 Task: Find a hotel in Kisii, Kenya for 8 guests from 26 Aug to 10 Sep with a price range of ₹12000 to ₹15000, including Wifi and Free parking, and with Self check-in option.
Action: Mouse moved to (513, 103)
Screenshot: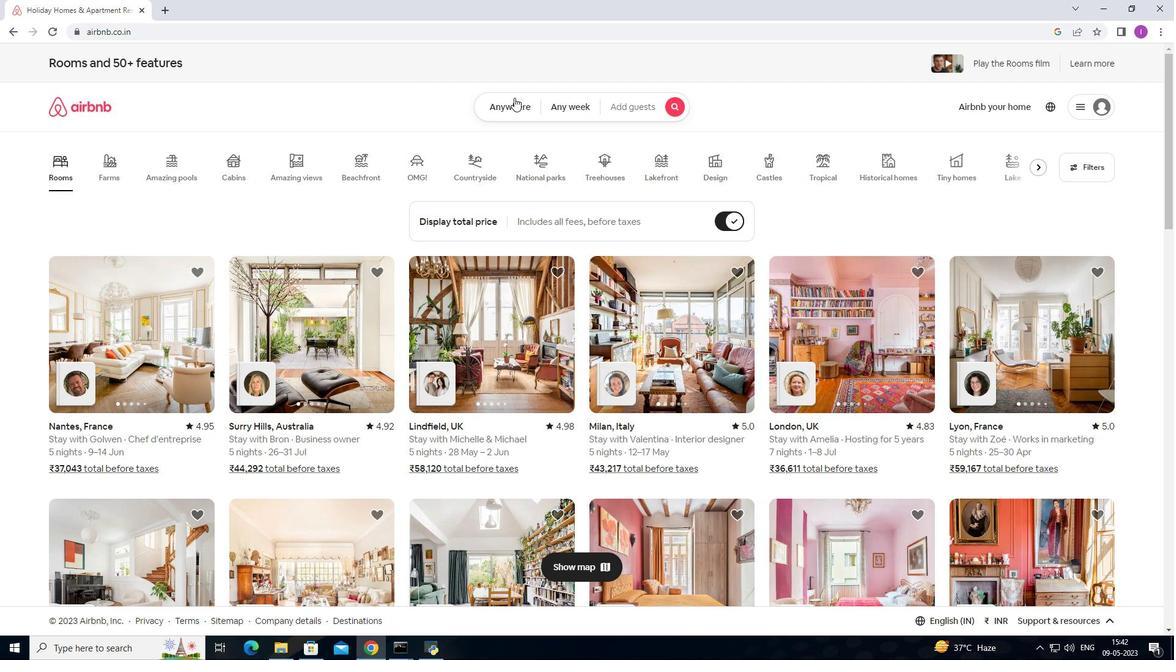 
Action: Mouse pressed left at (513, 103)
Screenshot: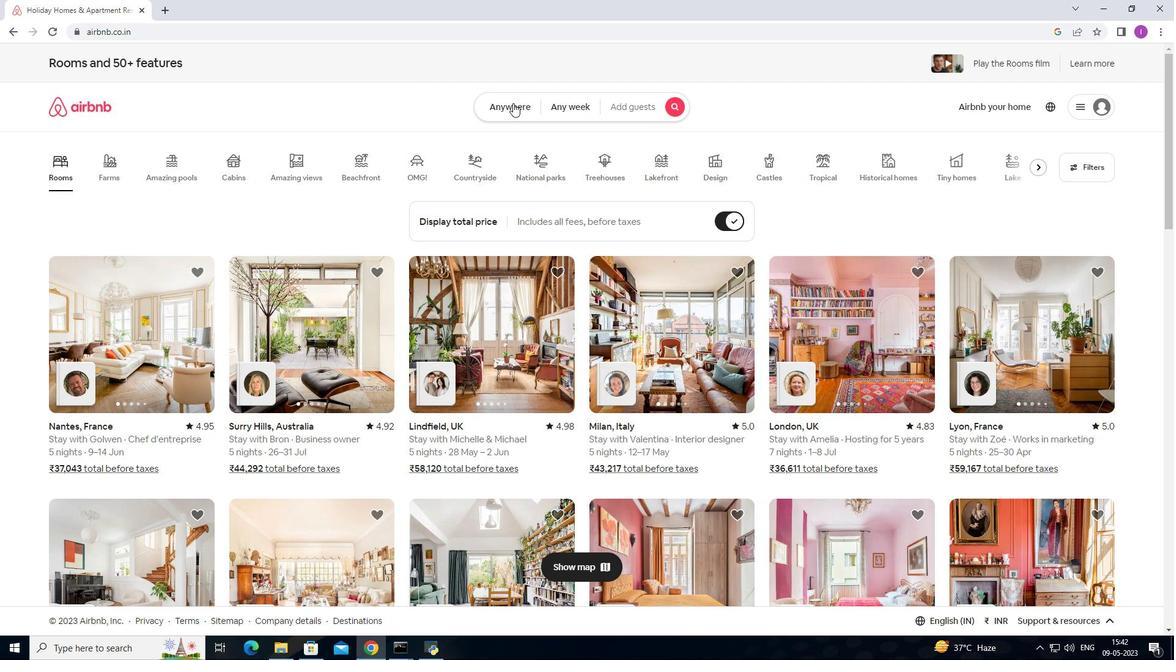
Action: Mouse moved to (442, 151)
Screenshot: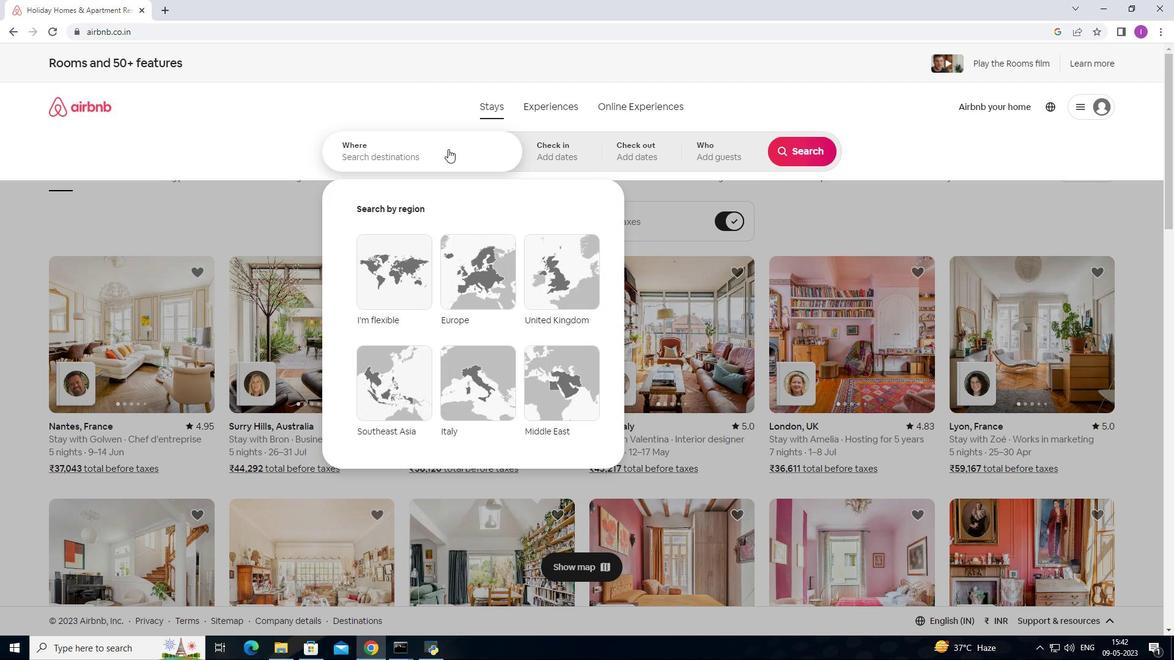
Action: Mouse pressed left at (442, 151)
Screenshot: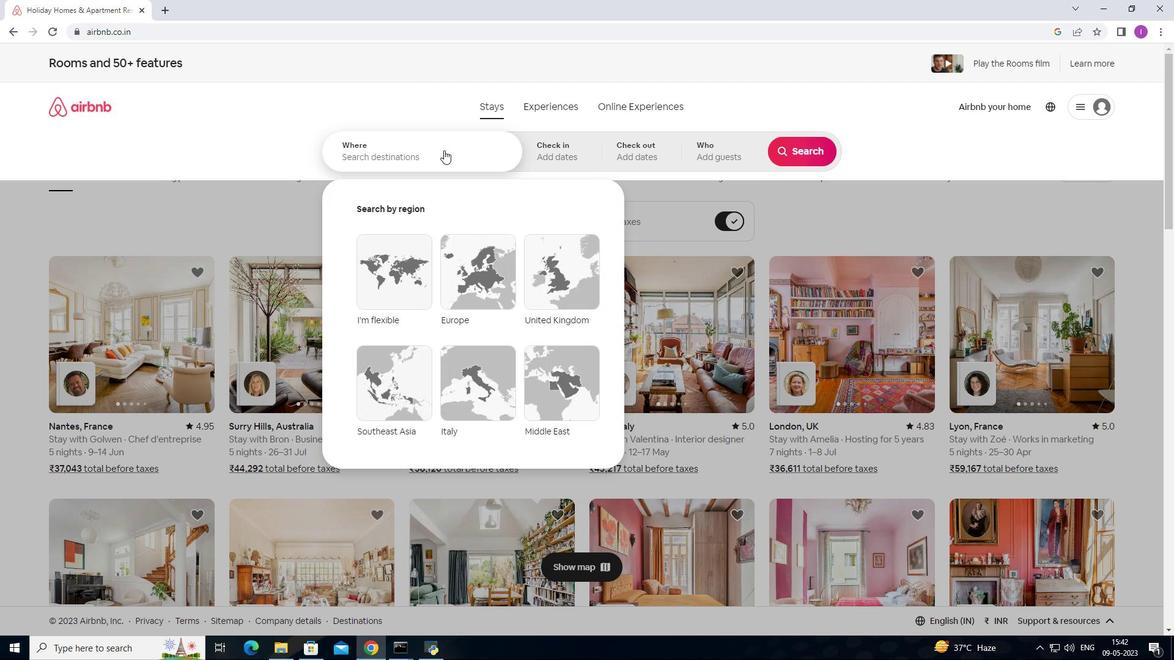 
Action: Key pressed <Key.shift><Key.shift><Key.shift><Key.shift><Key.shift><Key.shift><Key.shift><Key.shift><Key.shift><Key.shift>Kisii,<Key.shift>Kenya
Screenshot: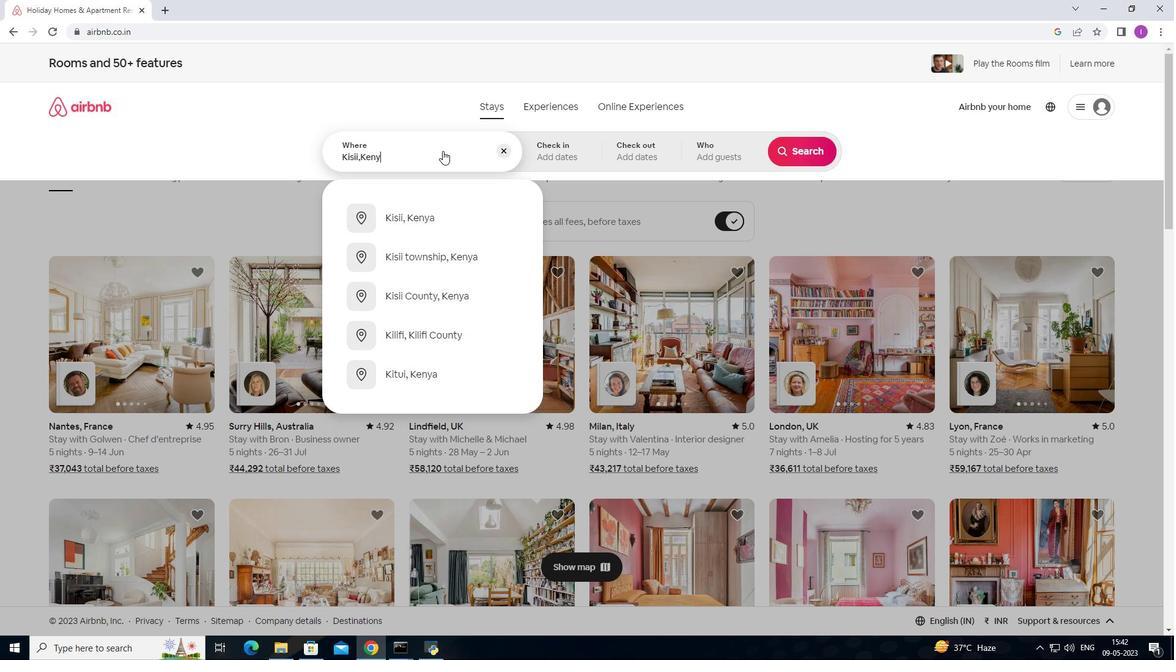 
Action: Mouse moved to (410, 226)
Screenshot: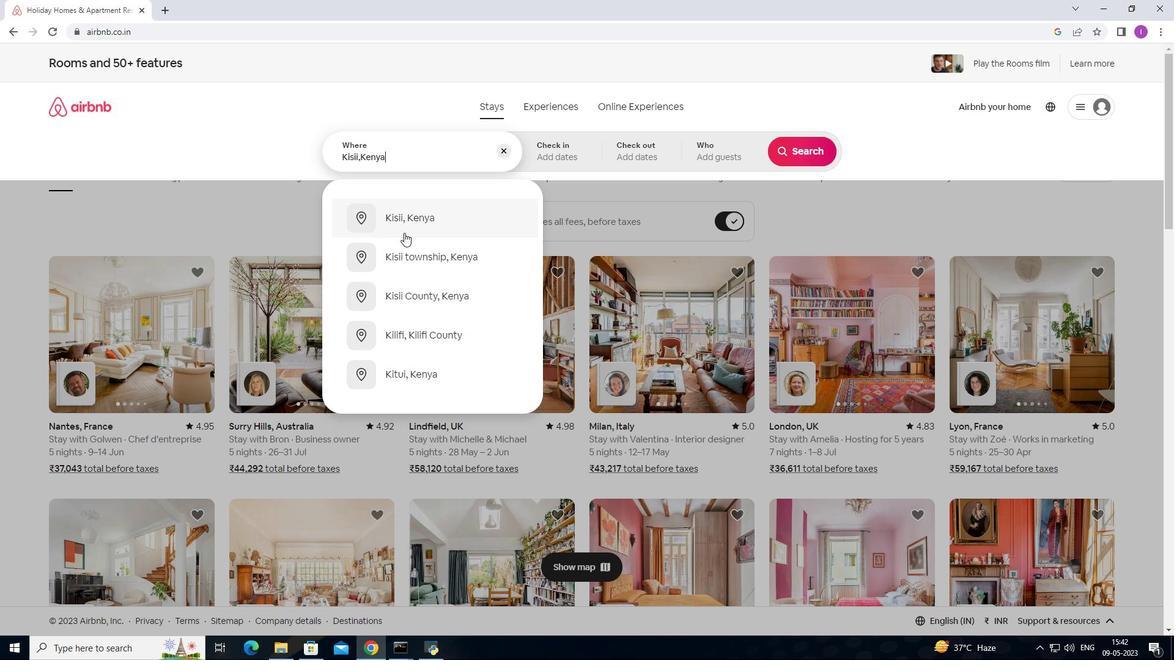 
Action: Mouse pressed left at (410, 226)
Screenshot: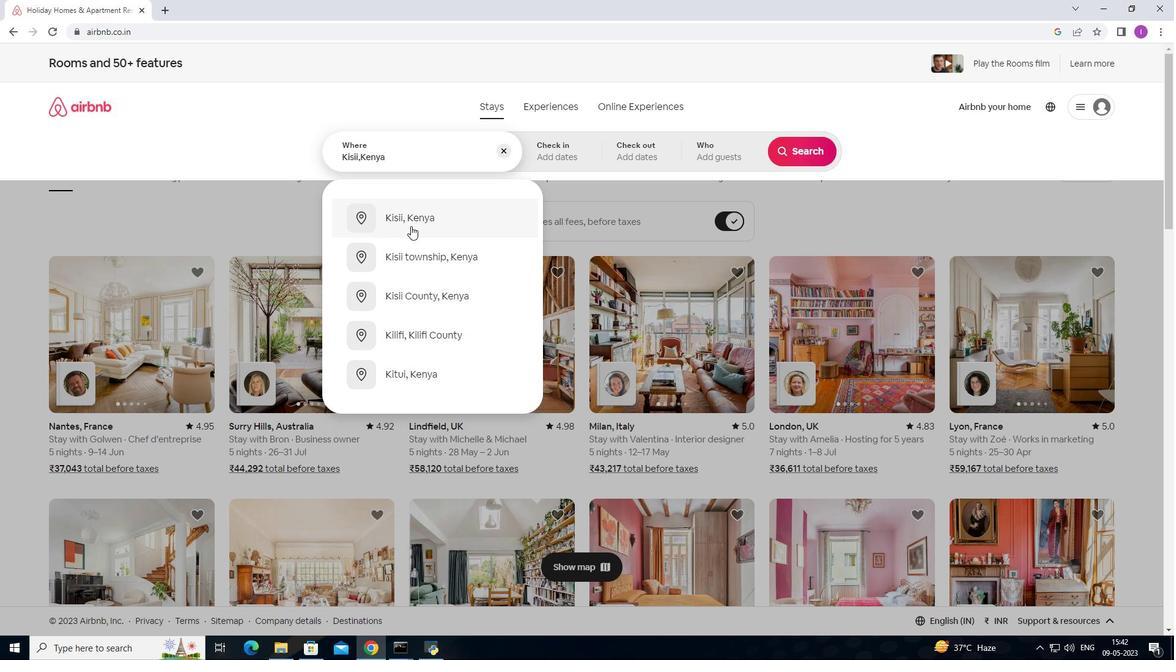 
Action: Mouse moved to (801, 248)
Screenshot: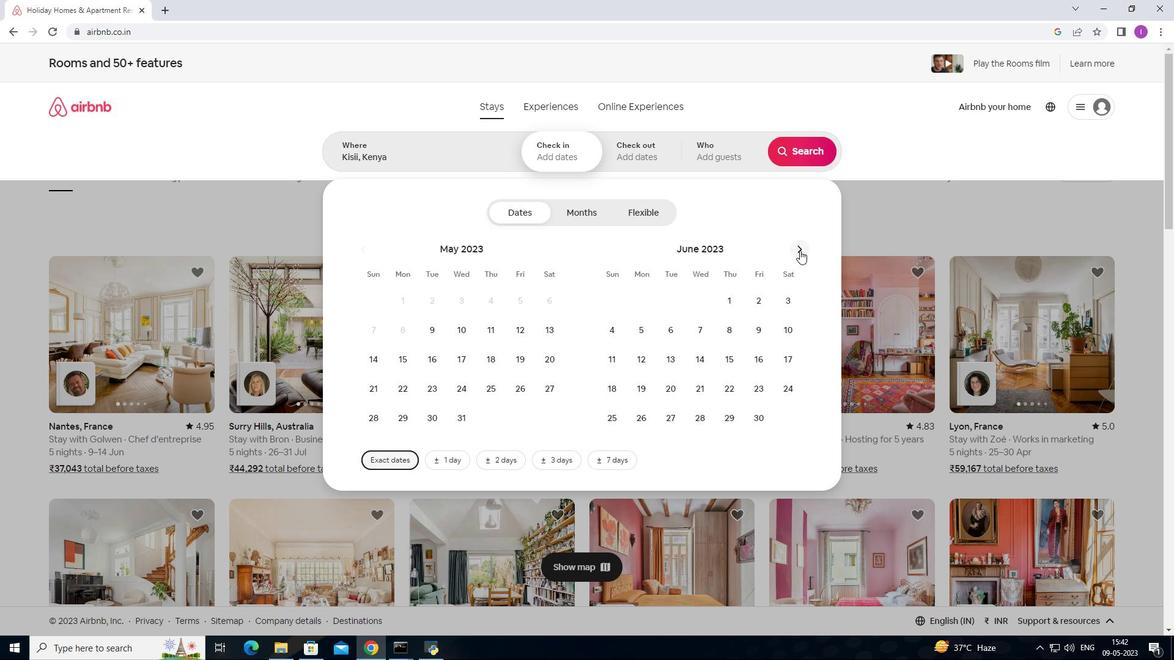 
Action: Mouse pressed left at (801, 248)
Screenshot: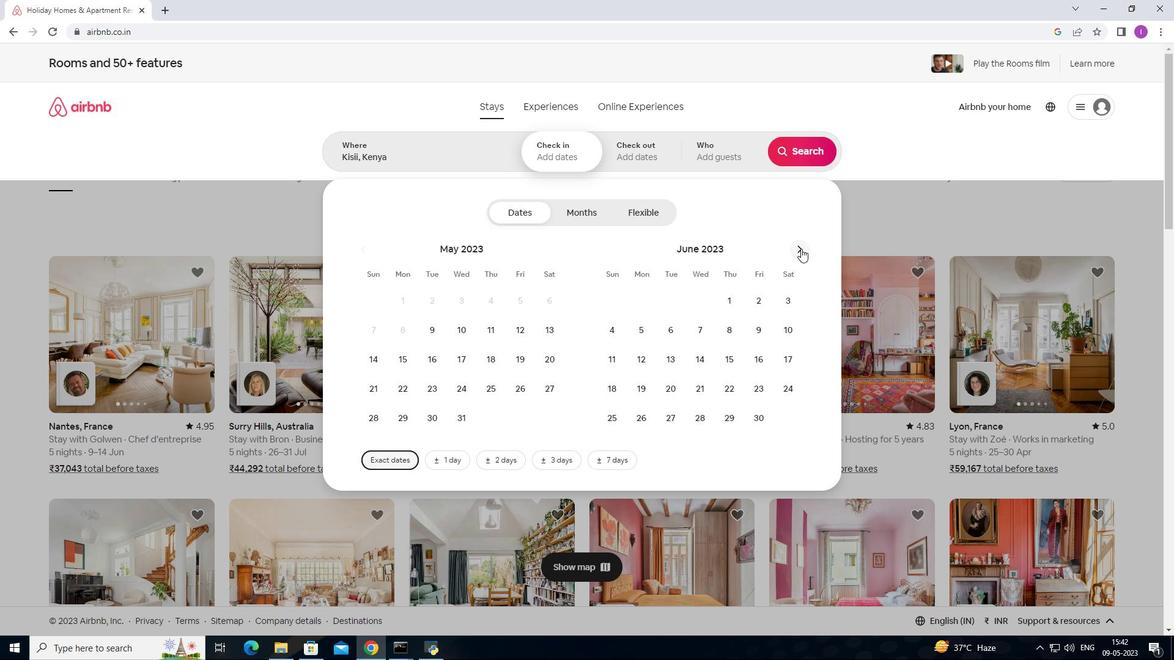 
Action: Mouse pressed left at (801, 248)
Screenshot: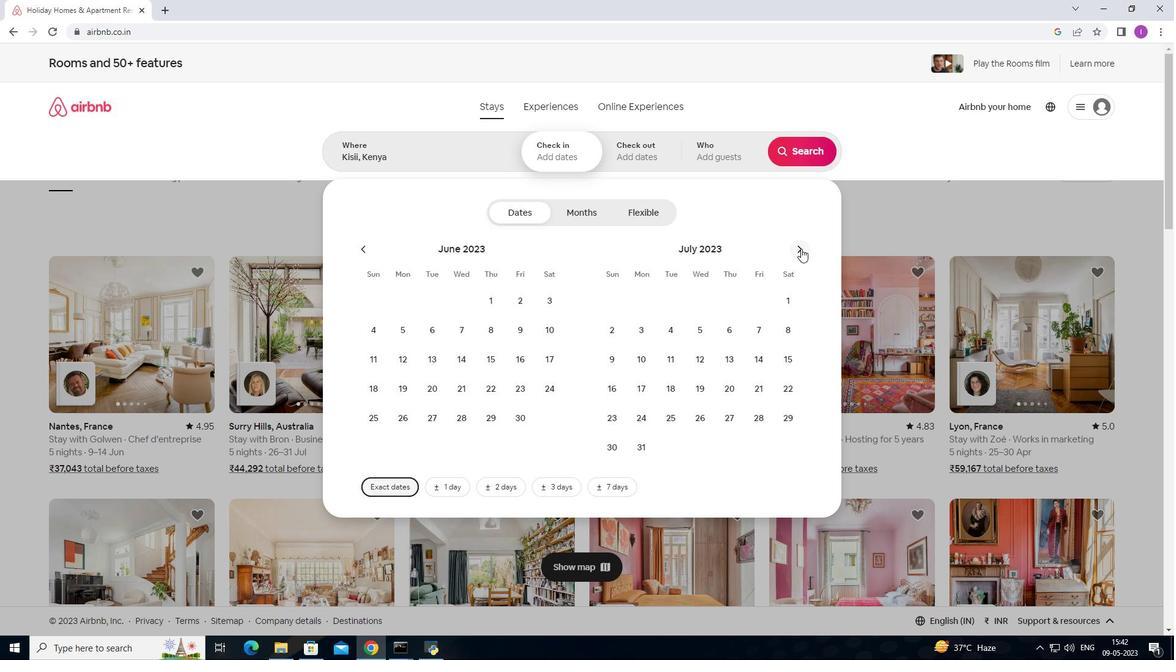 
Action: Mouse pressed left at (801, 248)
Screenshot: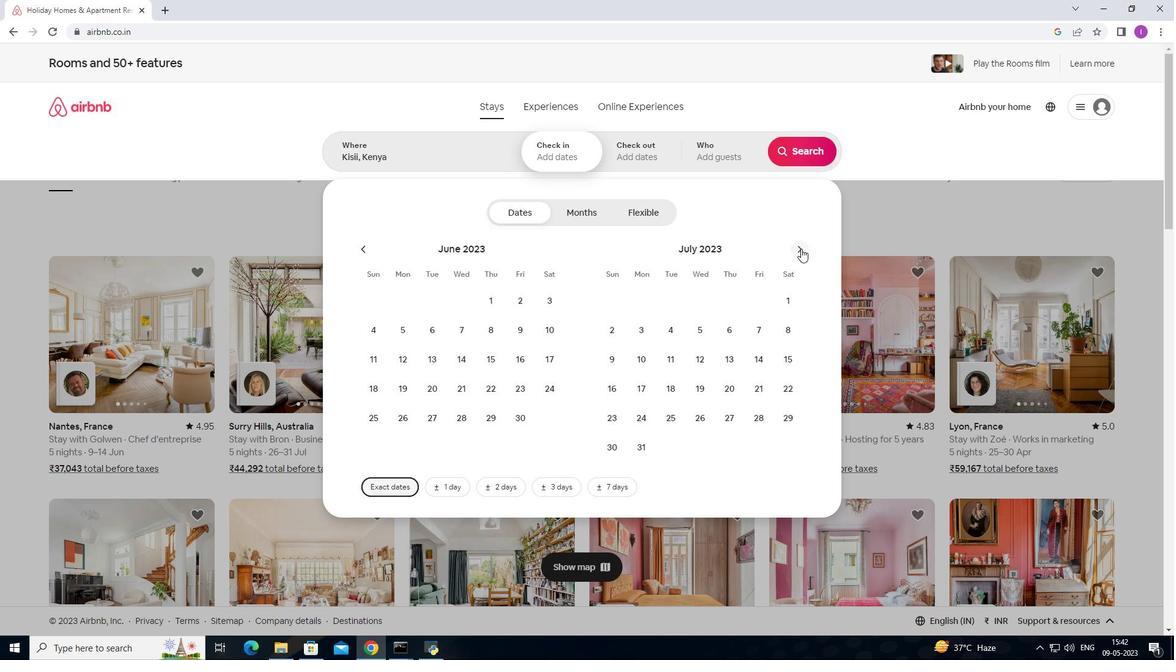 
Action: Mouse moved to (548, 384)
Screenshot: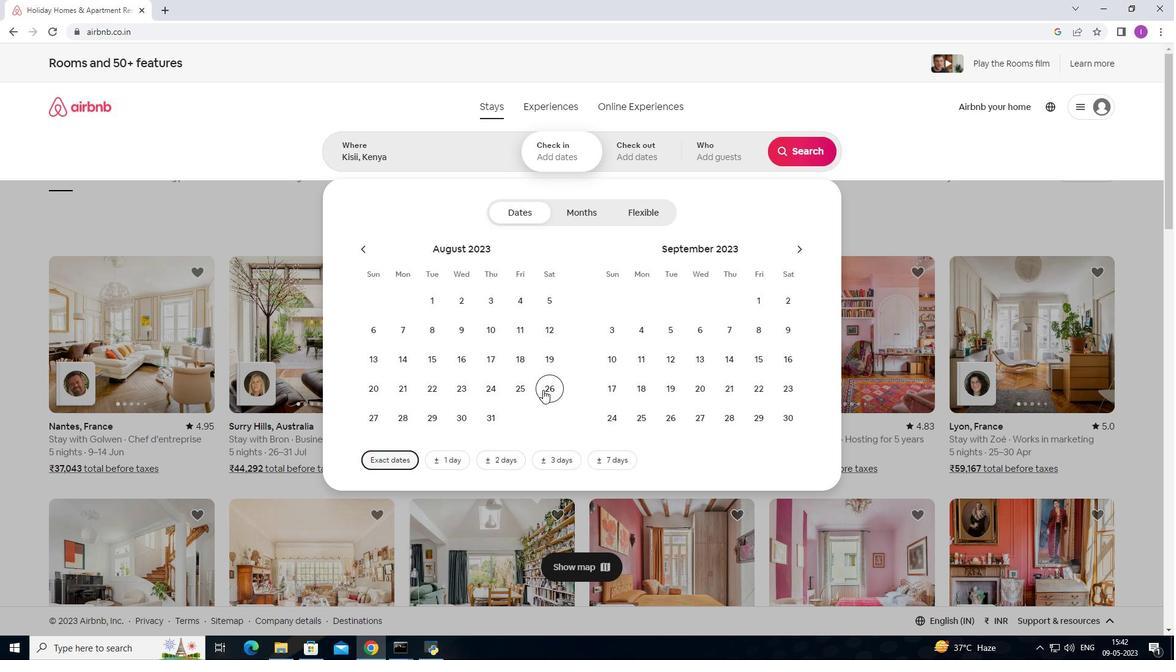 
Action: Mouse pressed left at (548, 384)
Screenshot: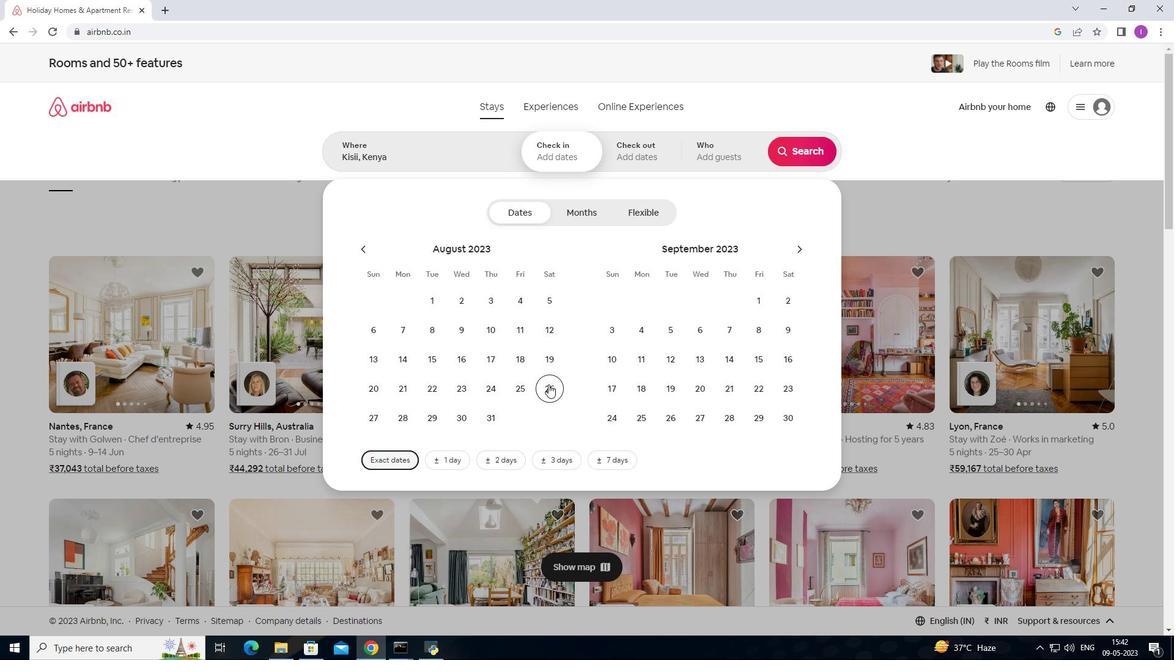 
Action: Mouse moved to (608, 353)
Screenshot: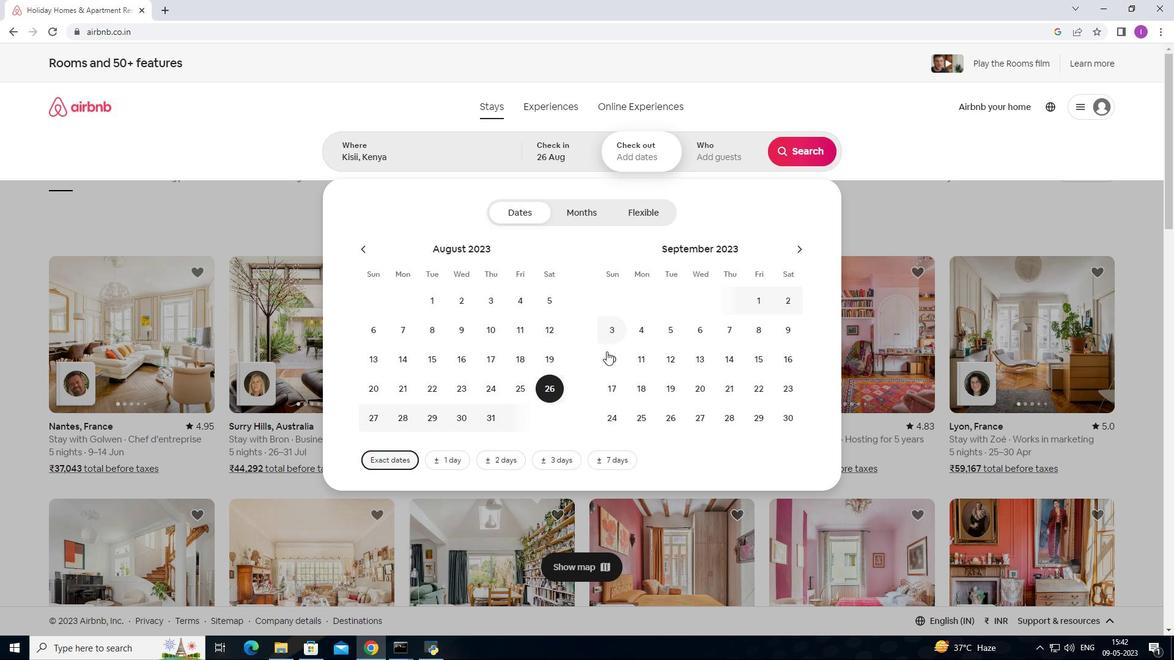 
Action: Mouse pressed left at (608, 353)
Screenshot: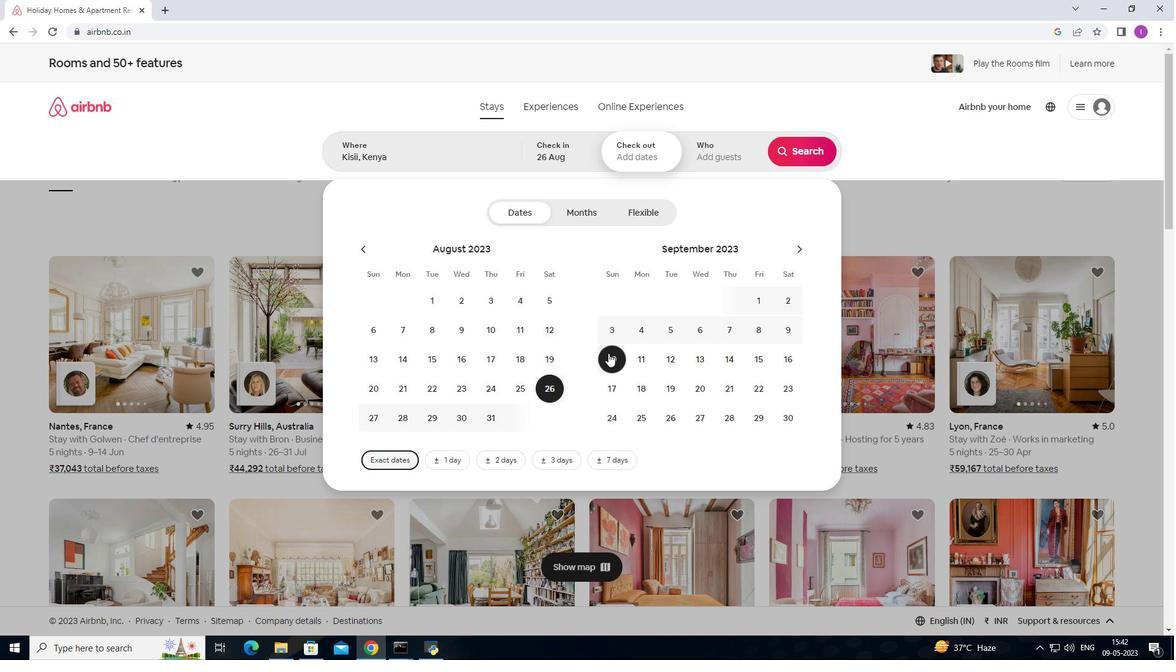 
Action: Mouse moved to (719, 155)
Screenshot: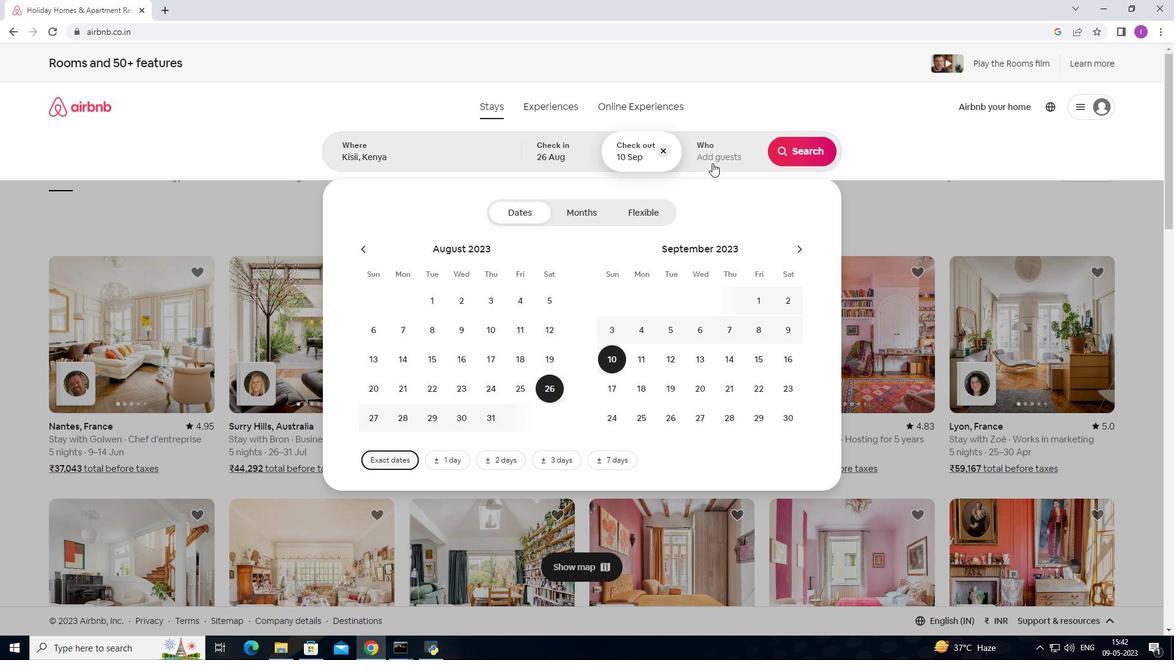 
Action: Mouse pressed left at (719, 155)
Screenshot: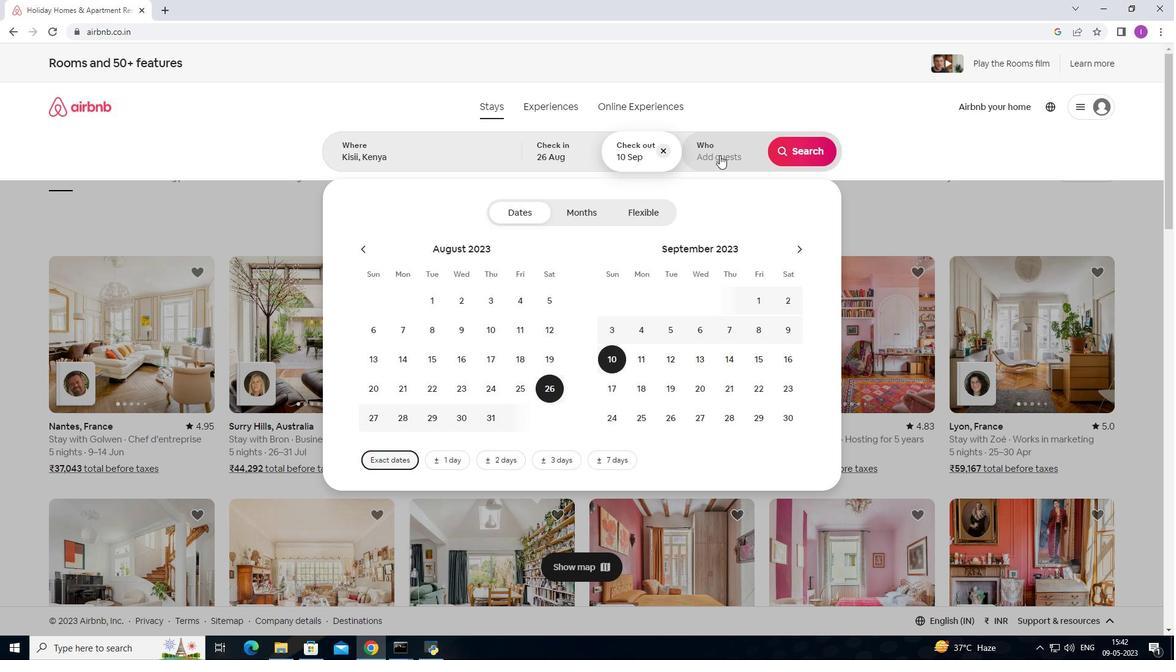 
Action: Mouse moved to (810, 215)
Screenshot: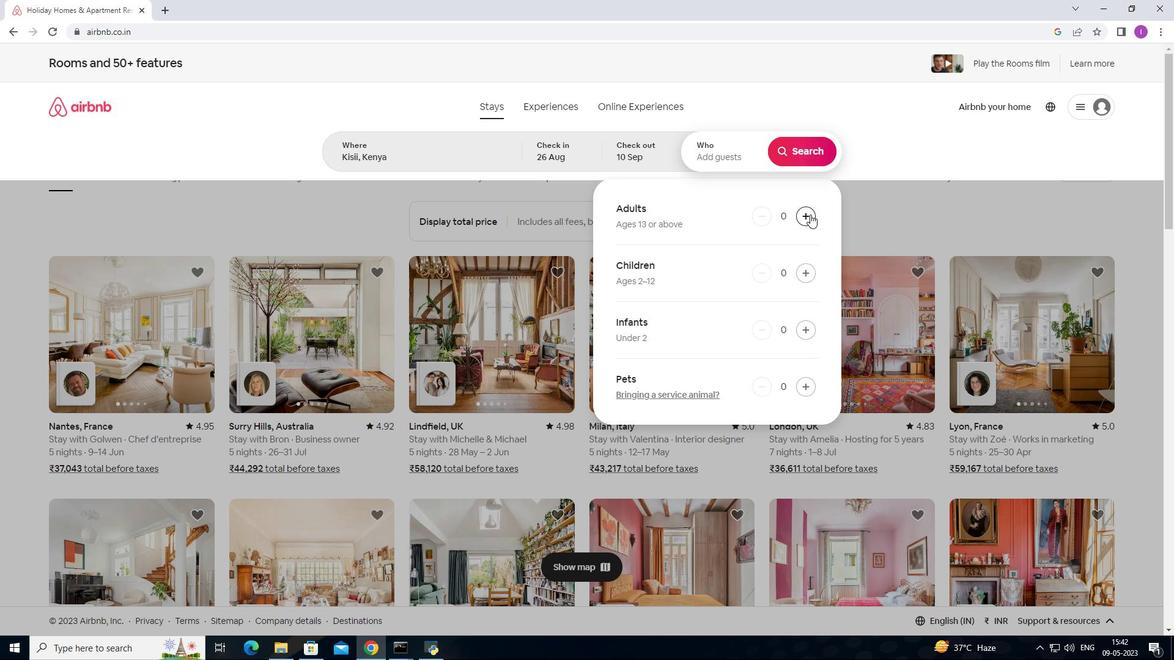 
Action: Mouse pressed left at (810, 215)
Screenshot: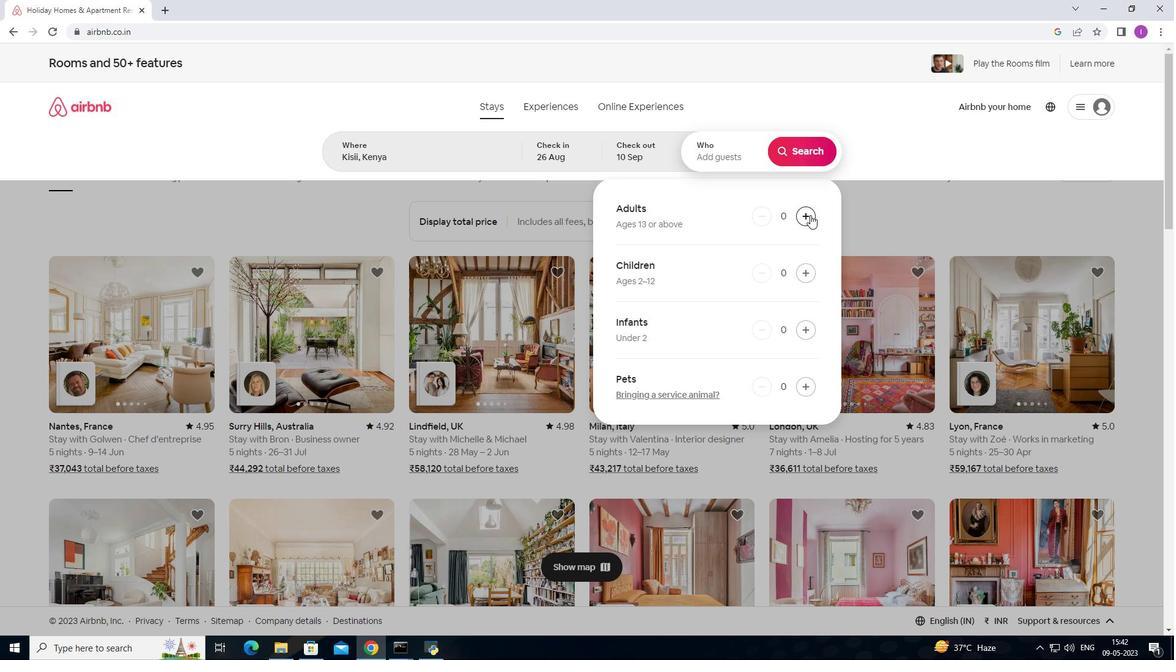 
Action: Mouse pressed left at (810, 215)
Screenshot: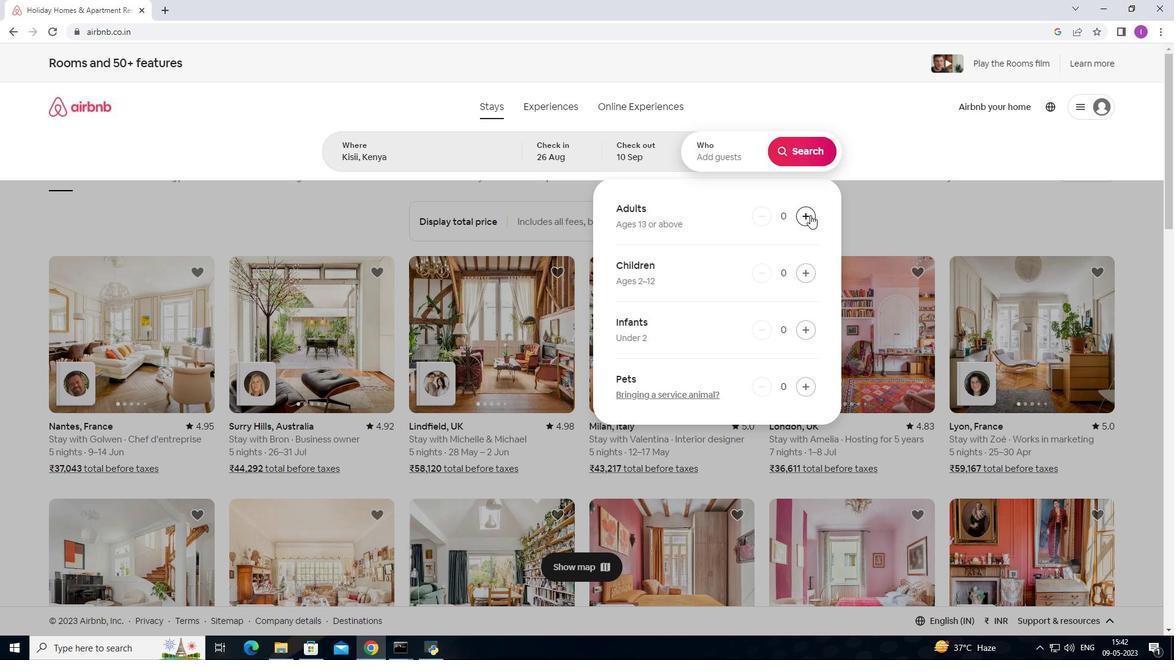 
Action: Mouse pressed left at (810, 215)
Screenshot: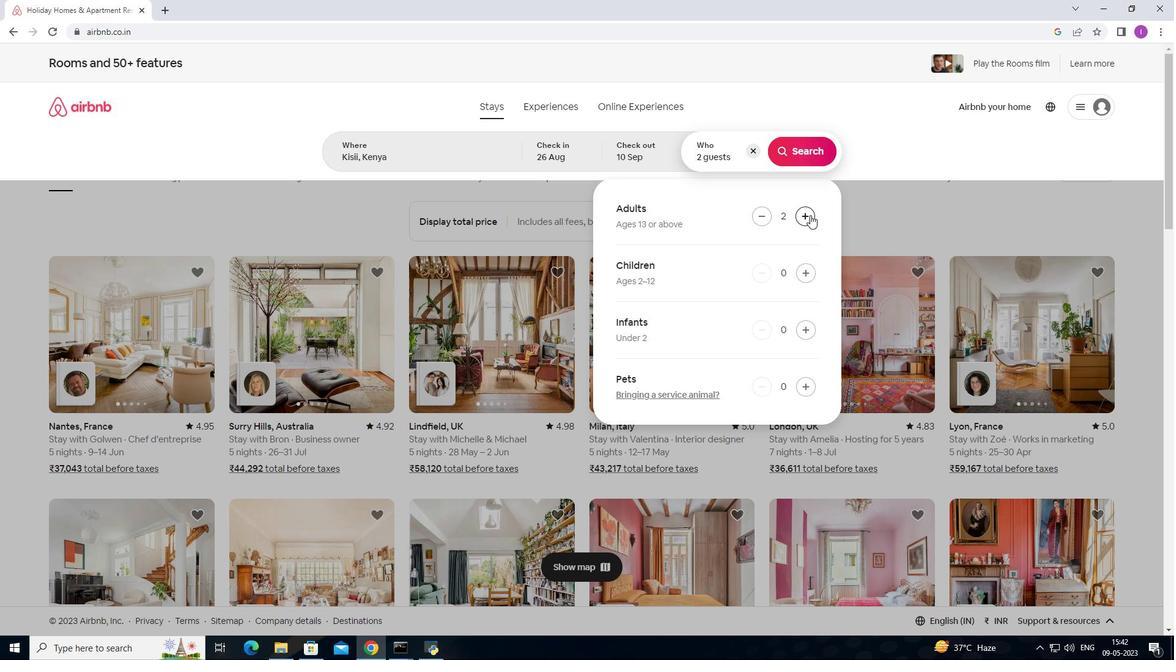 
Action: Mouse pressed left at (810, 215)
Screenshot: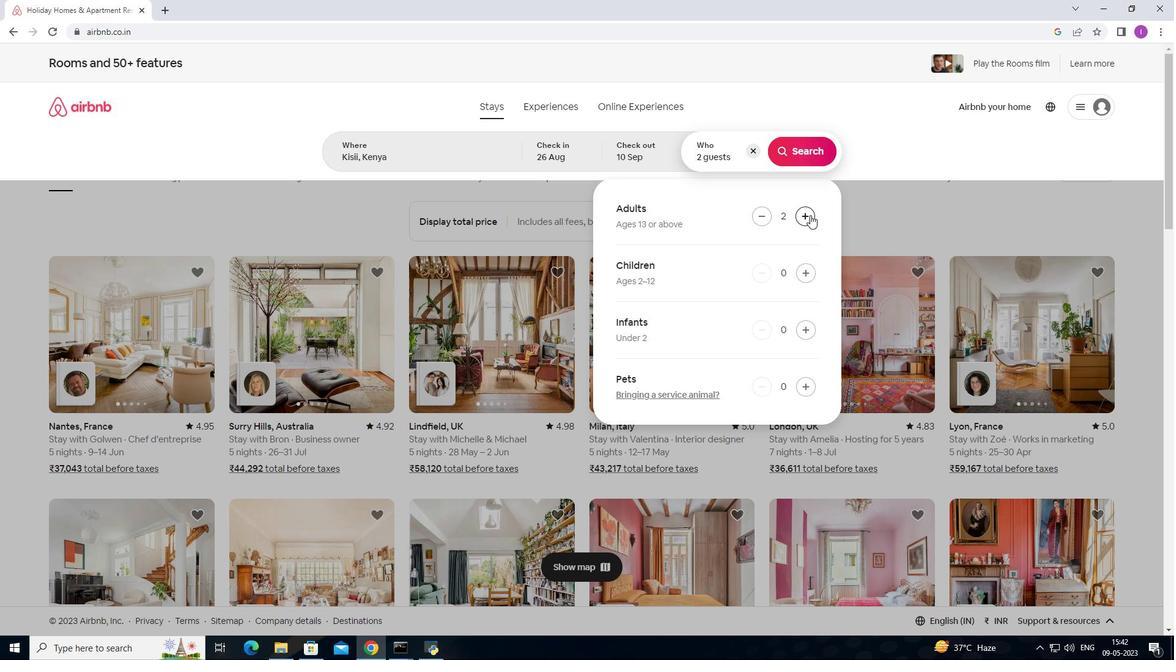
Action: Mouse pressed left at (810, 215)
Screenshot: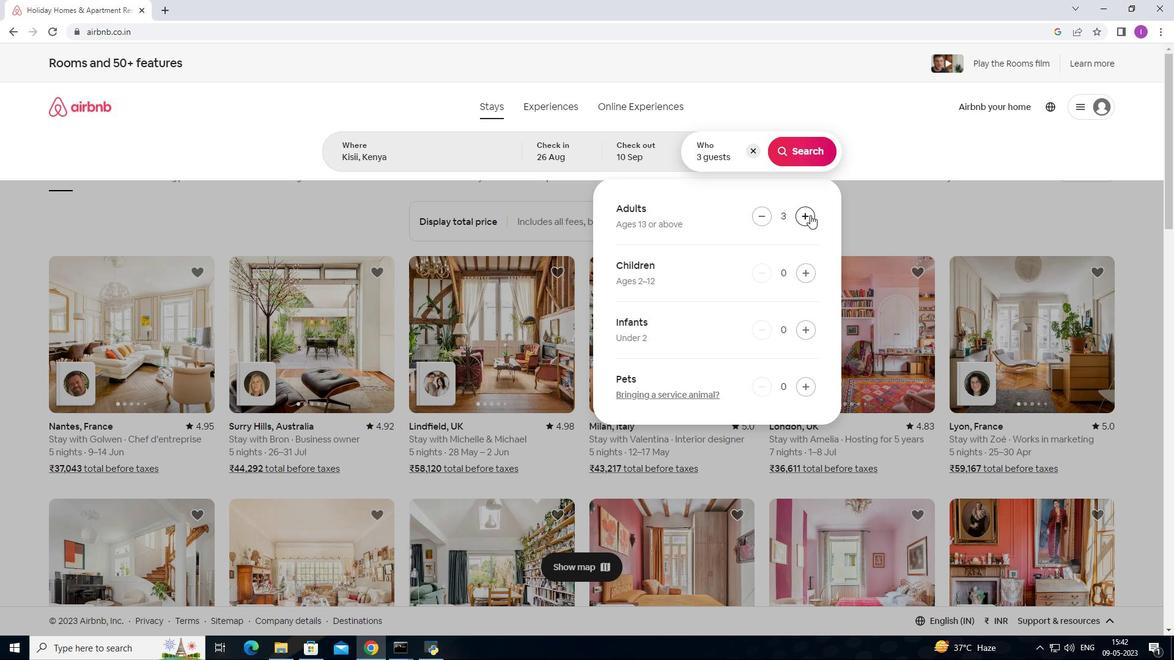 
Action: Mouse pressed left at (810, 215)
Screenshot: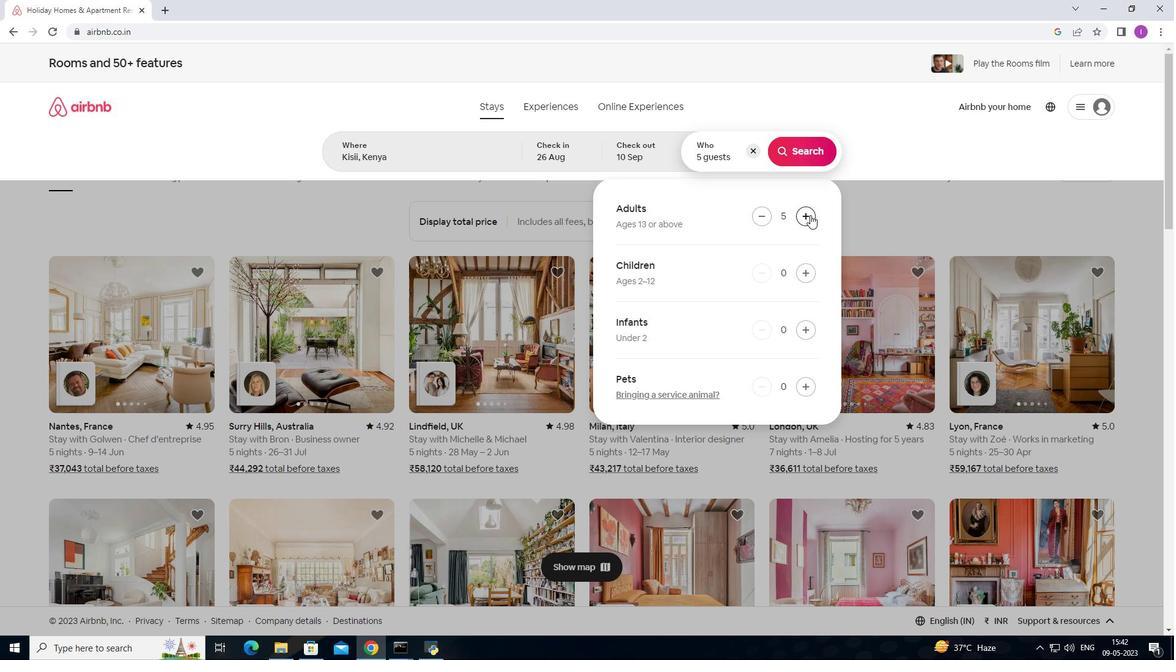 
Action: Mouse moved to (799, 272)
Screenshot: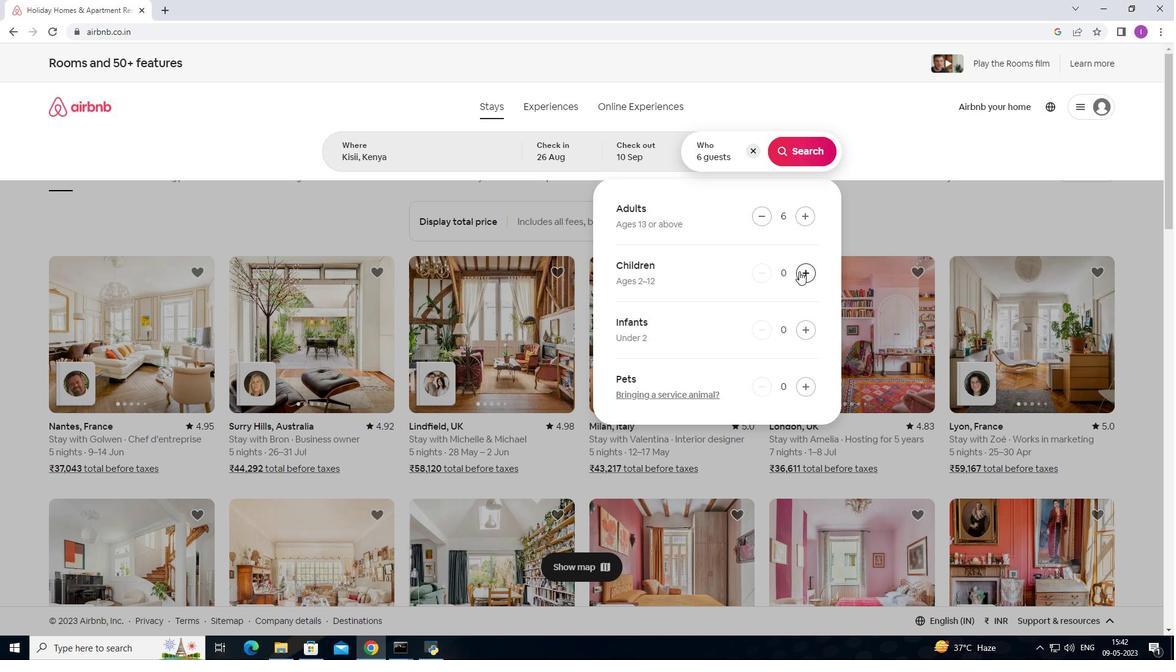 
Action: Mouse pressed left at (799, 272)
Screenshot: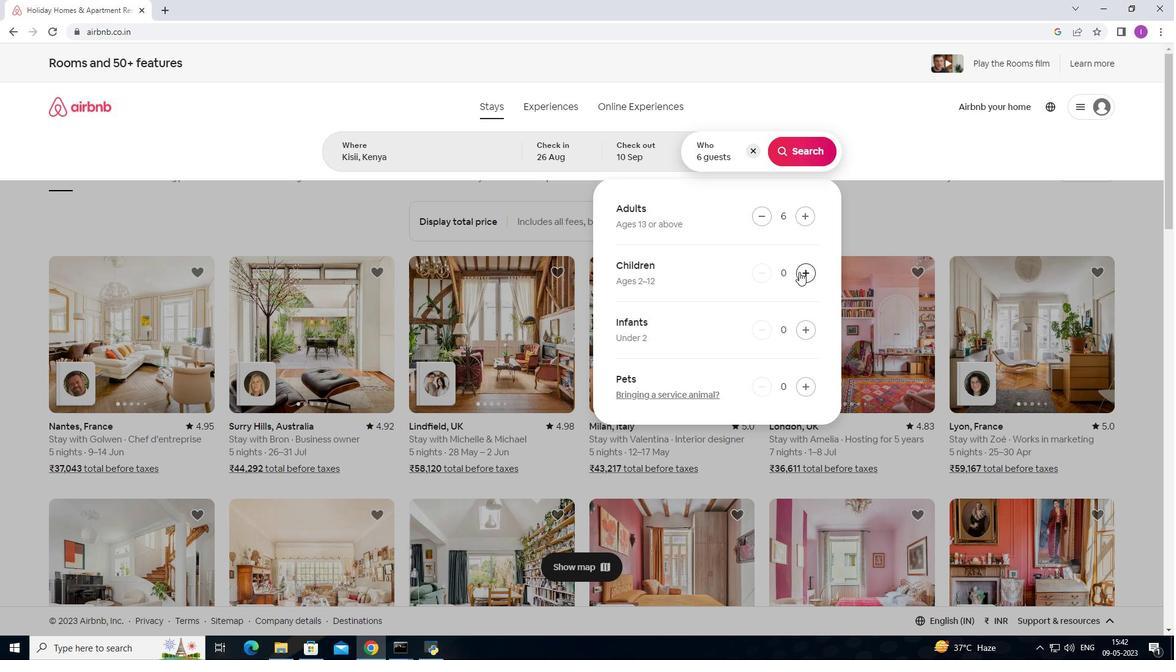 
Action: Mouse pressed left at (799, 272)
Screenshot: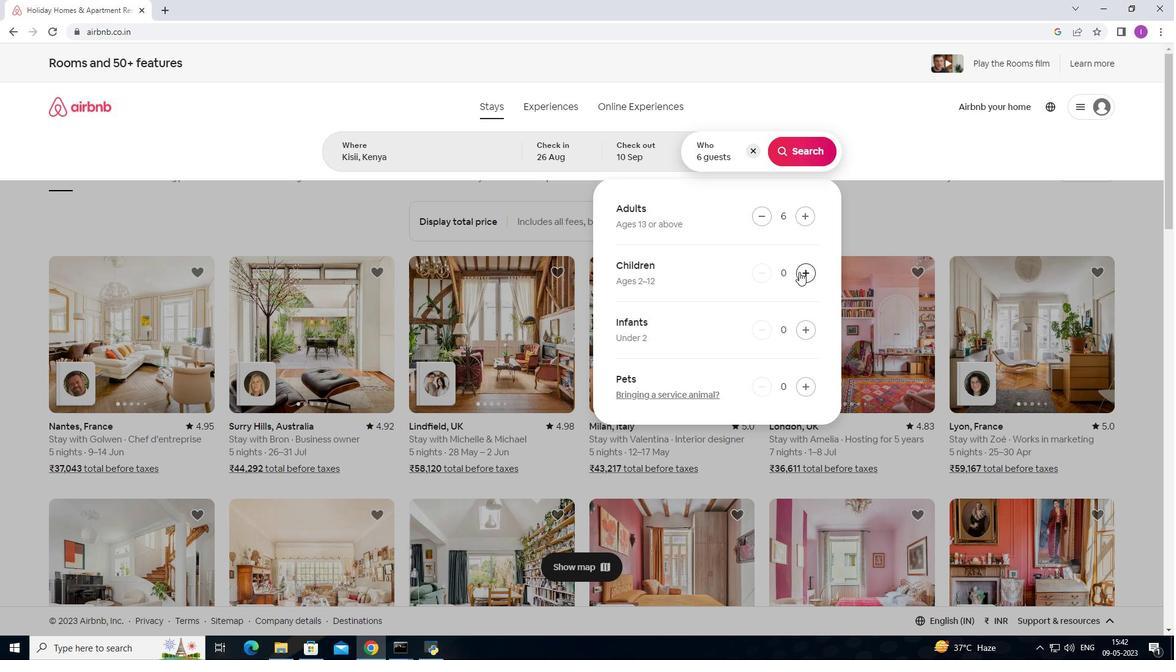 
Action: Mouse moved to (812, 153)
Screenshot: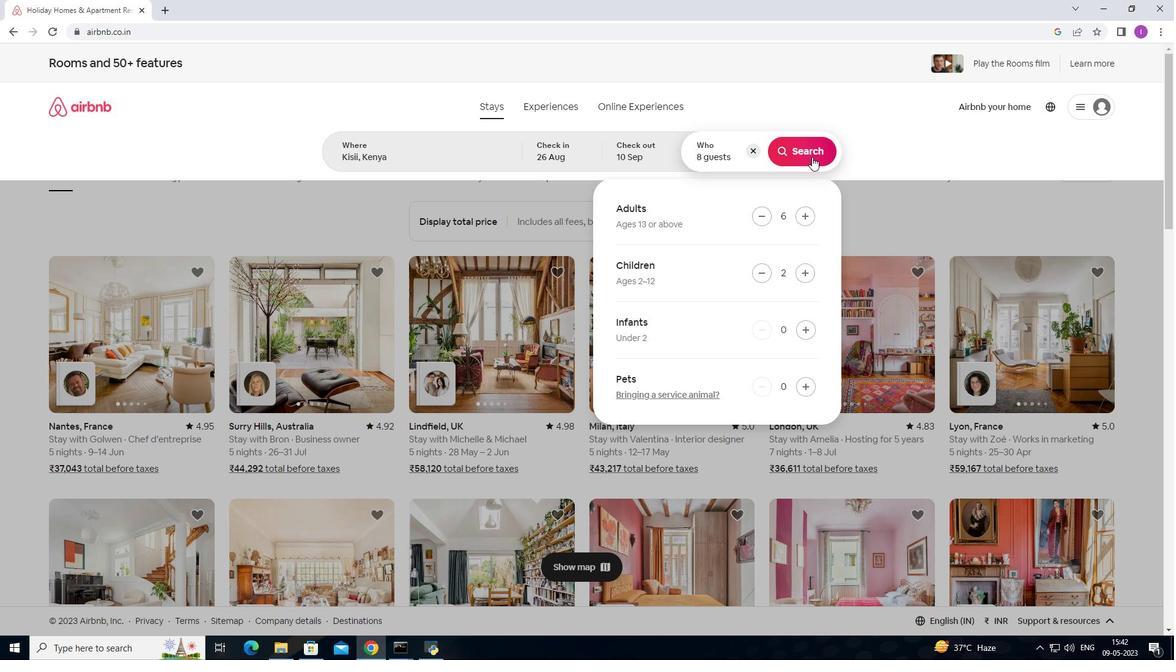 
Action: Mouse pressed left at (812, 153)
Screenshot: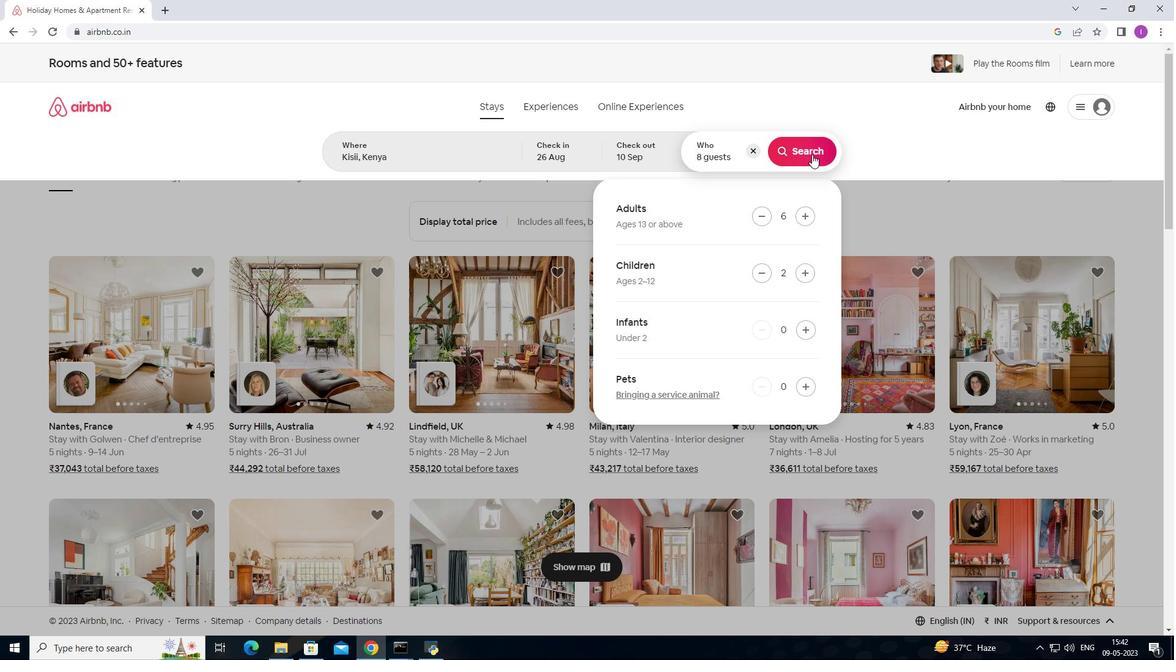 
Action: Mouse moved to (1112, 122)
Screenshot: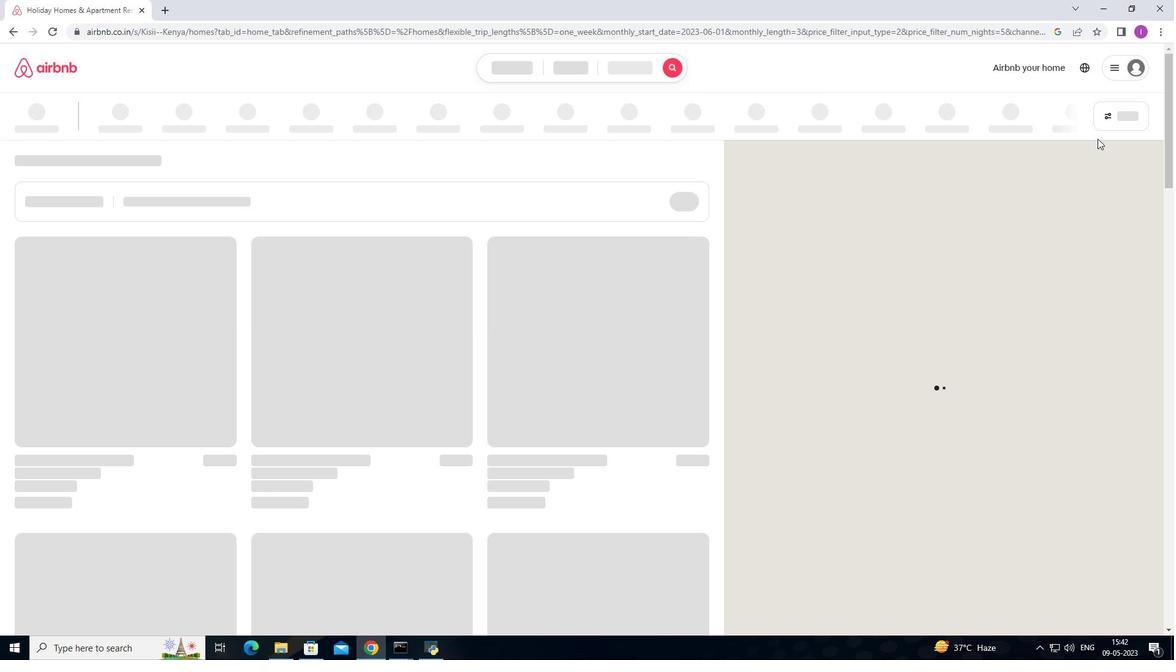 
Action: Mouse pressed left at (1112, 122)
Screenshot: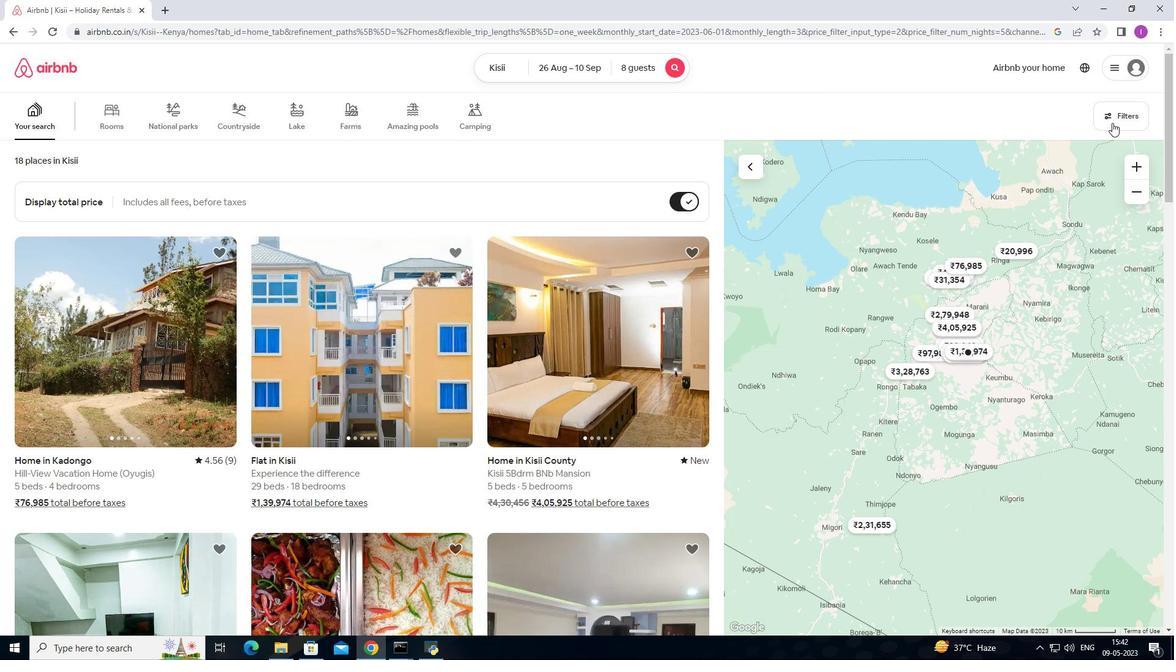 
Action: Mouse moved to (454, 414)
Screenshot: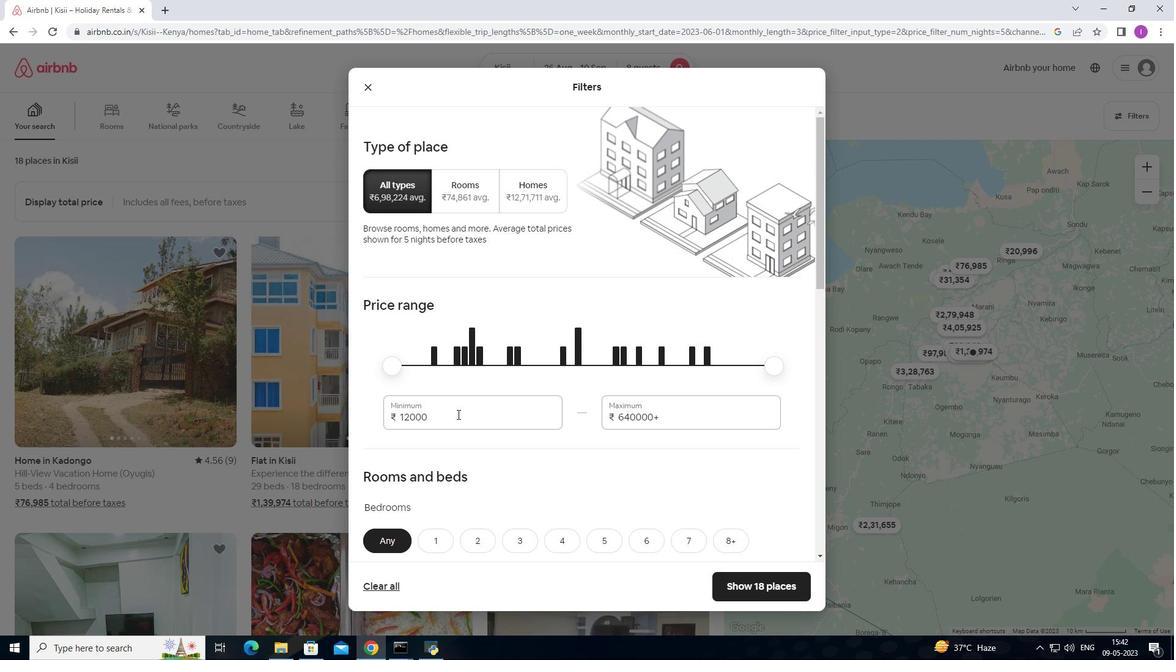 
Action: Mouse pressed left at (454, 414)
Screenshot: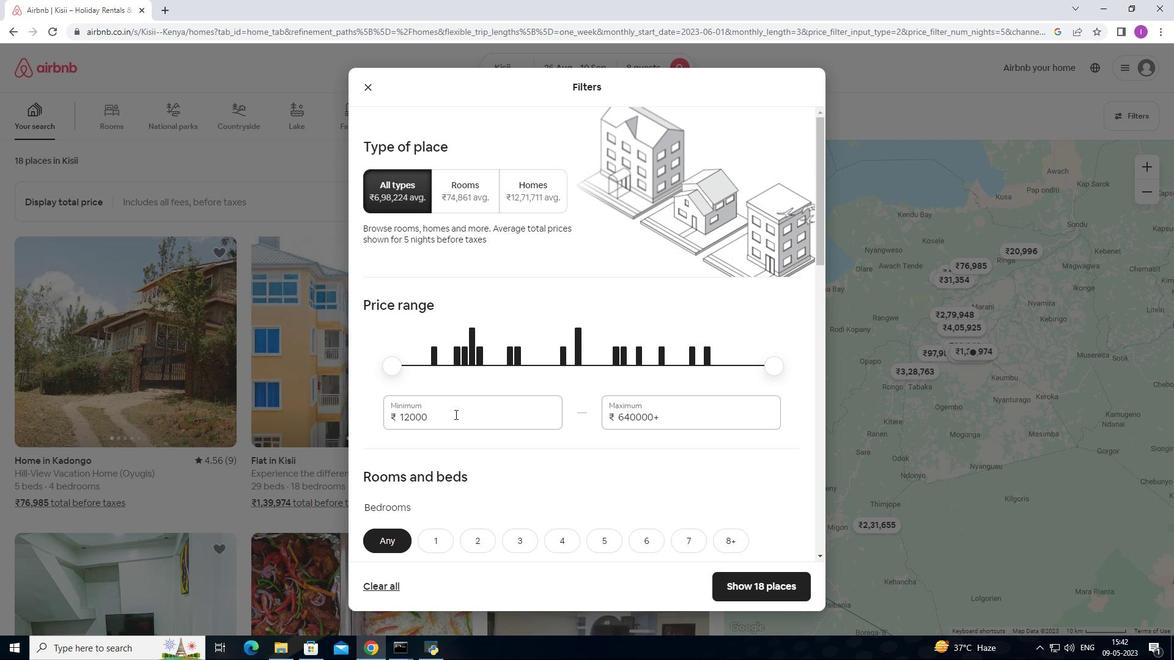
Action: Mouse moved to (410, 443)
Screenshot: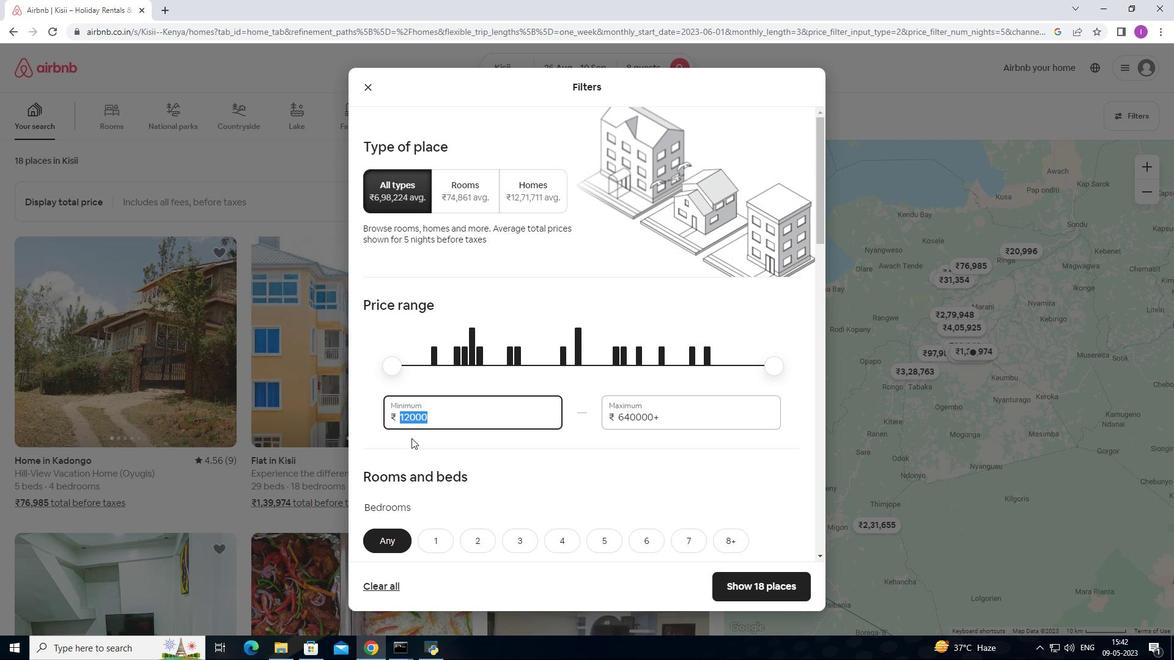 
Action: Key pressed 10000
Screenshot: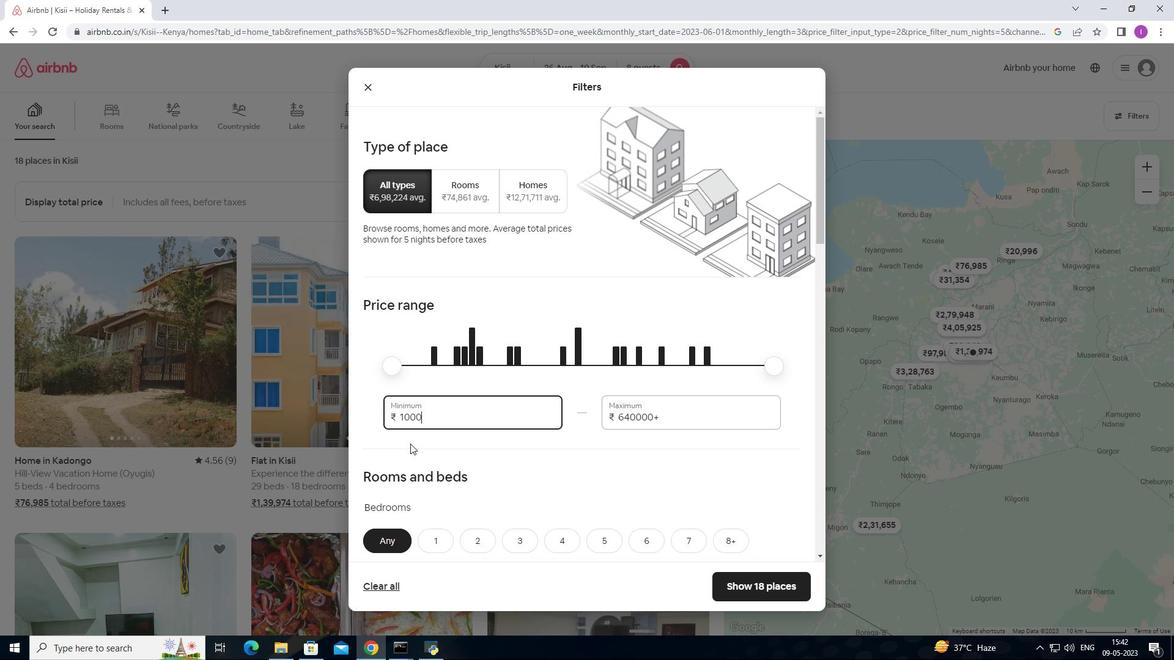 
Action: Mouse moved to (675, 417)
Screenshot: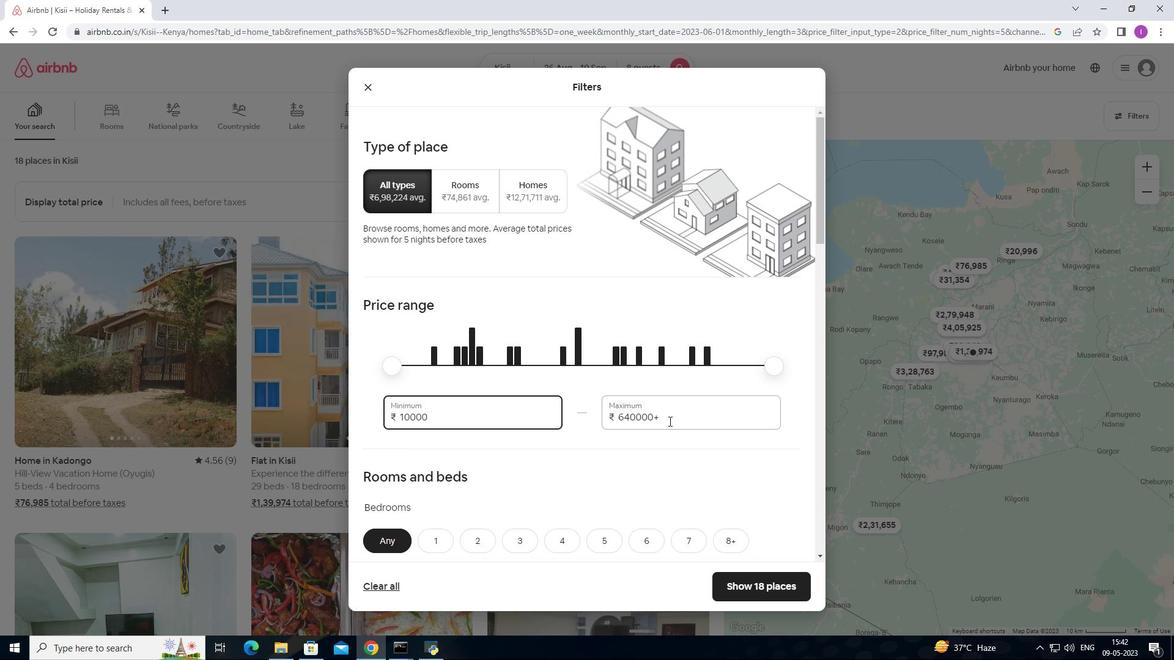 
Action: Mouse pressed left at (675, 417)
Screenshot: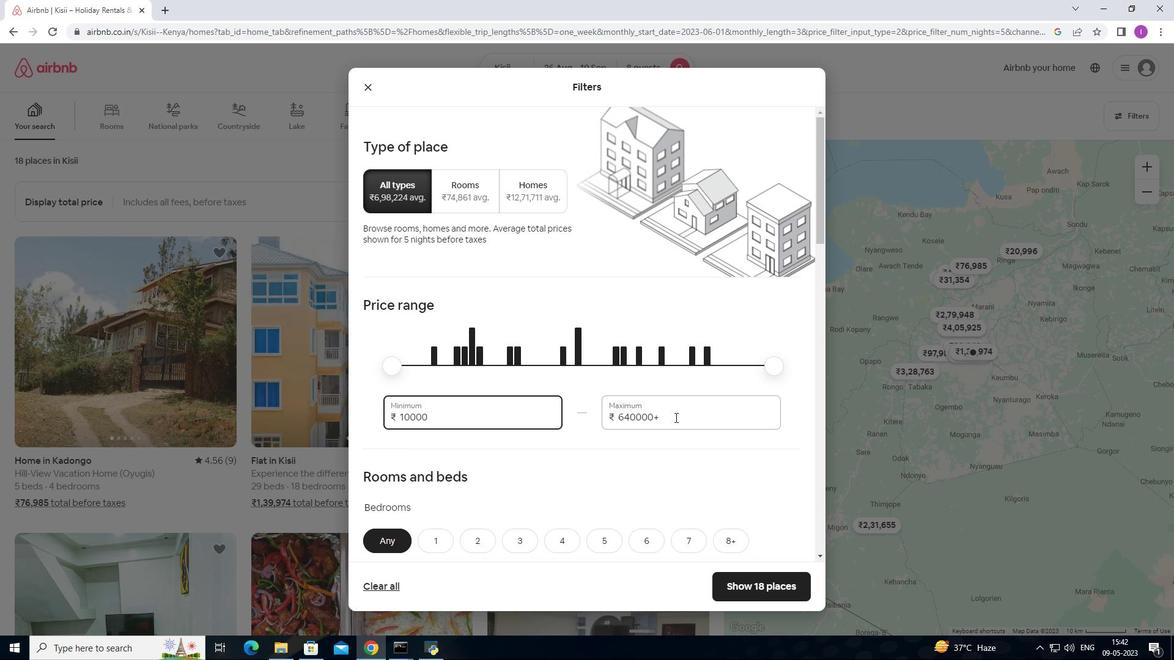 
Action: Mouse moved to (601, 424)
Screenshot: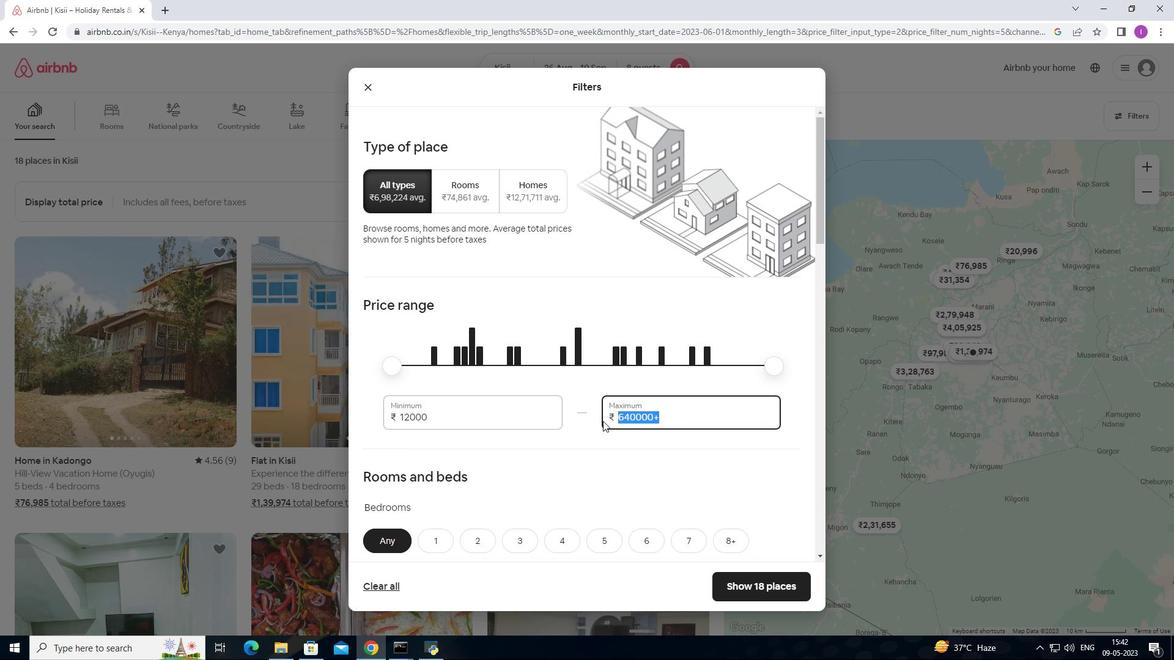
Action: Key pressed 15000
Screenshot: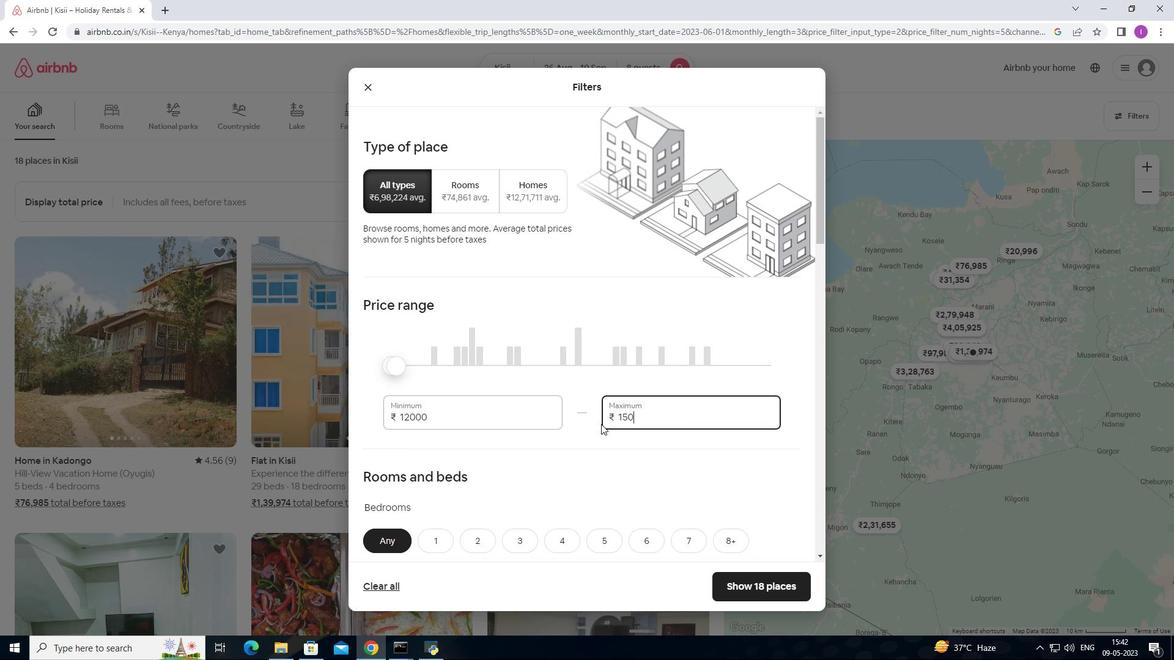 
Action: Mouse moved to (595, 427)
Screenshot: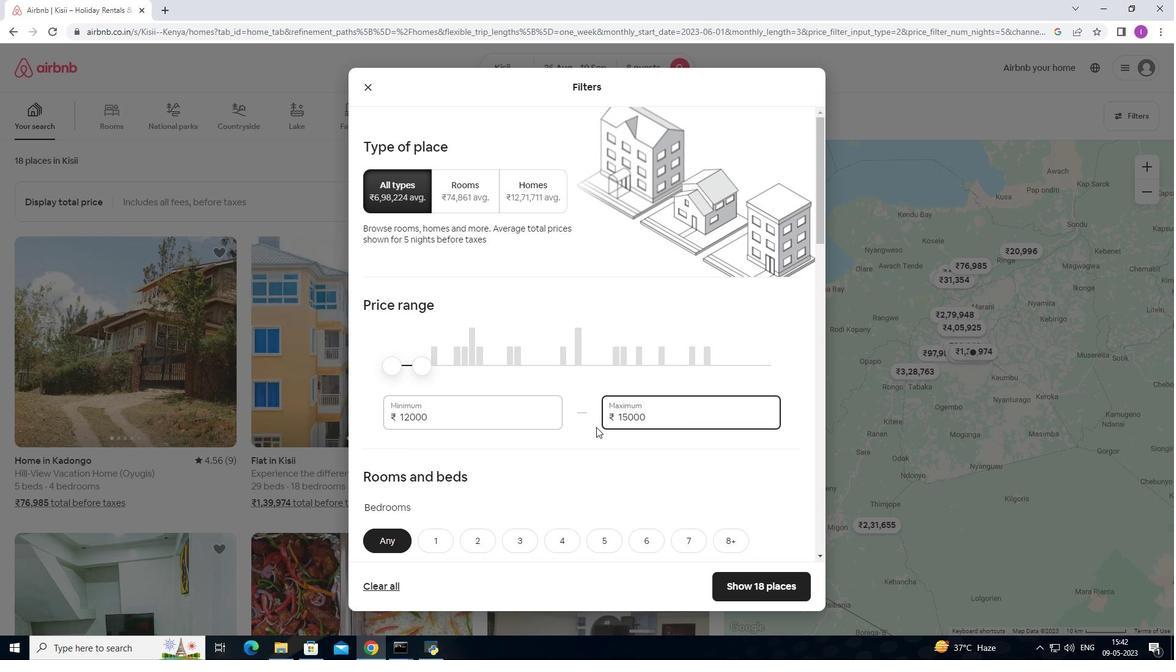
Action: Mouse scrolled (595, 426) with delta (0, 0)
Screenshot: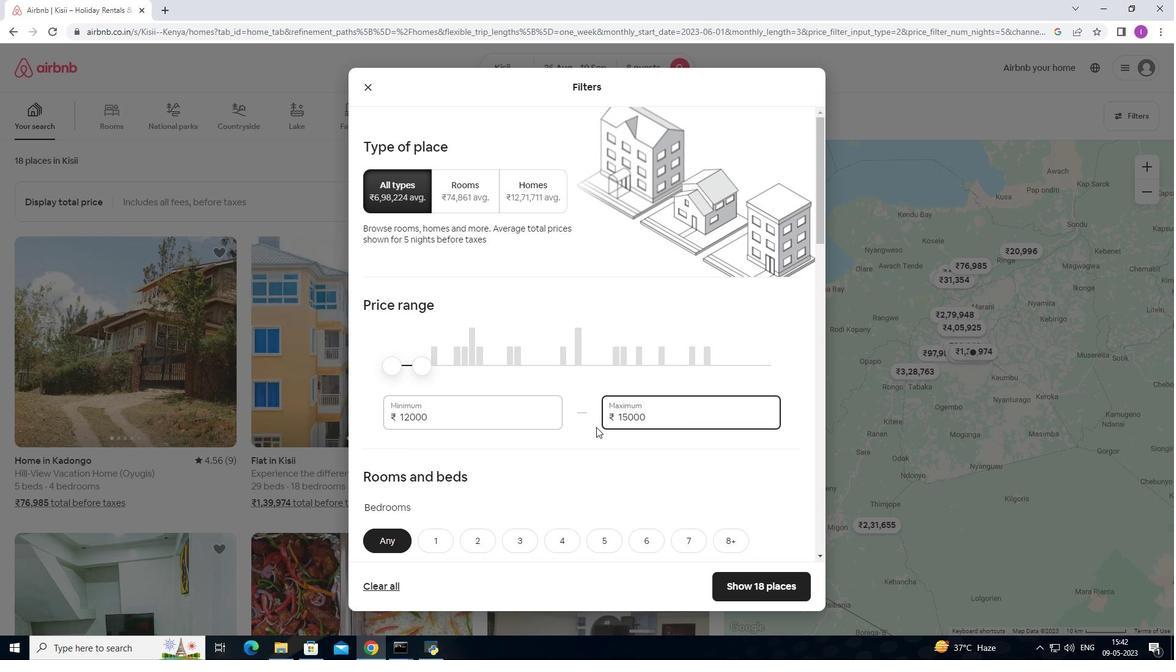 
Action: Mouse scrolled (595, 426) with delta (0, 0)
Screenshot: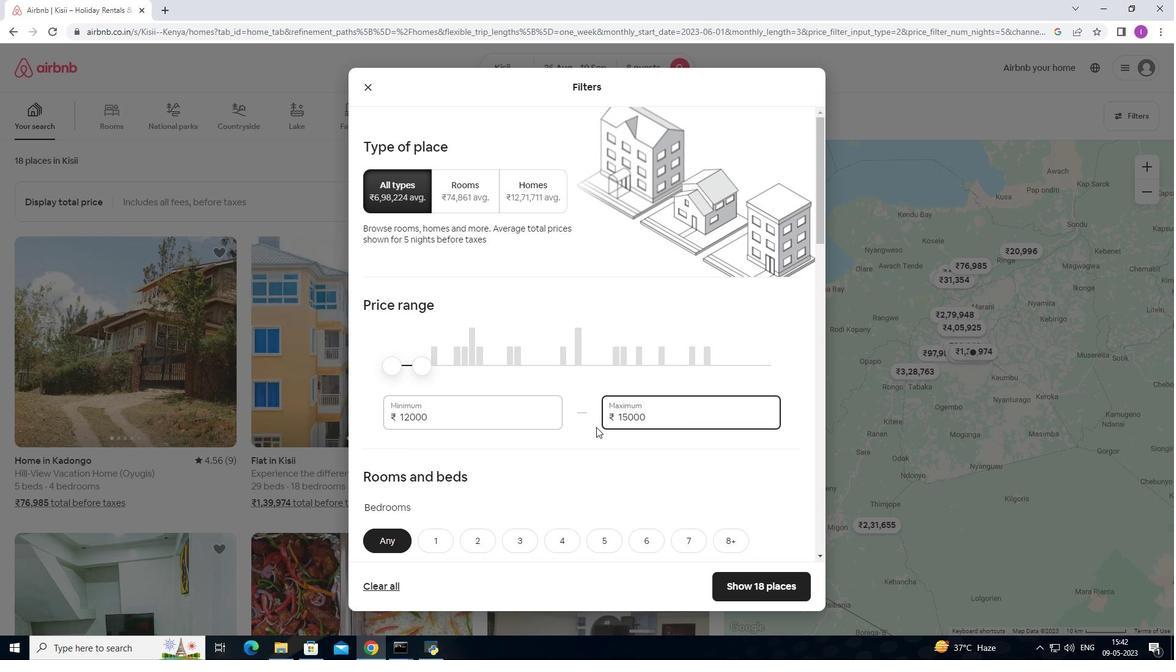 
Action: Mouse scrolled (595, 426) with delta (0, 0)
Screenshot: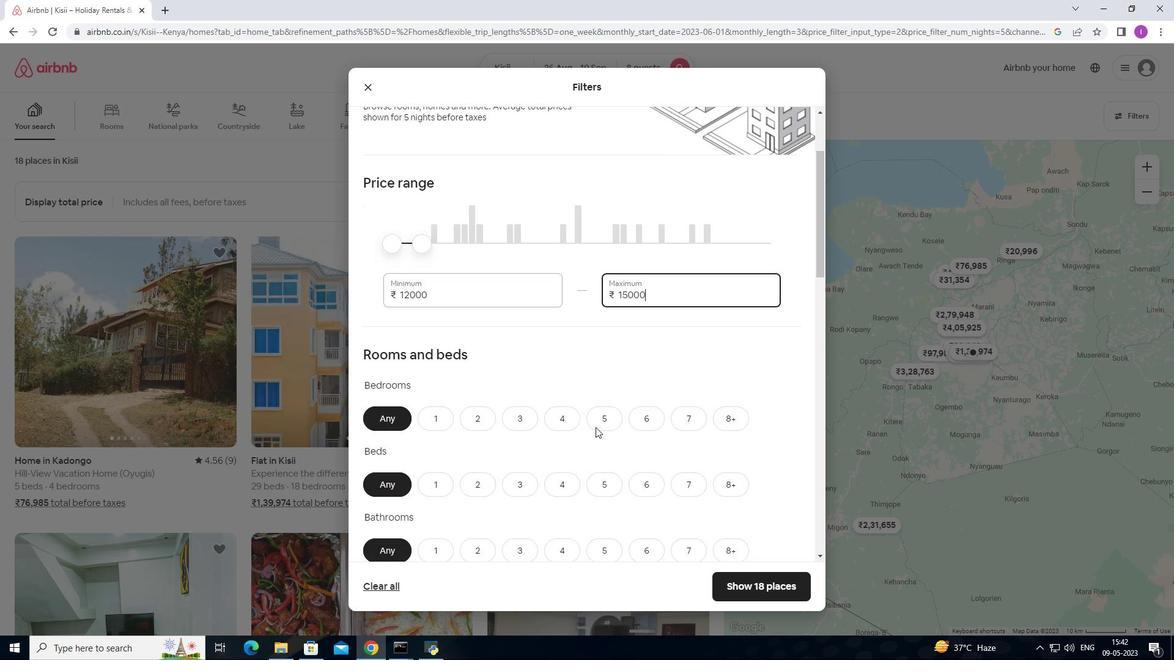 
Action: Mouse scrolled (595, 426) with delta (0, 0)
Screenshot: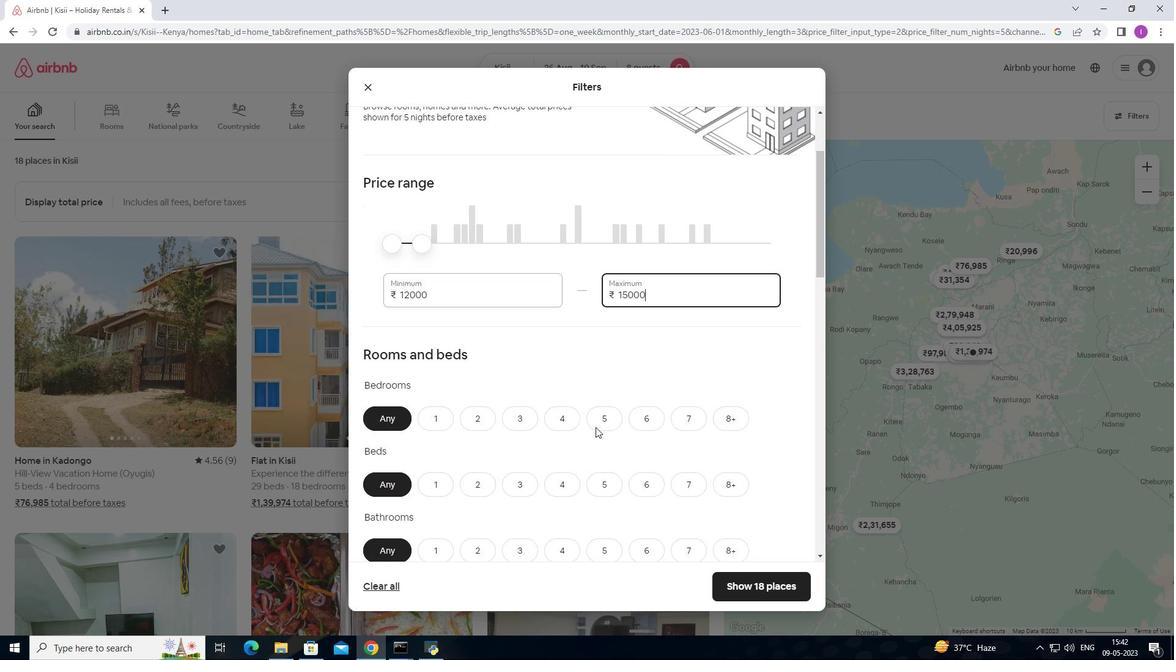 
Action: Mouse moved to (645, 300)
Screenshot: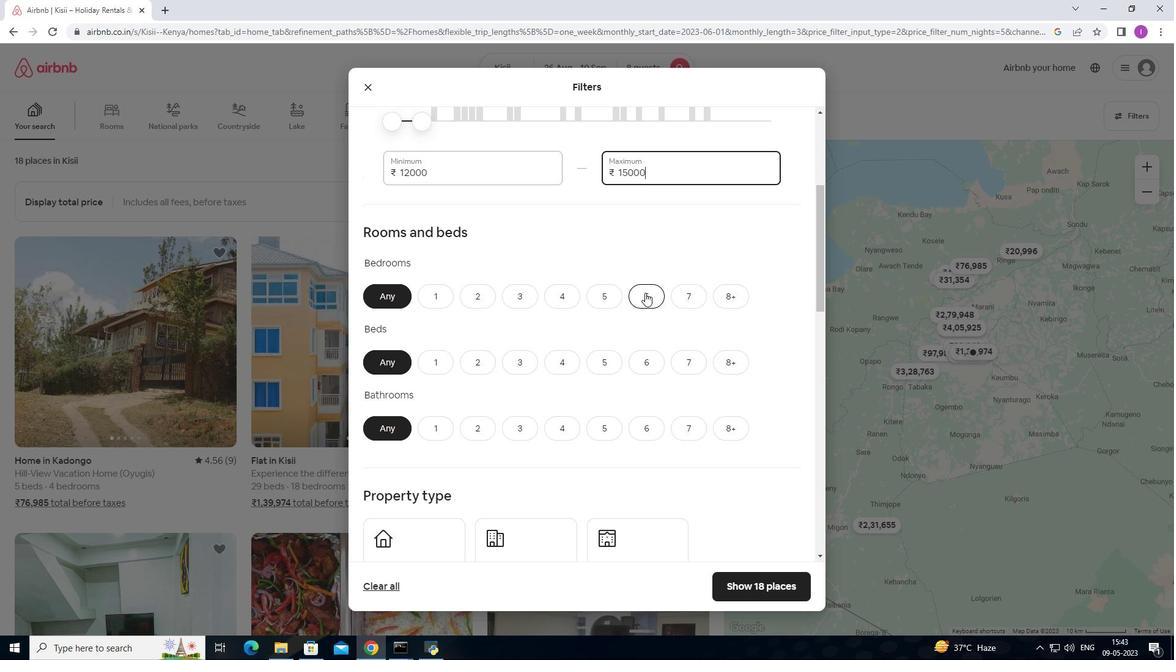 
Action: Mouse pressed left at (645, 300)
Screenshot: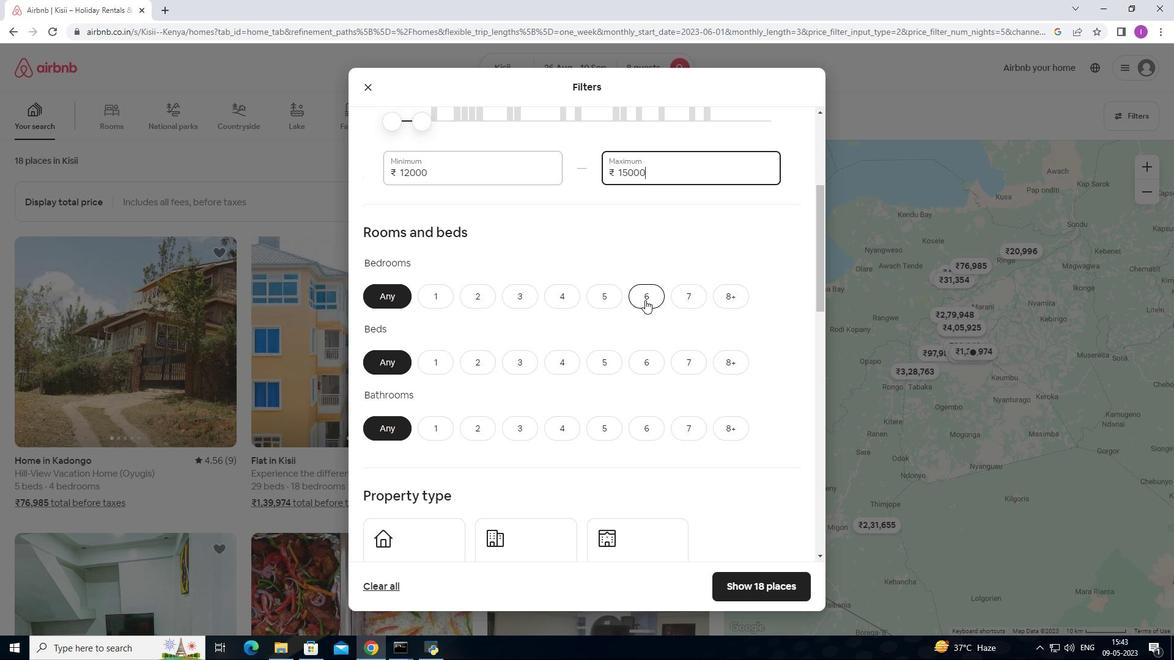 
Action: Mouse moved to (635, 363)
Screenshot: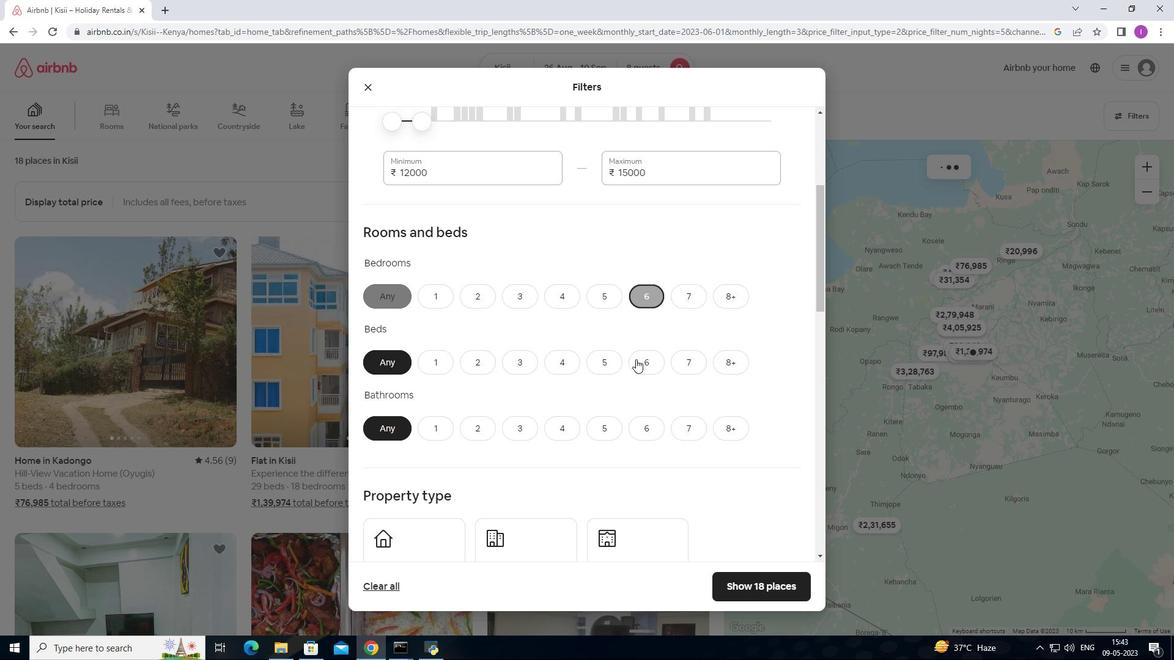 
Action: Mouse pressed left at (635, 363)
Screenshot: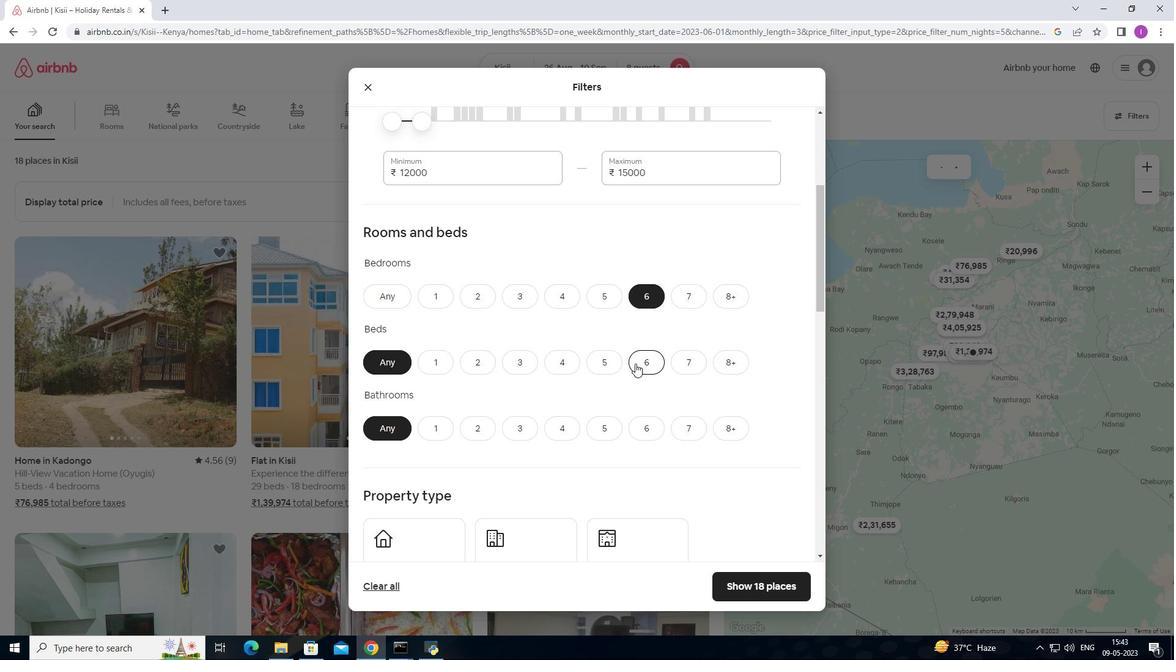 
Action: Mouse moved to (641, 423)
Screenshot: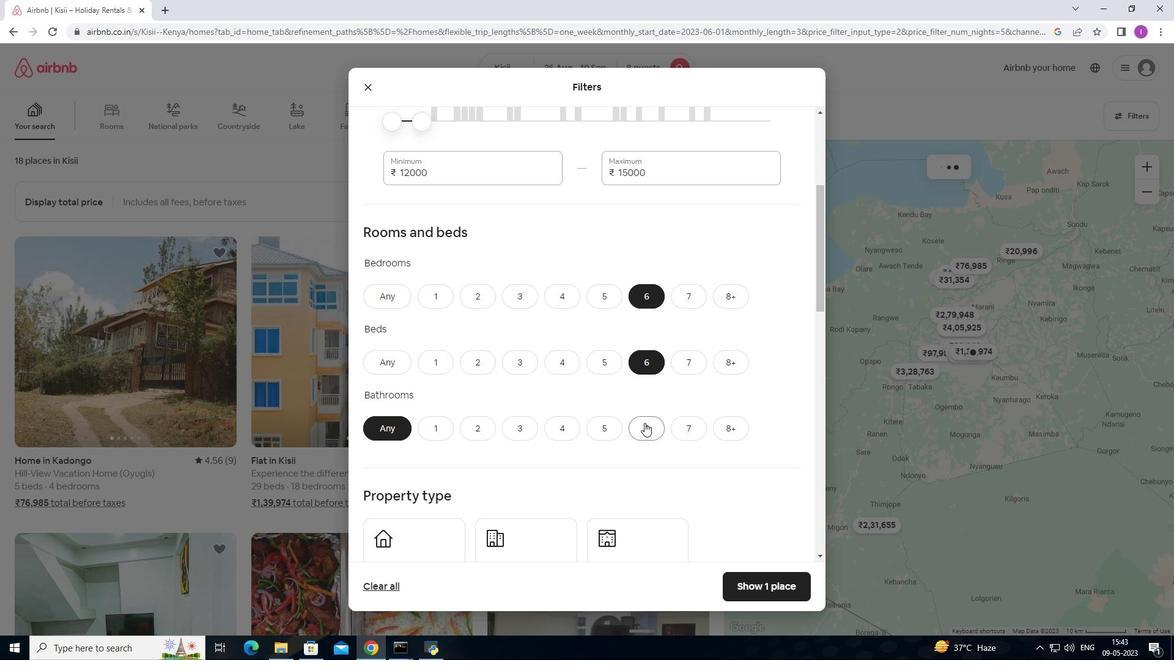 
Action: Mouse pressed left at (641, 423)
Screenshot: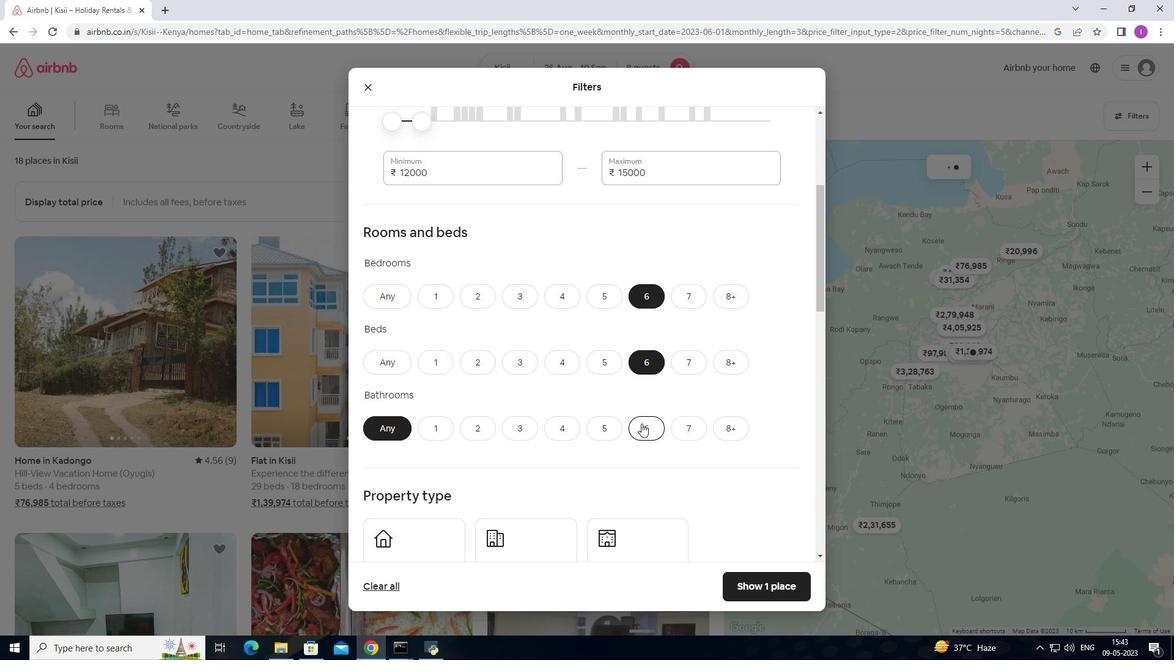 
Action: Mouse moved to (607, 349)
Screenshot: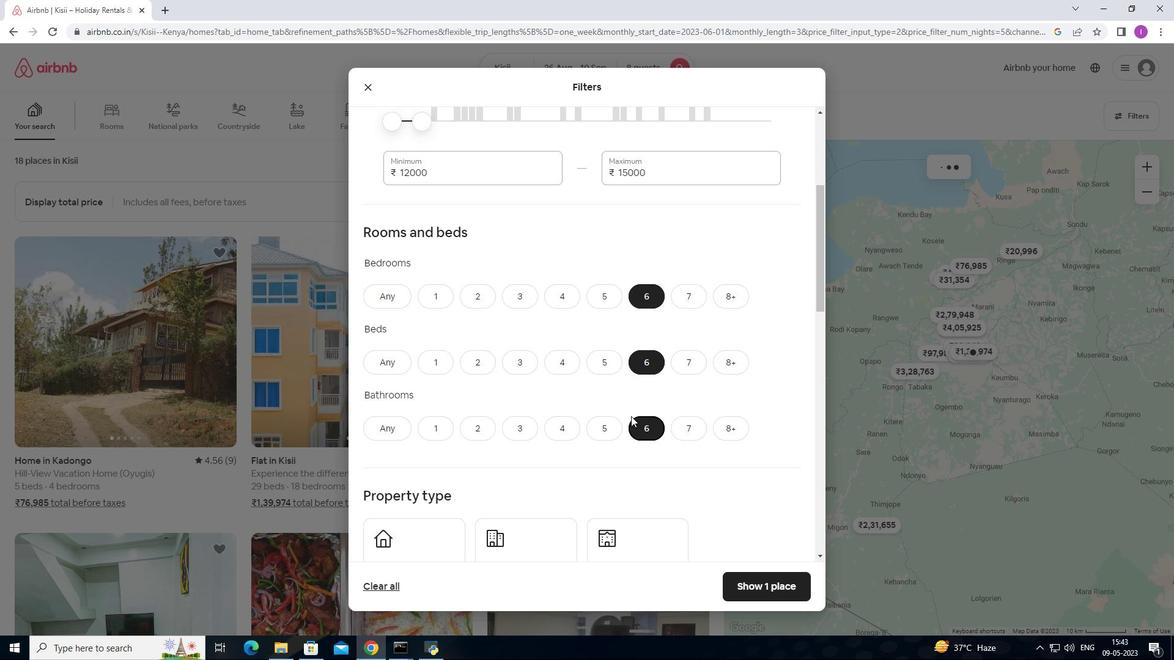 
Action: Mouse scrolled (607, 349) with delta (0, 0)
Screenshot: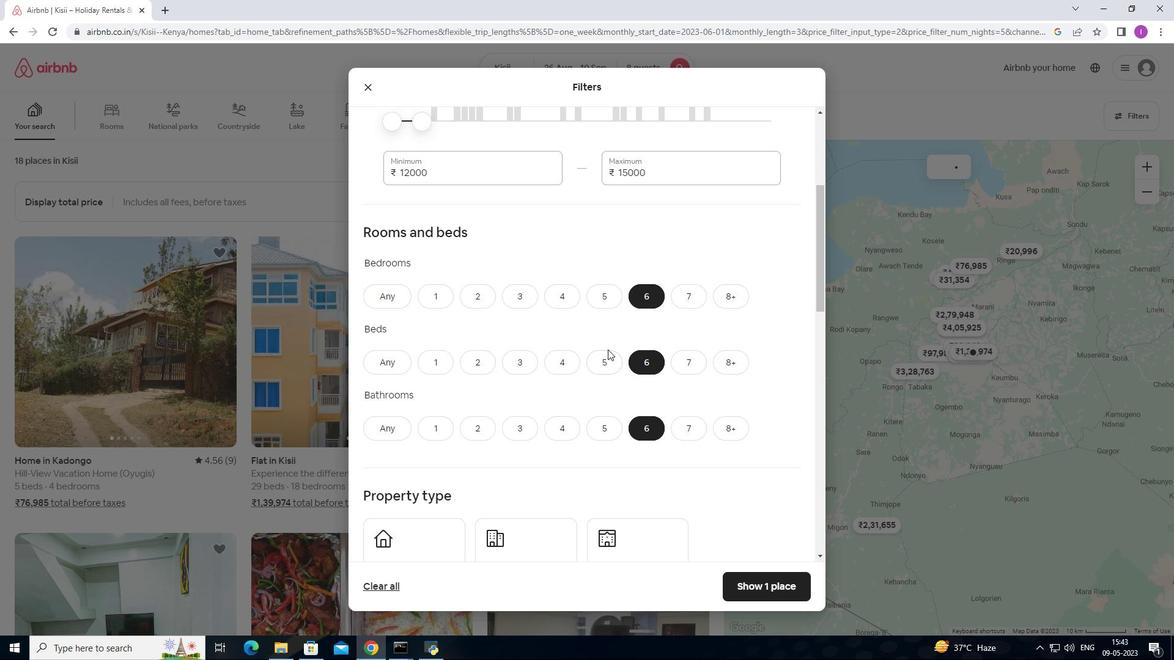 
Action: Mouse scrolled (607, 349) with delta (0, 0)
Screenshot: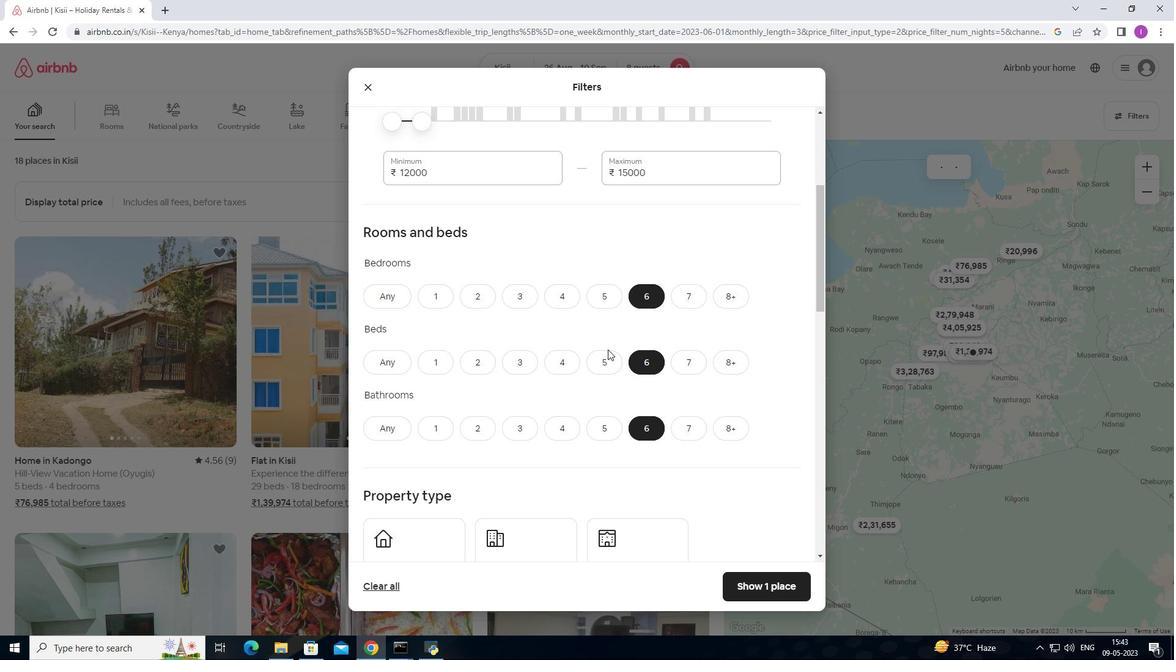 
Action: Mouse scrolled (607, 349) with delta (0, 0)
Screenshot: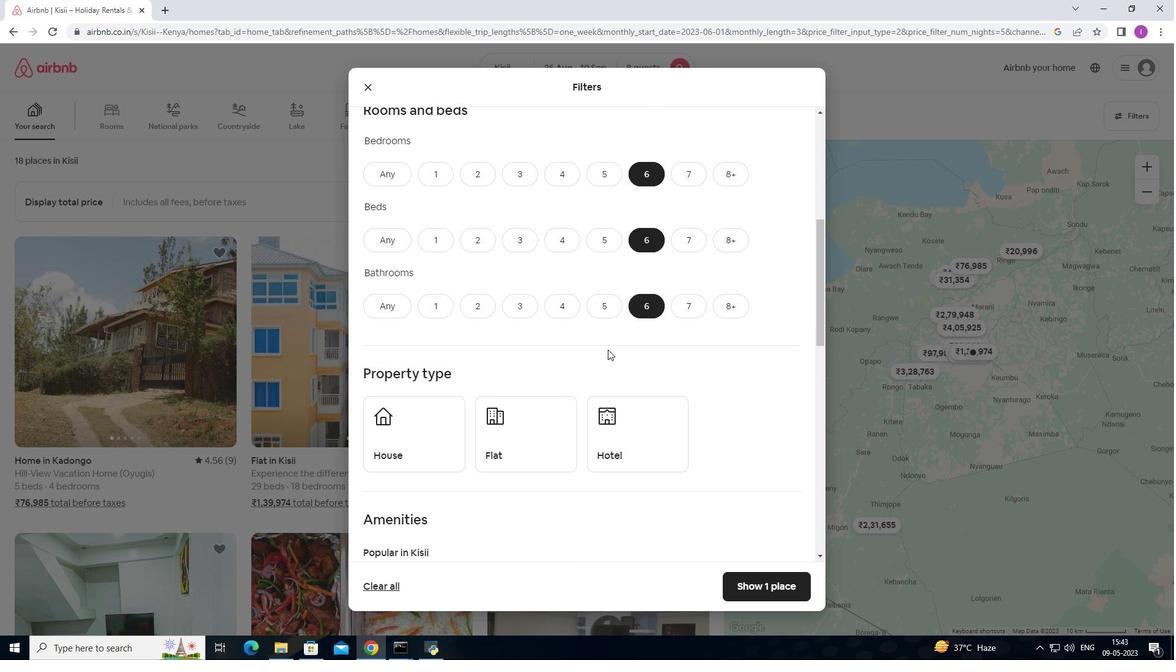 
Action: Mouse scrolled (607, 349) with delta (0, 0)
Screenshot: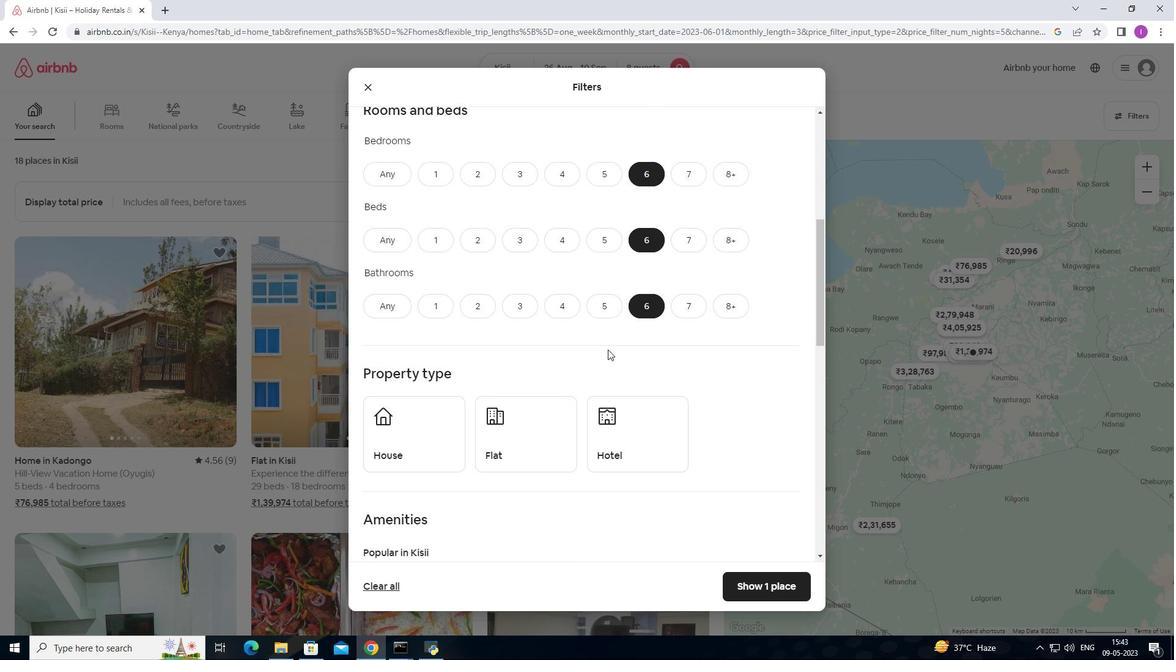
Action: Mouse scrolled (607, 349) with delta (0, 0)
Screenshot: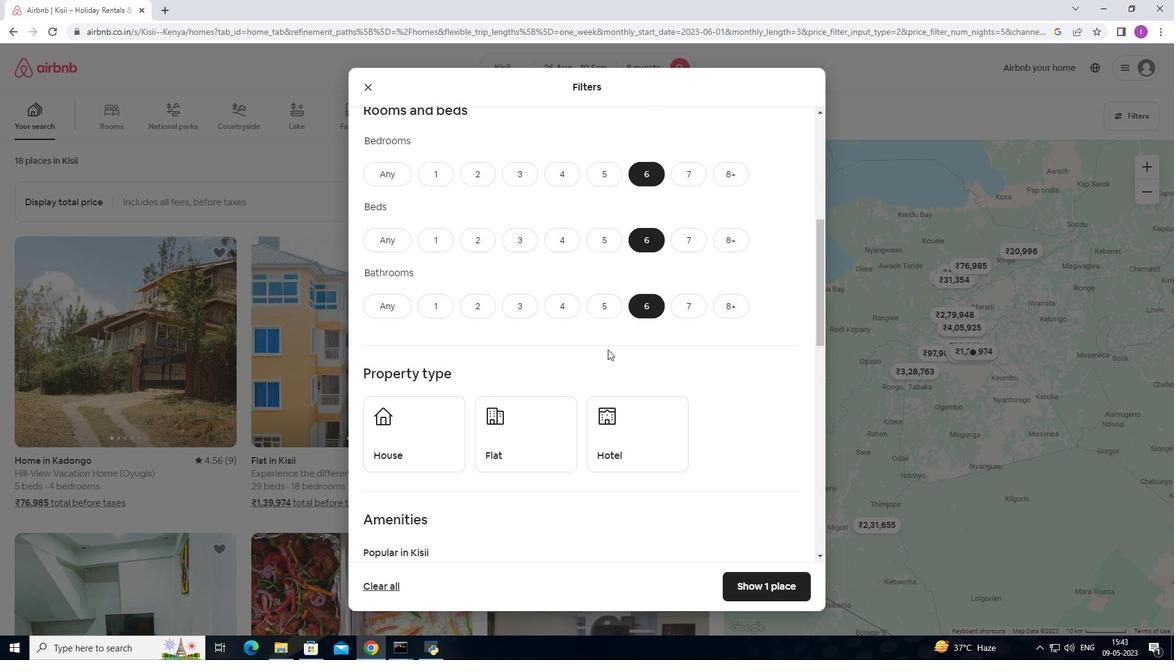 
Action: Mouse moved to (607, 348)
Screenshot: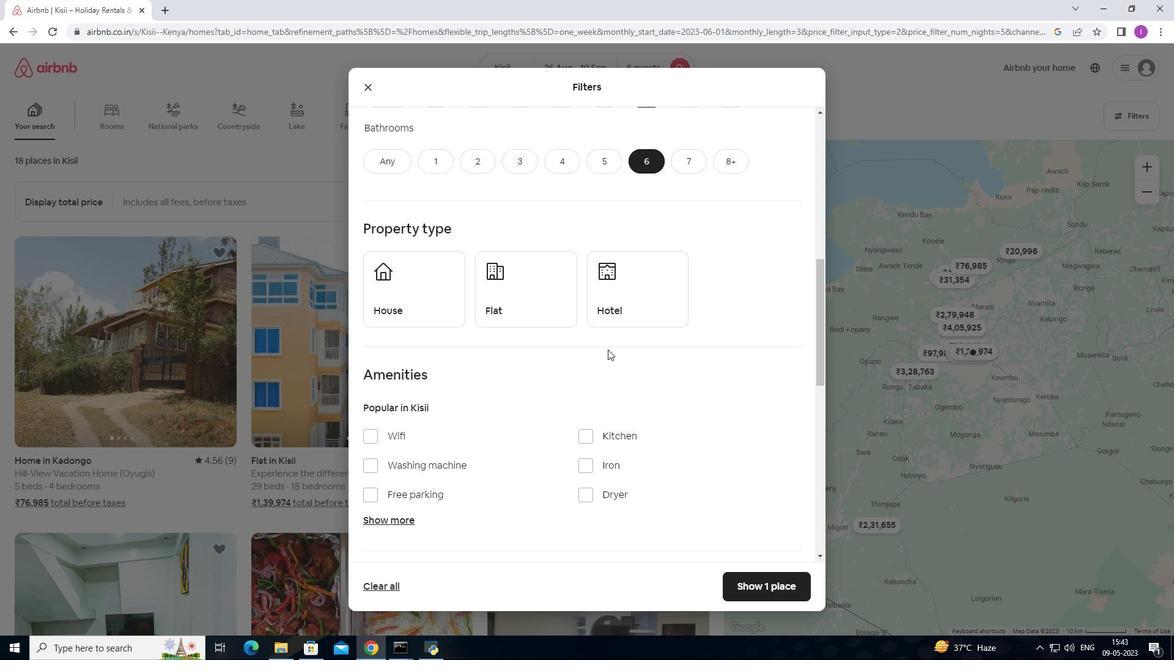 
Action: Mouse scrolled (607, 347) with delta (0, 0)
Screenshot: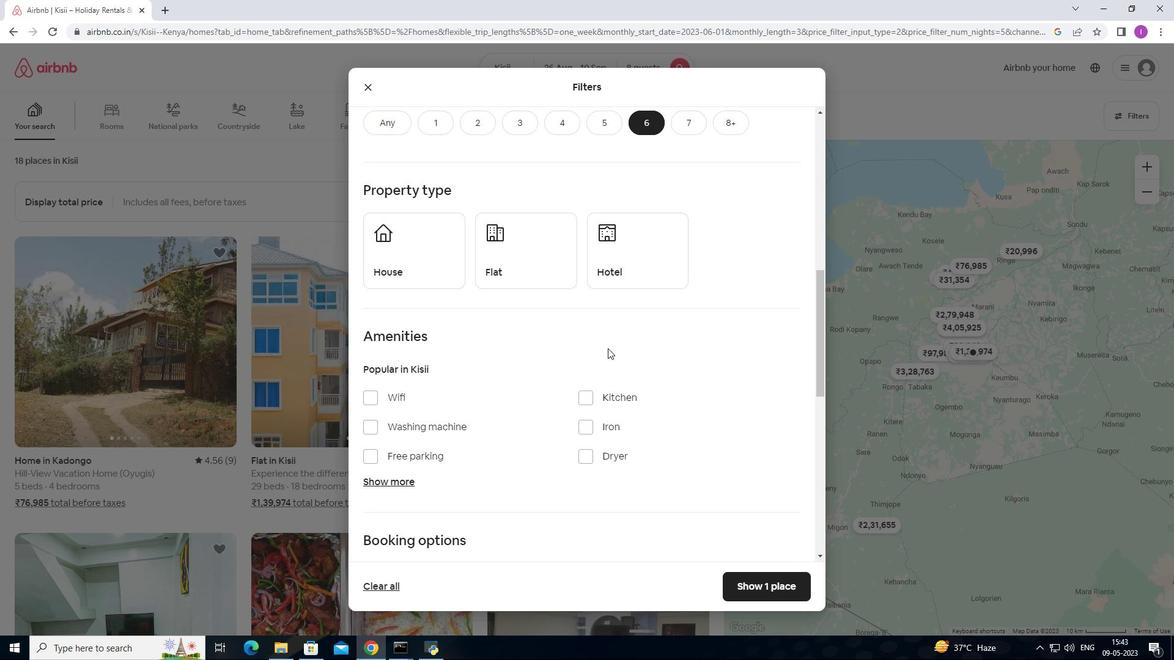 
Action: Mouse scrolled (607, 347) with delta (0, 0)
Screenshot: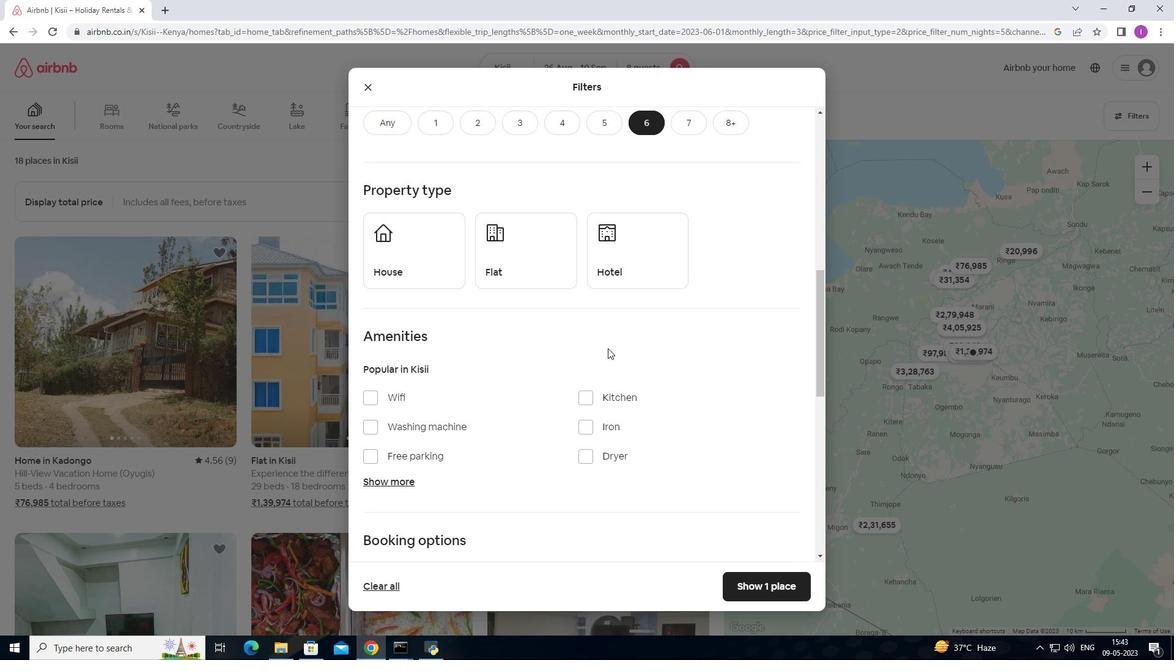 
Action: Mouse scrolled (607, 347) with delta (0, 0)
Screenshot: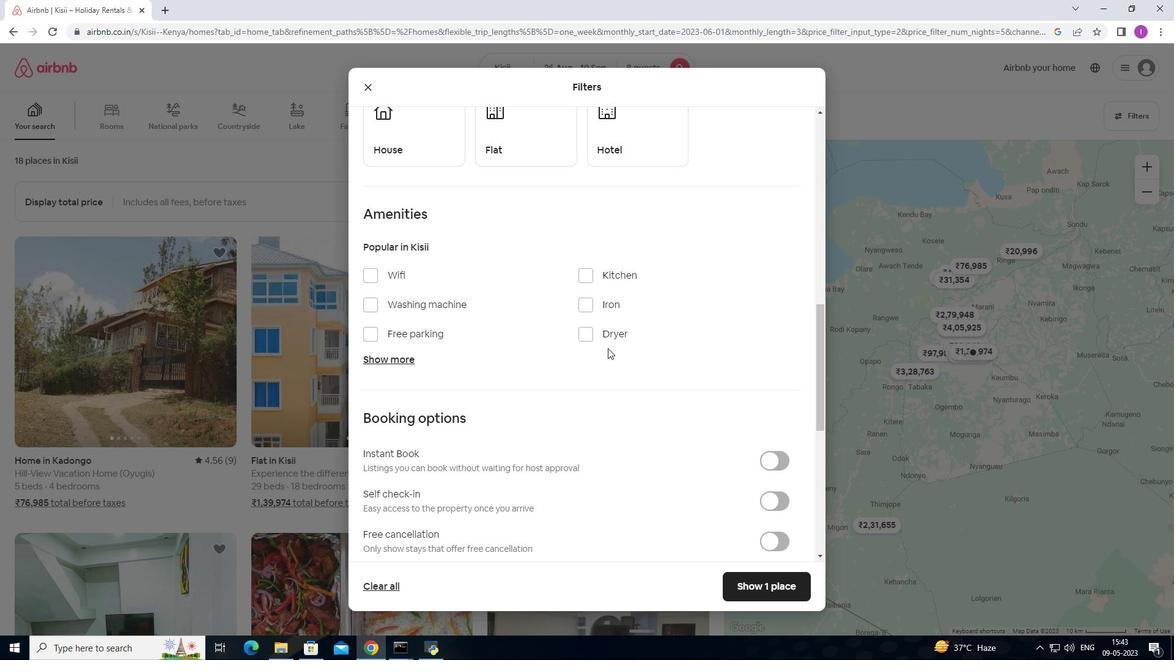 
Action: Mouse scrolled (607, 349) with delta (0, 0)
Screenshot: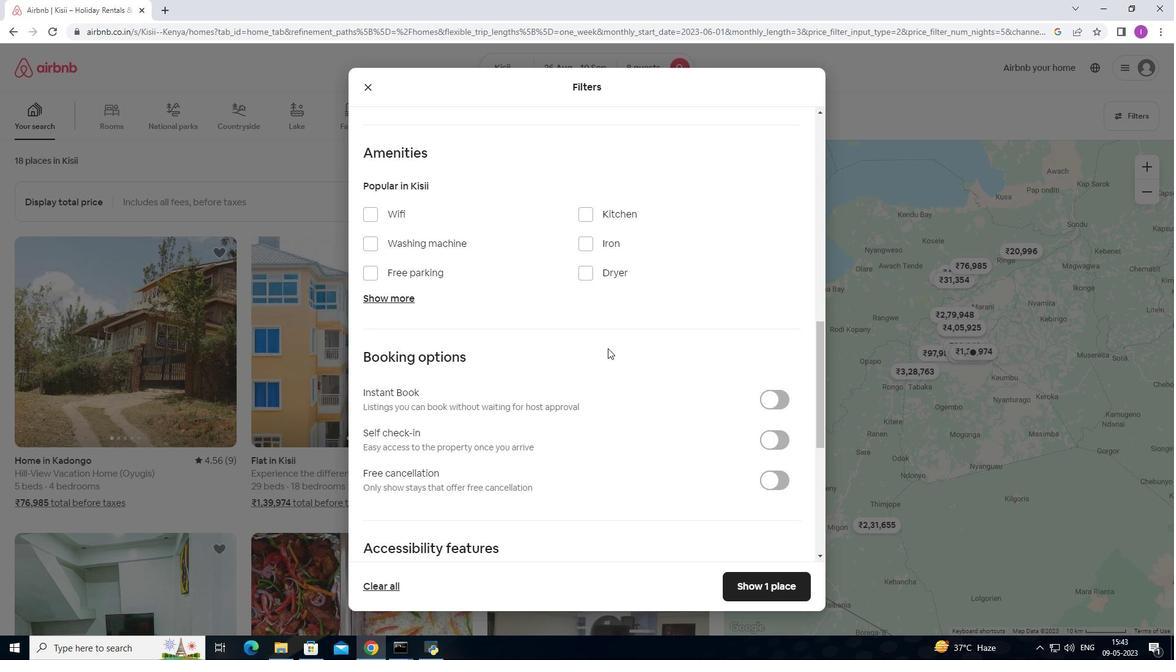 
Action: Mouse scrolled (607, 349) with delta (0, 0)
Screenshot: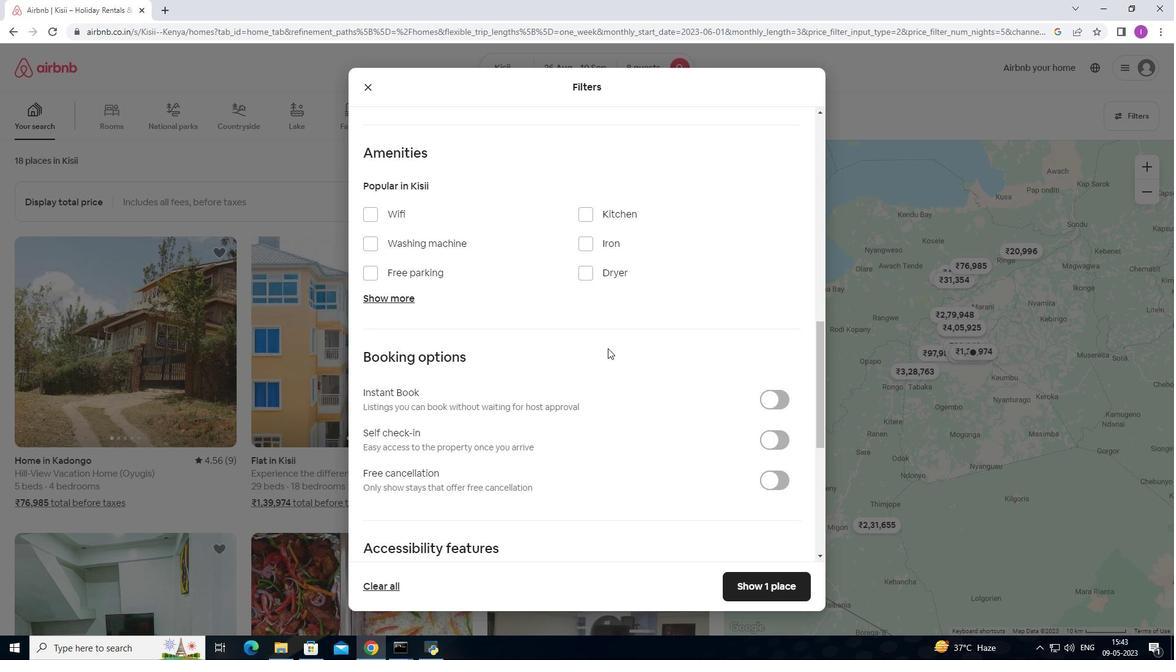 
Action: Mouse scrolled (607, 349) with delta (0, 0)
Screenshot: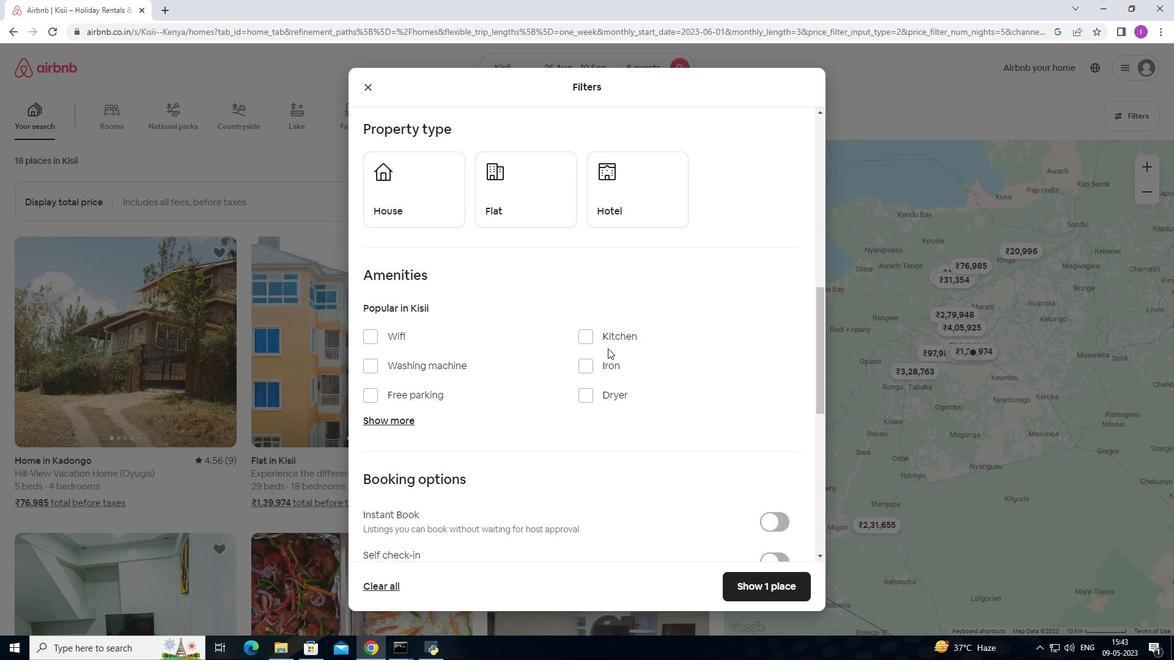 
Action: Mouse scrolled (607, 349) with delta (0, 0)
Screenshot: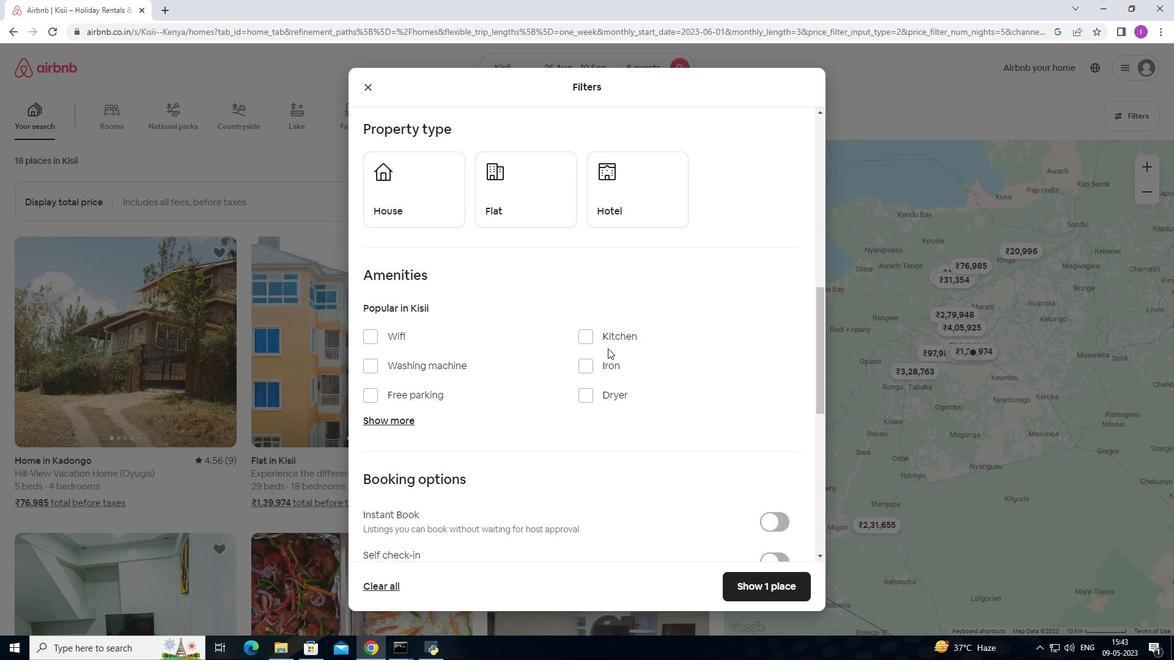 
Action: Mouse moved to (395, 316)
Screenshot: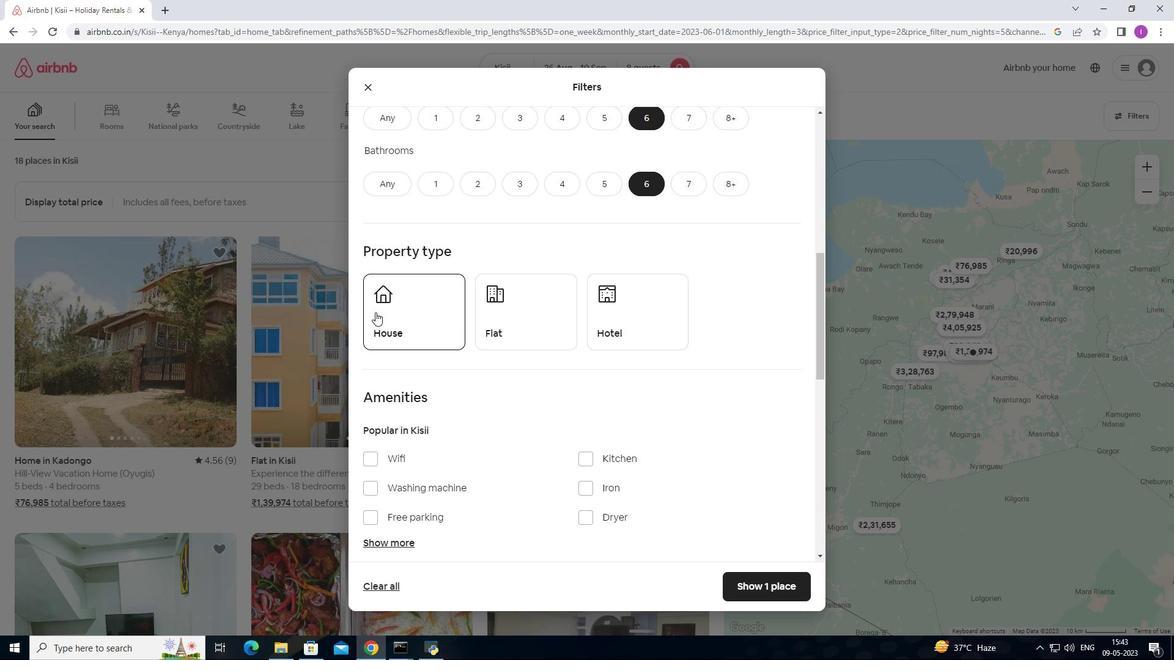
Action: Mouse pressed left at (395, 316)
Screenshot: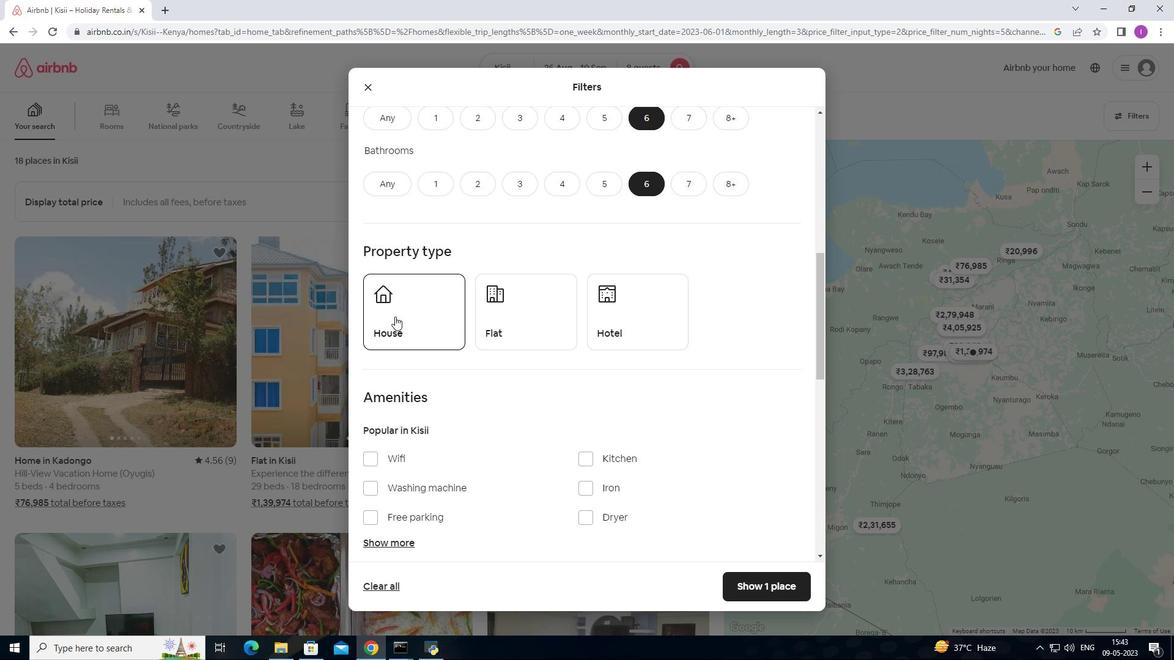 
Action: Mouse moved to (492, 311)
Screenshot: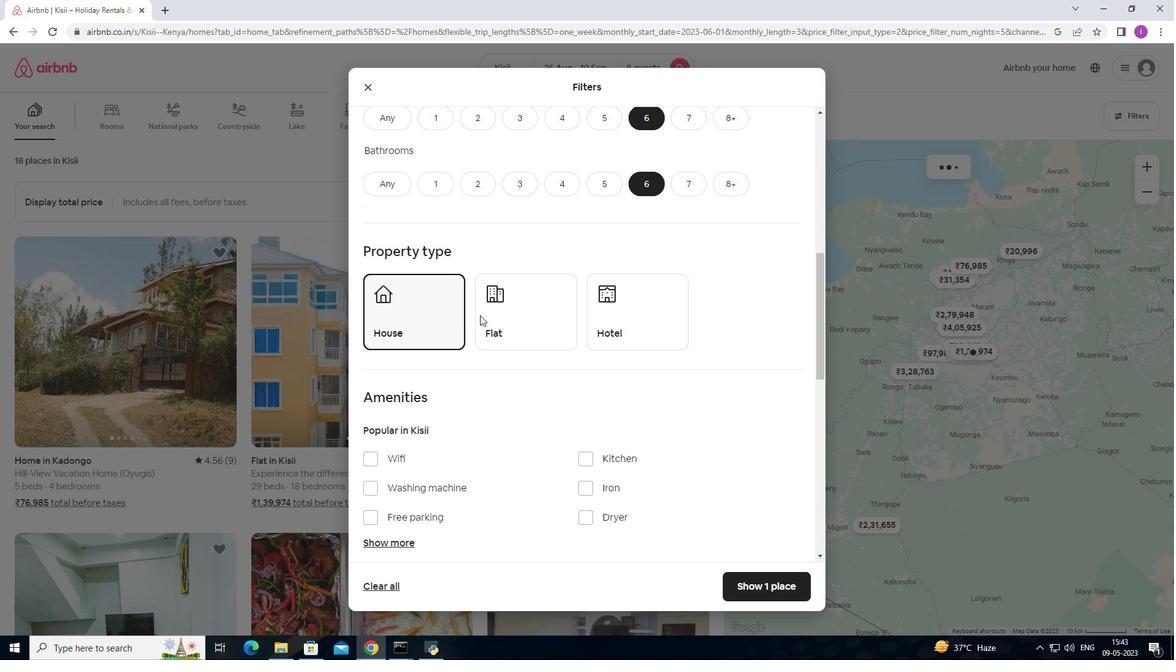
Action: Mouse pressed left at (492, 311)
Screenshot: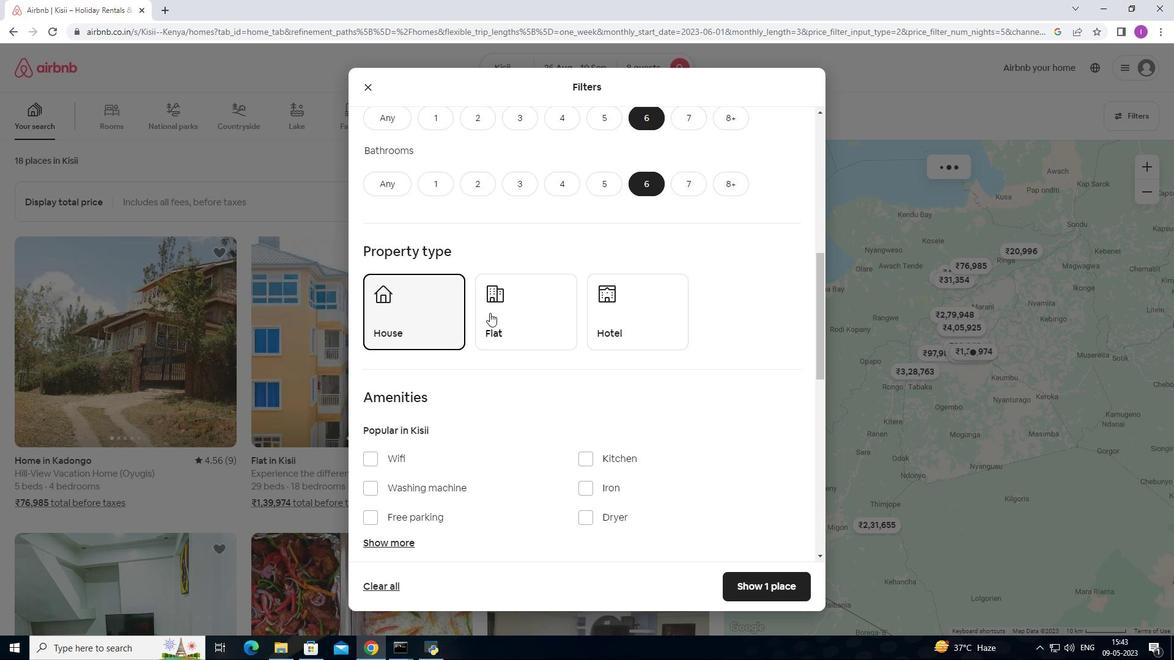 
Action: Mouse moved to (509, 454)
Screenshot: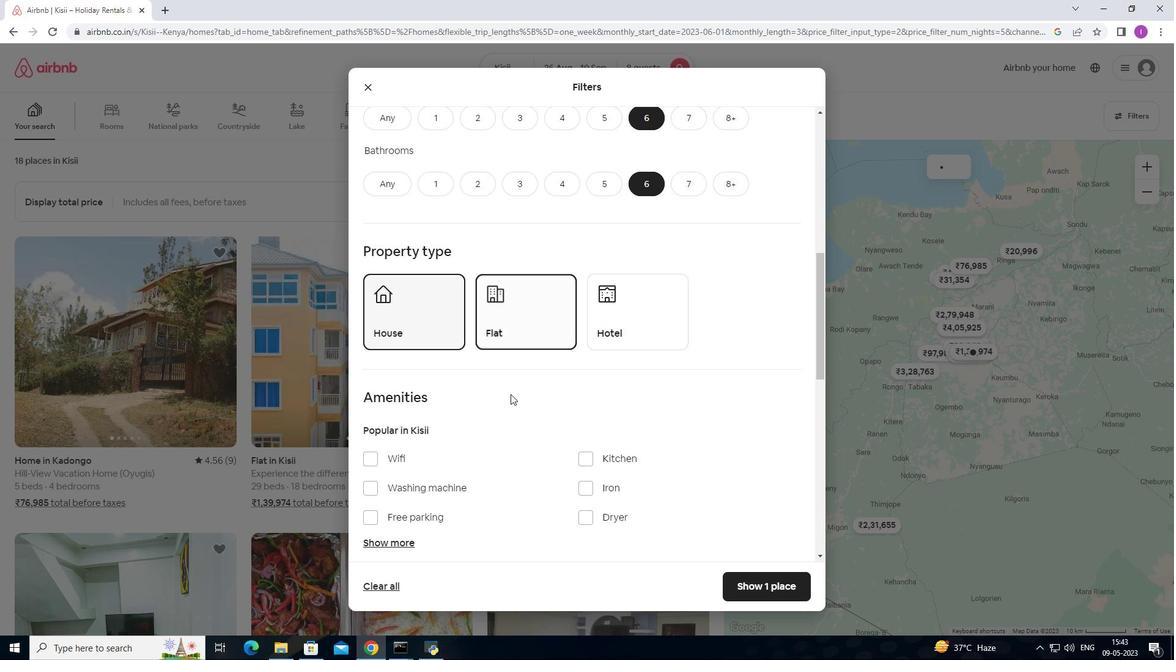 
Action: Mouse scrolled (509, 453) with delta (0, 0)
Screenshot: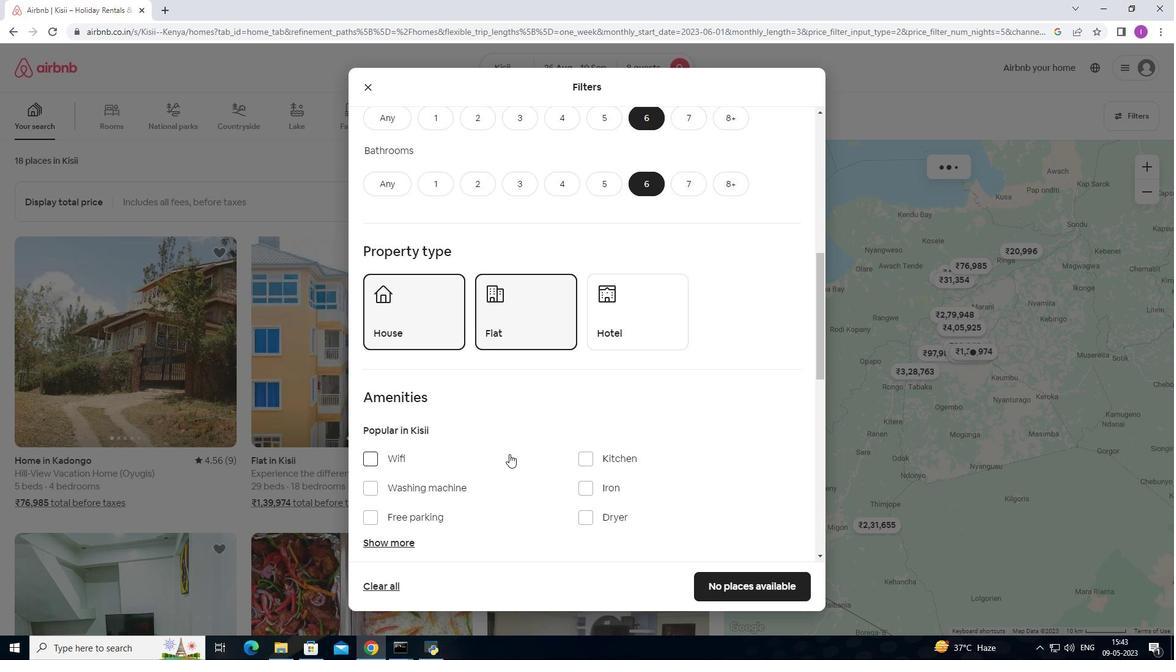 
Action: Mouse scrolled (509, 453) with delta (0, 0)
Screenshot: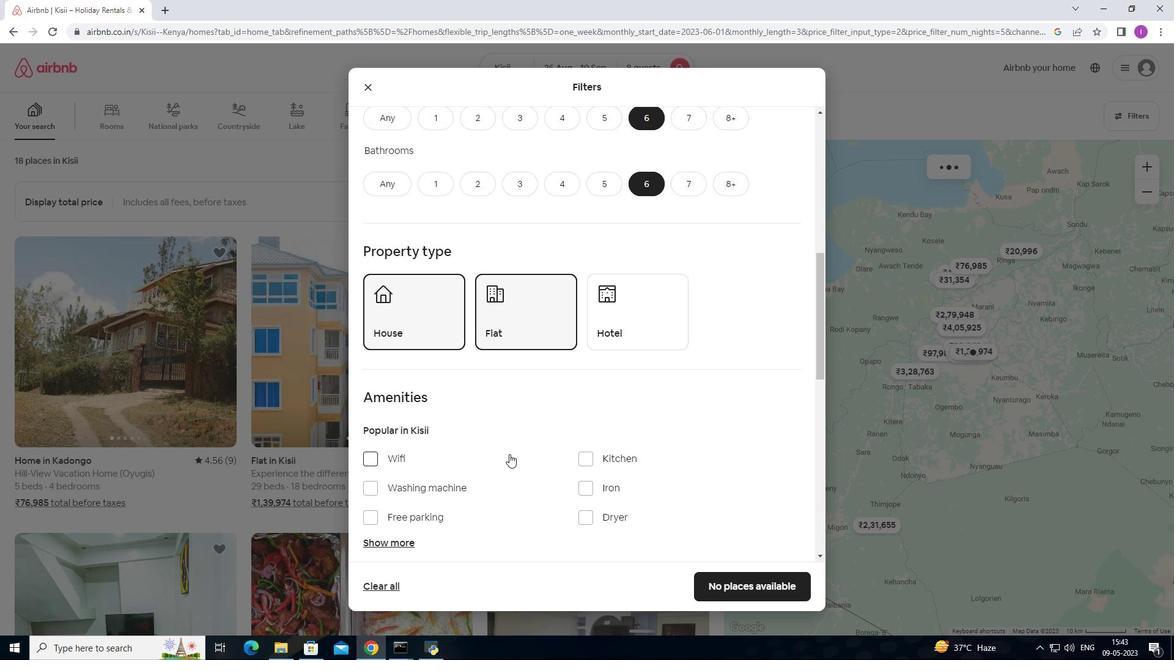 
Action: Mouse moved to (385, 332)
Screenshot: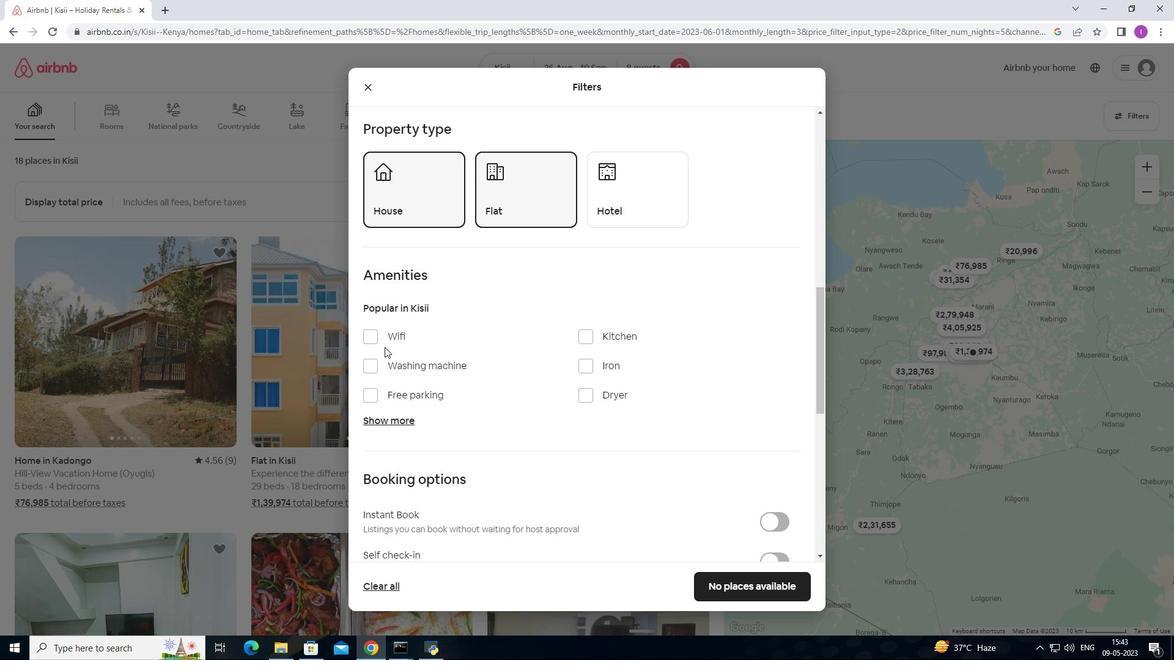 
Action: Mouse pressed left at (385, 332)
Screenshot: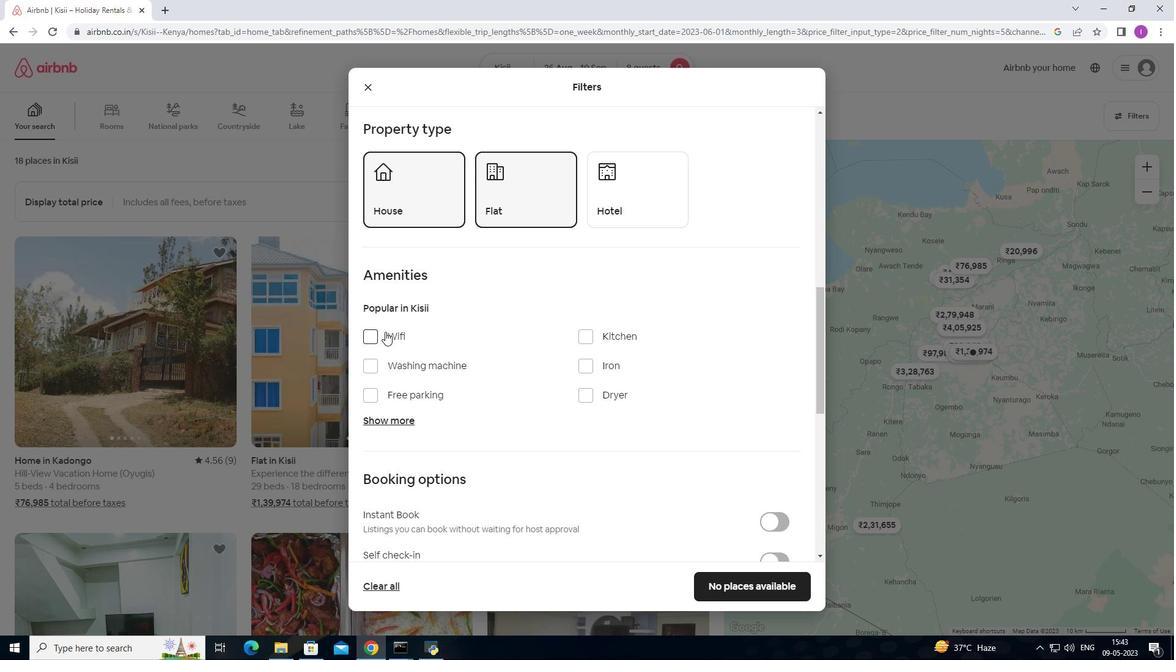 
Action: Mouse moved to (410, 391)
Screenshot: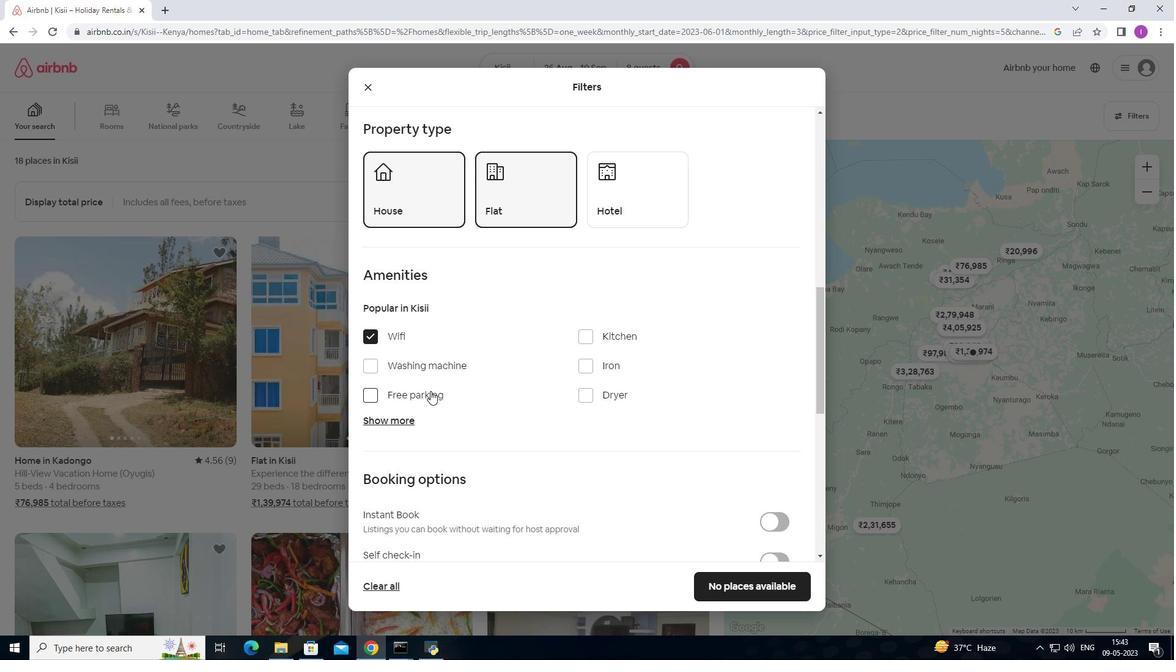 
Action: Mouse pressed left at (410, 391)
Screenshot: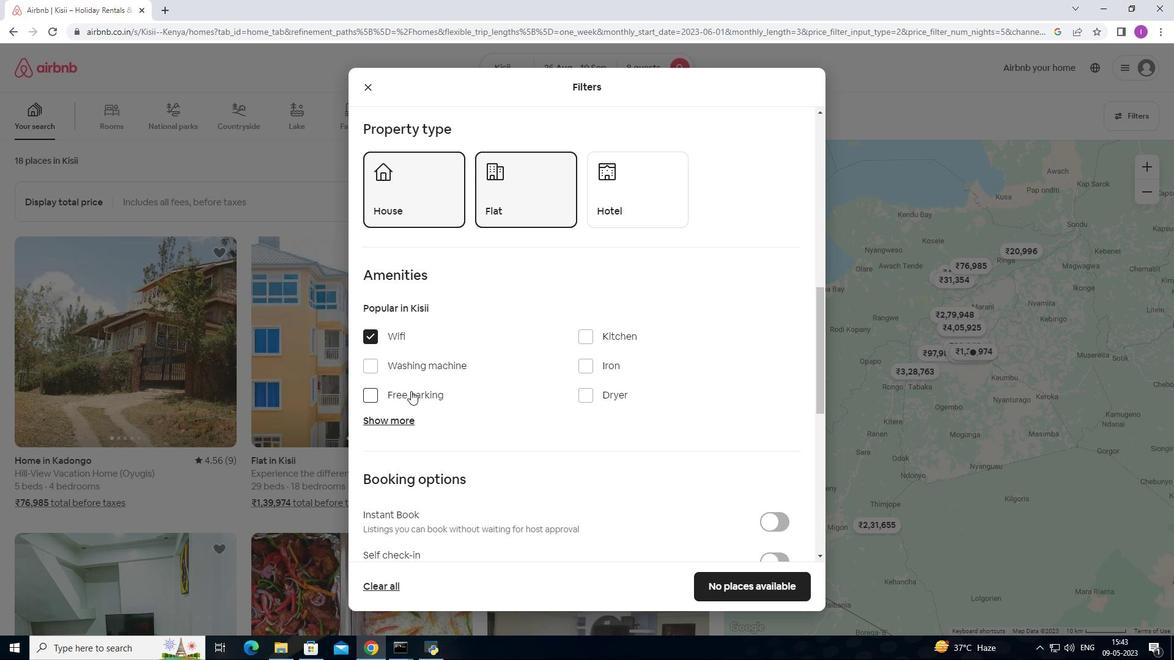 
Action: Mouse moved to (466, 410)
Screenshot: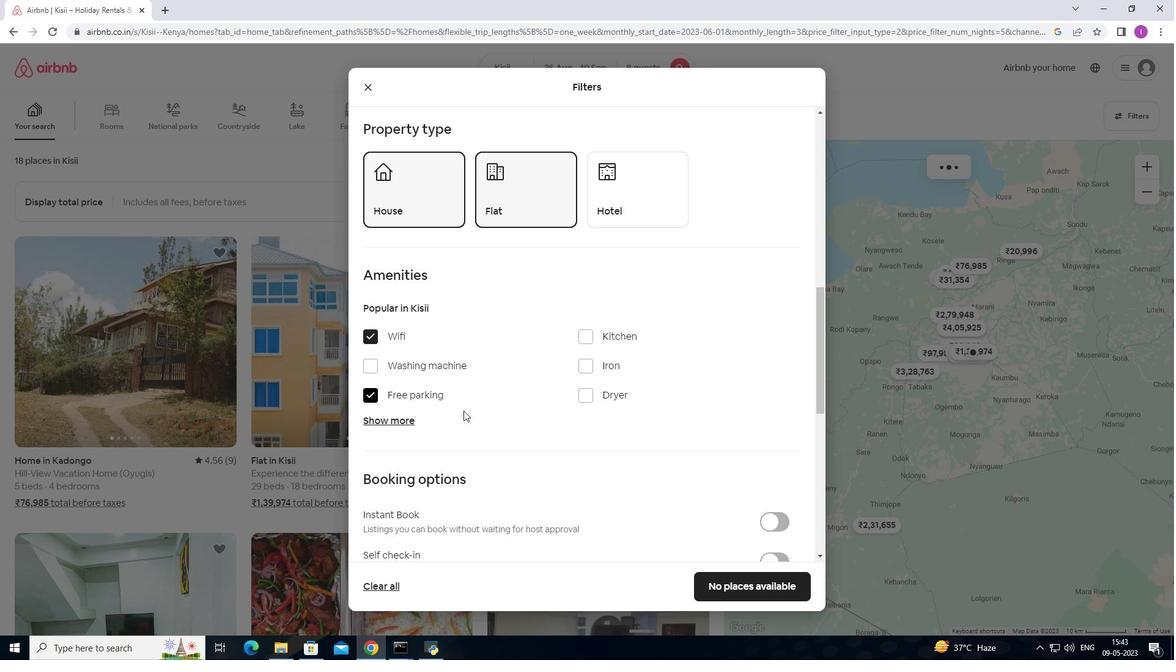 
Action: Mouse scrolled (466, 410) with delta (0, 0)
Screenshot: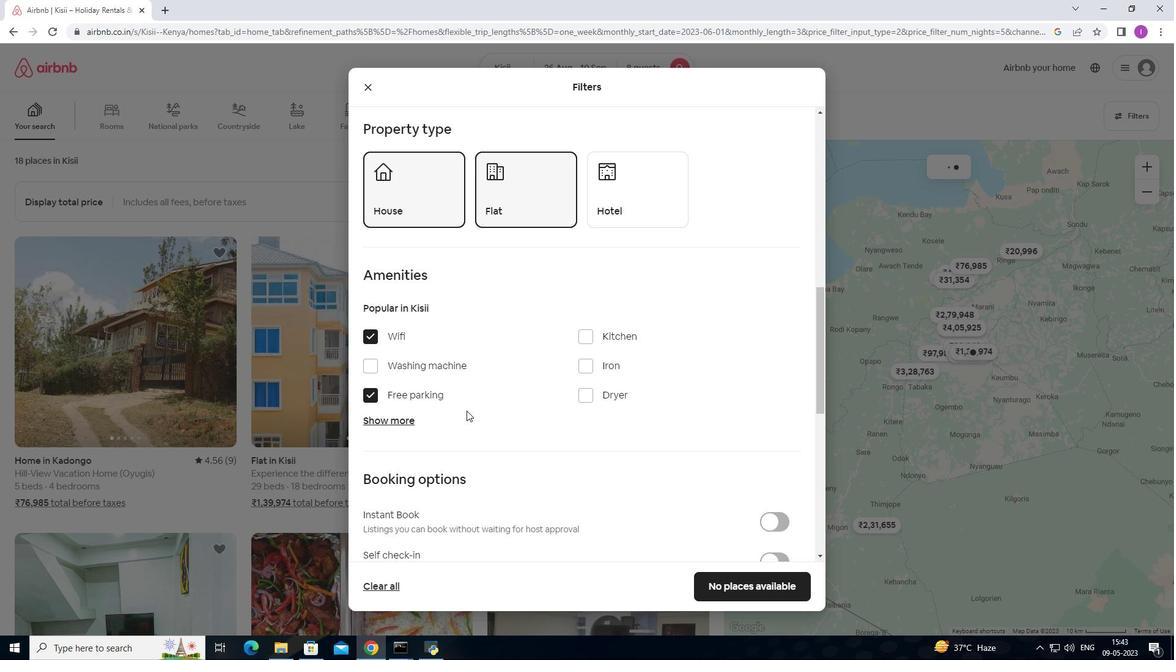 
Action: Mouse moved to (467, 411)
Screenshot: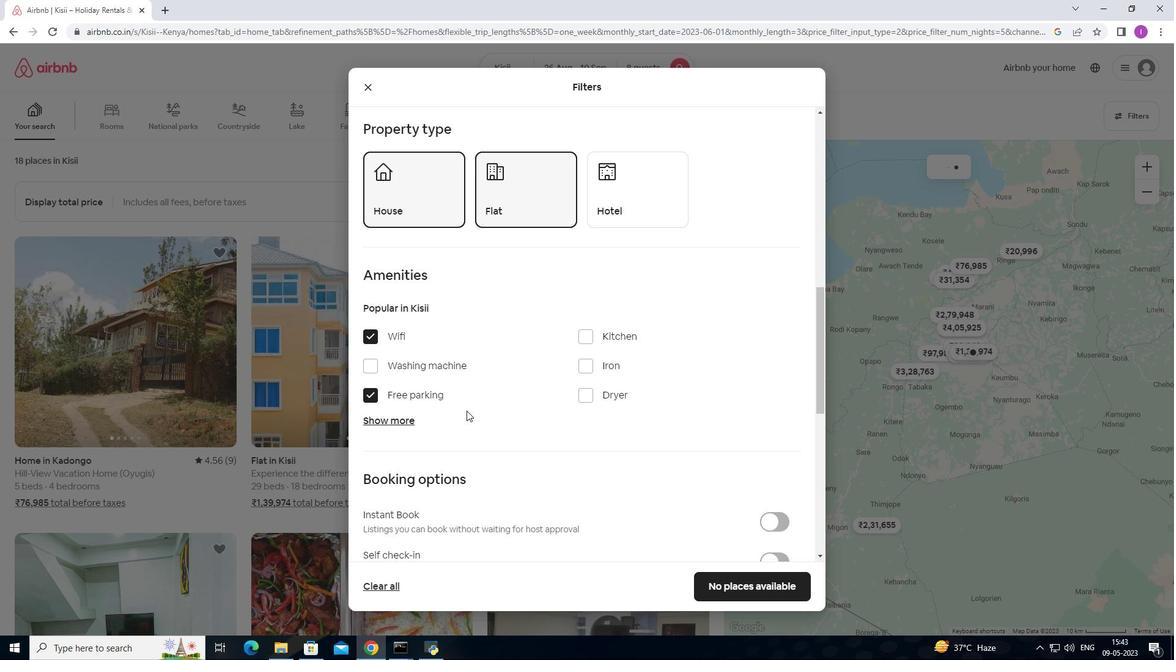 
Action: Mouse scrolled (467, 410) with delta (0, 0)
Screenshot: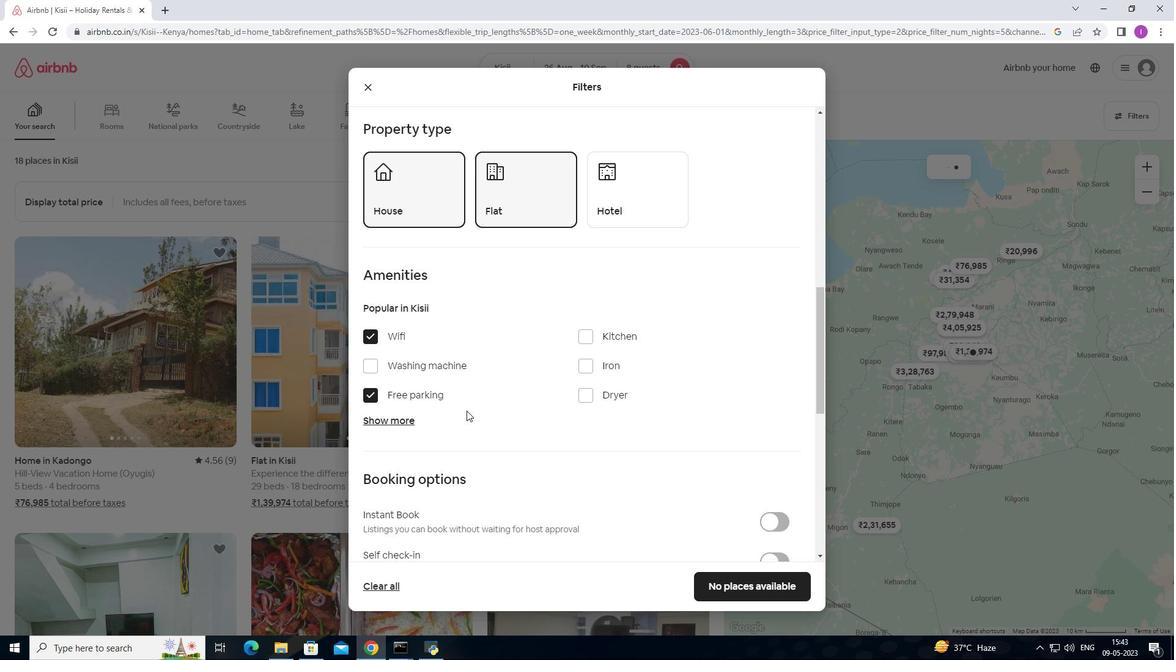
Action: Mouse scrolled (467, 410) with delta (0, 0)
Screenshot: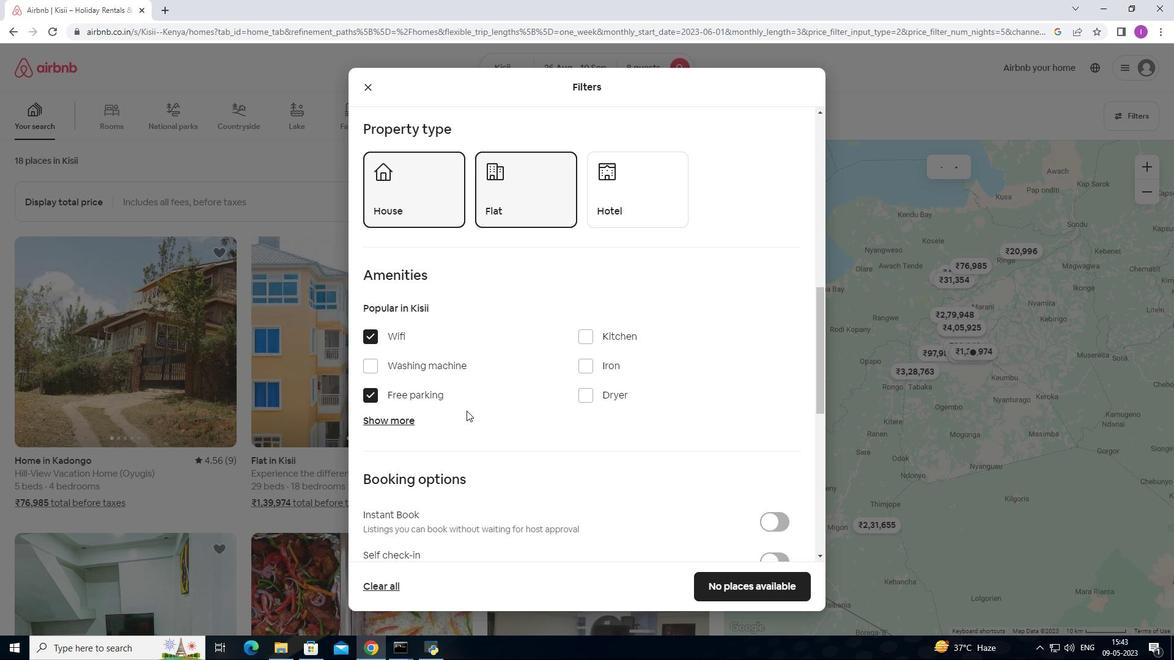 
Action: Mouse moved to (399, 236)
Screenshot: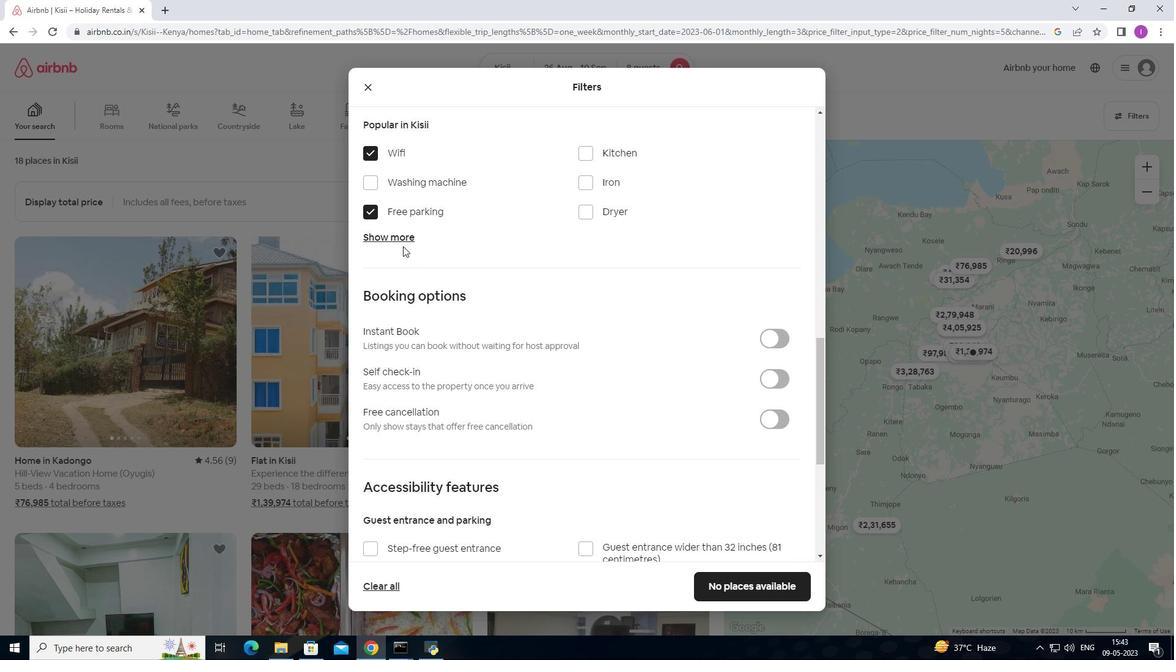
Action: Mouse pressed left at (399, 236)
Screenshot: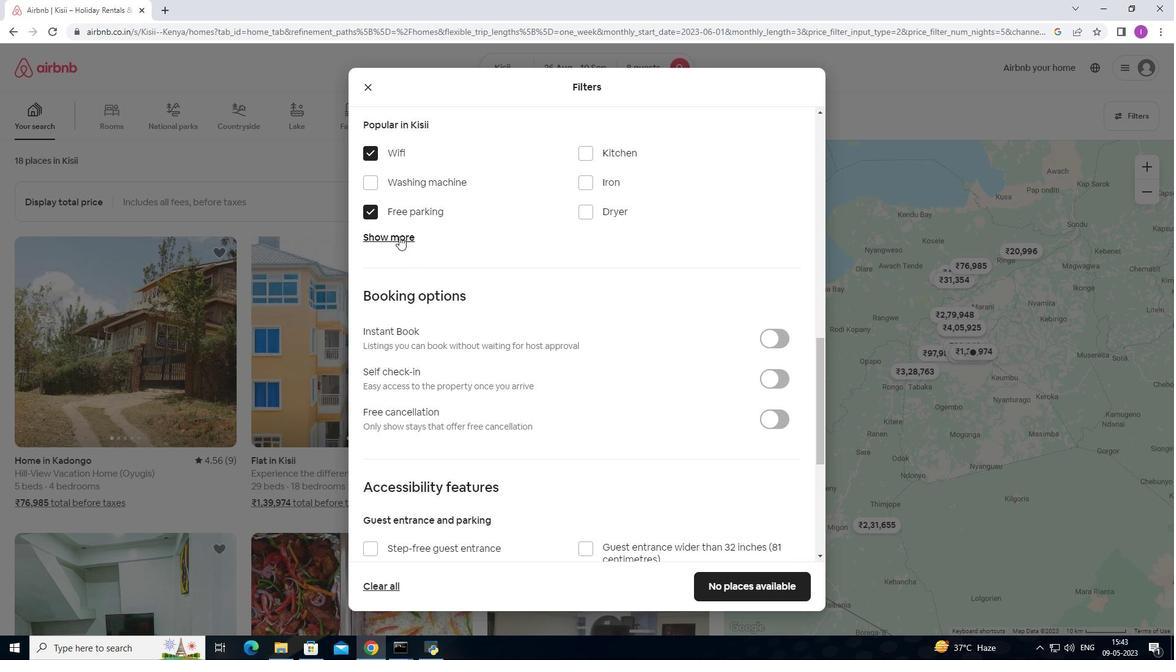 
Action: Mouse moved to (585, 308)
Screenshot: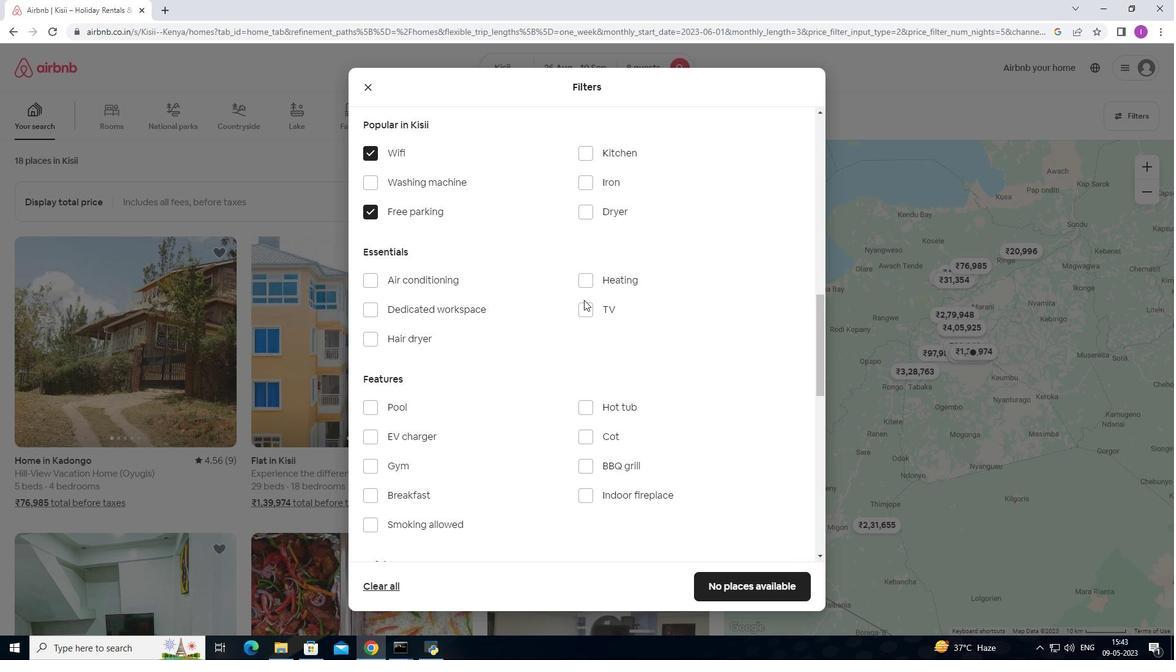 
Action: Mouse pressed left at (585, 308)
Screenshot: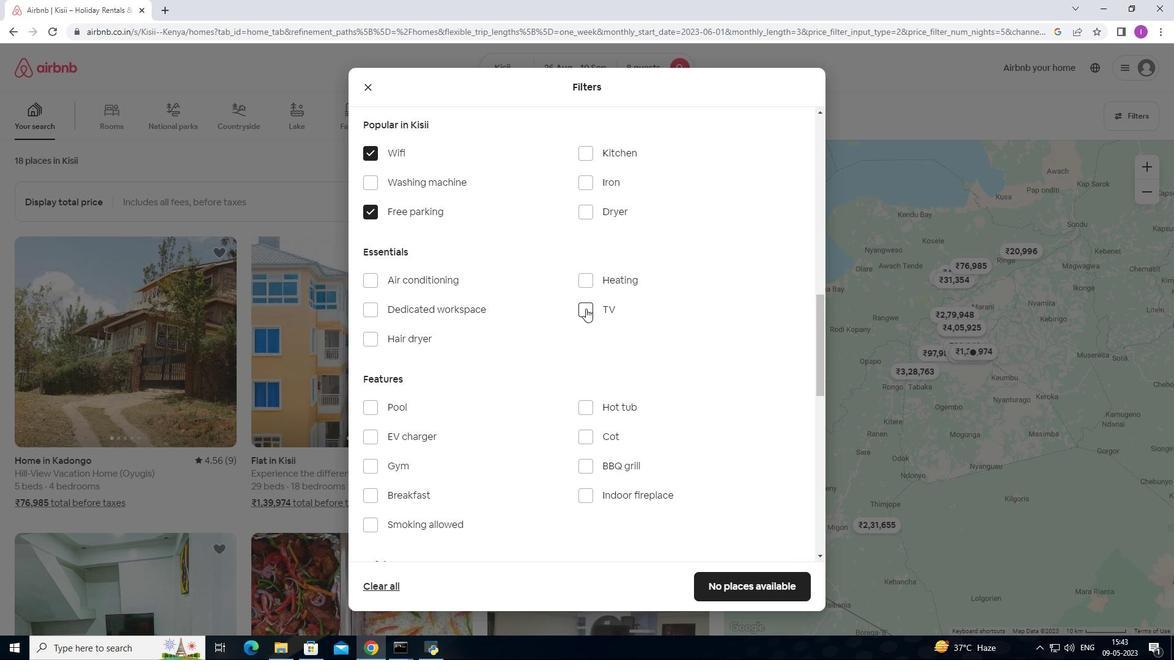 
Action: Mouse moved to (385, 462)
Screenshot: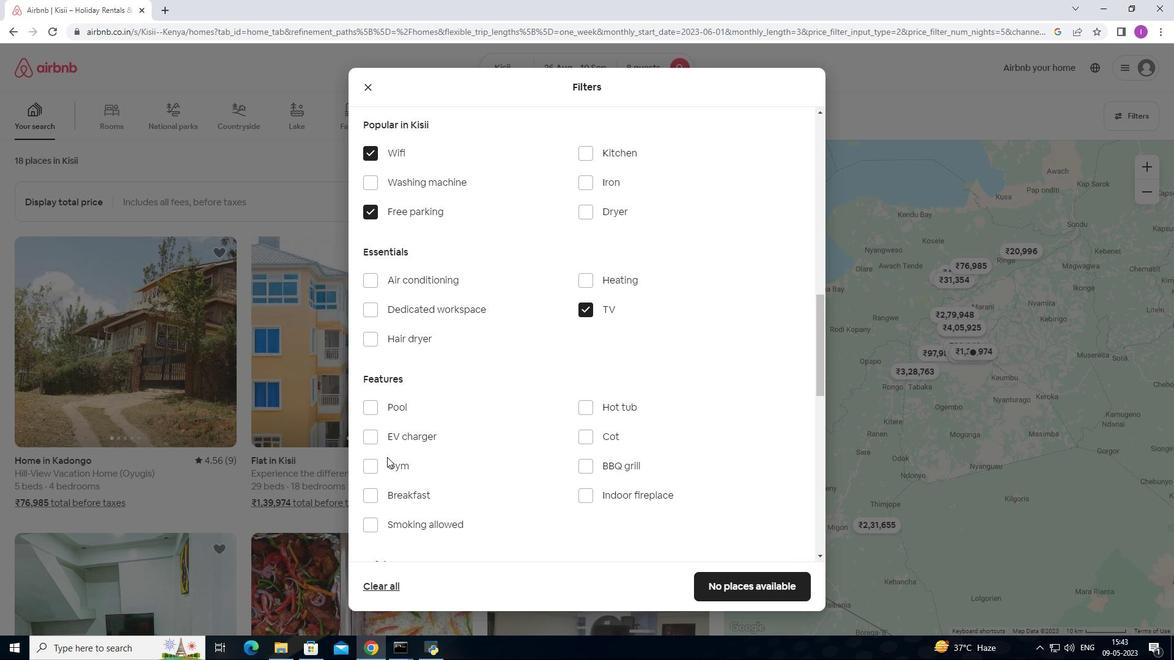
Action: Mouse pressed left at (385, 462)
Screenshot: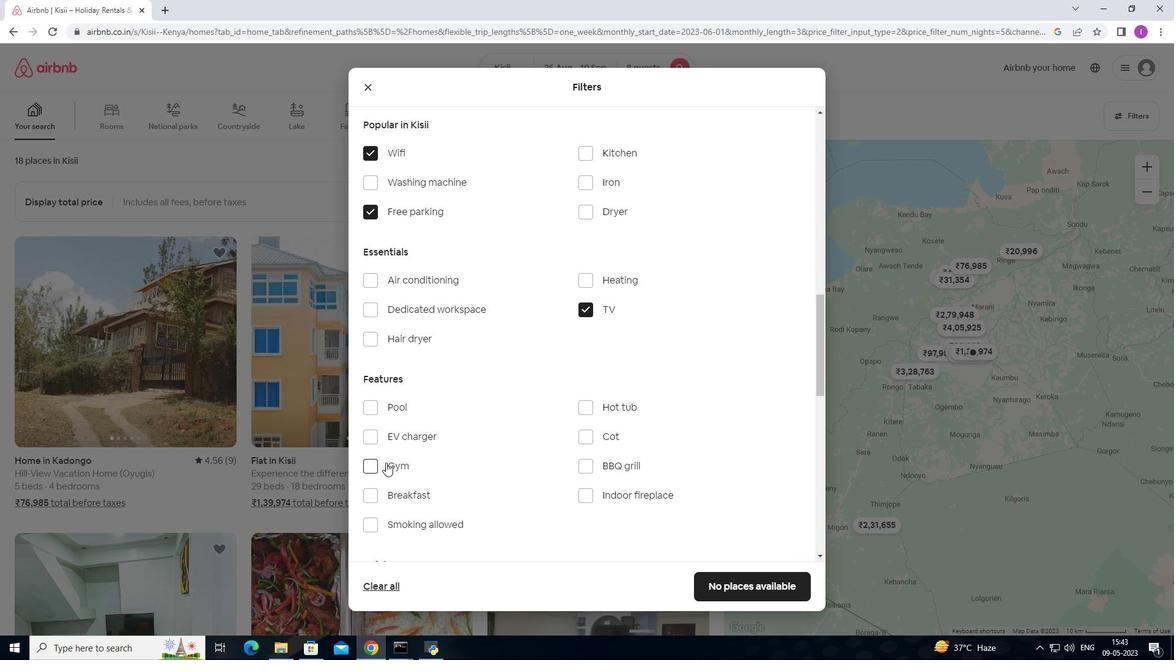 
Action: Mouse moved to (403, 495)
Screenshot: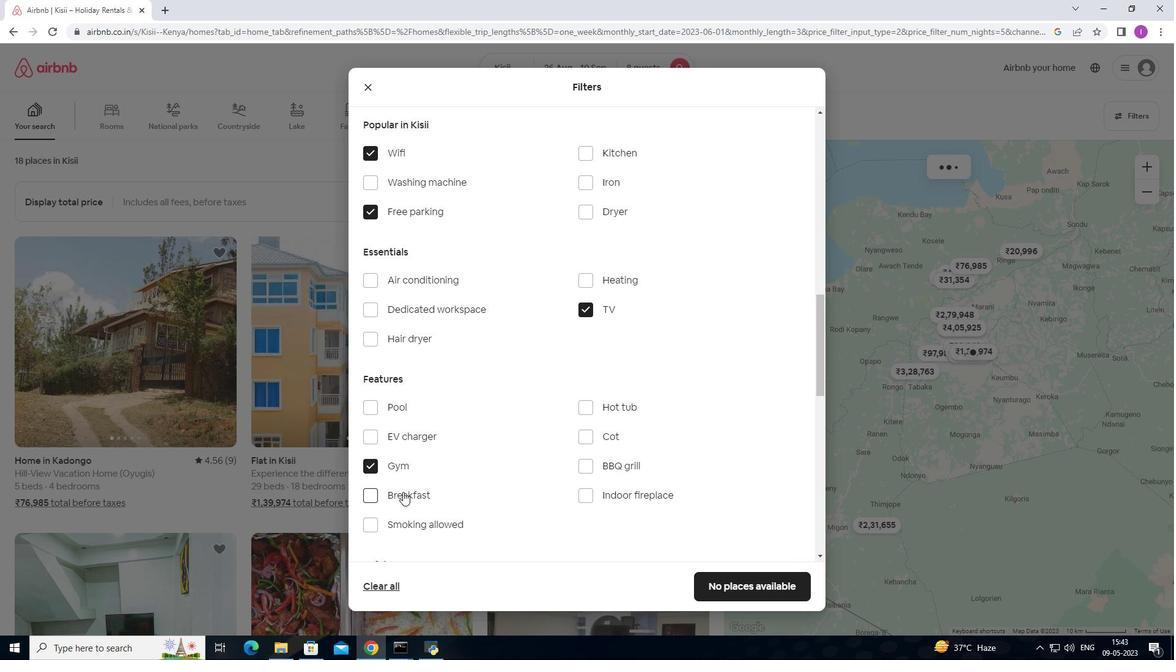 
Action: Mouse pressed left at (403, 495)
Screenshot: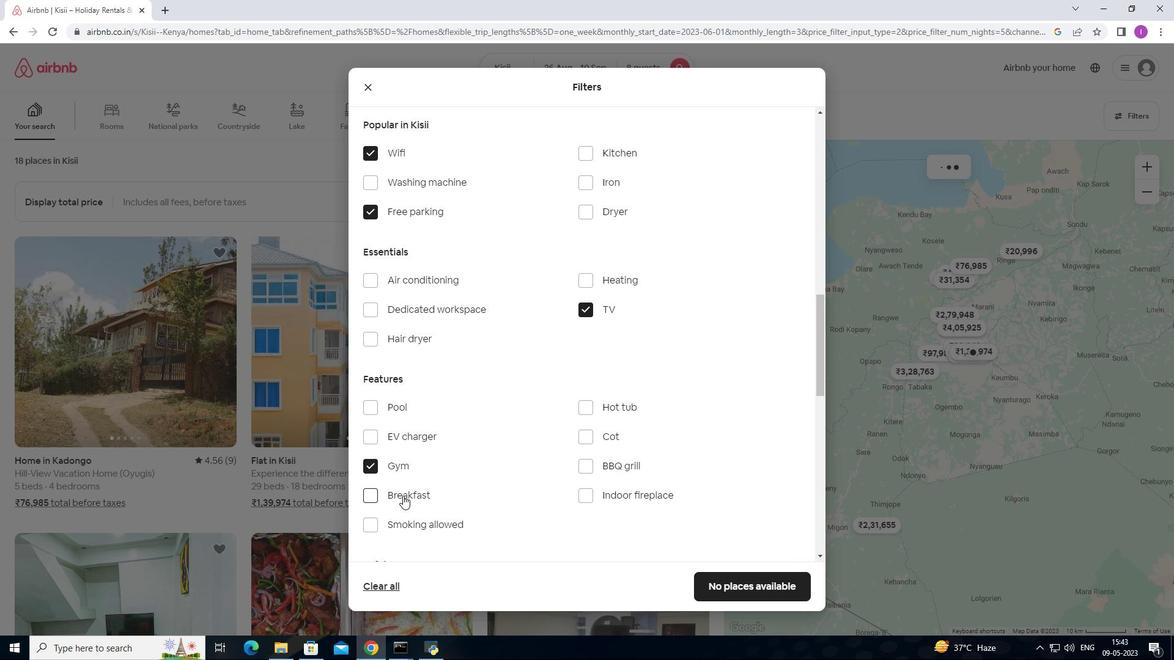
Action: Mouse moved to (552, 490)
Screenshot: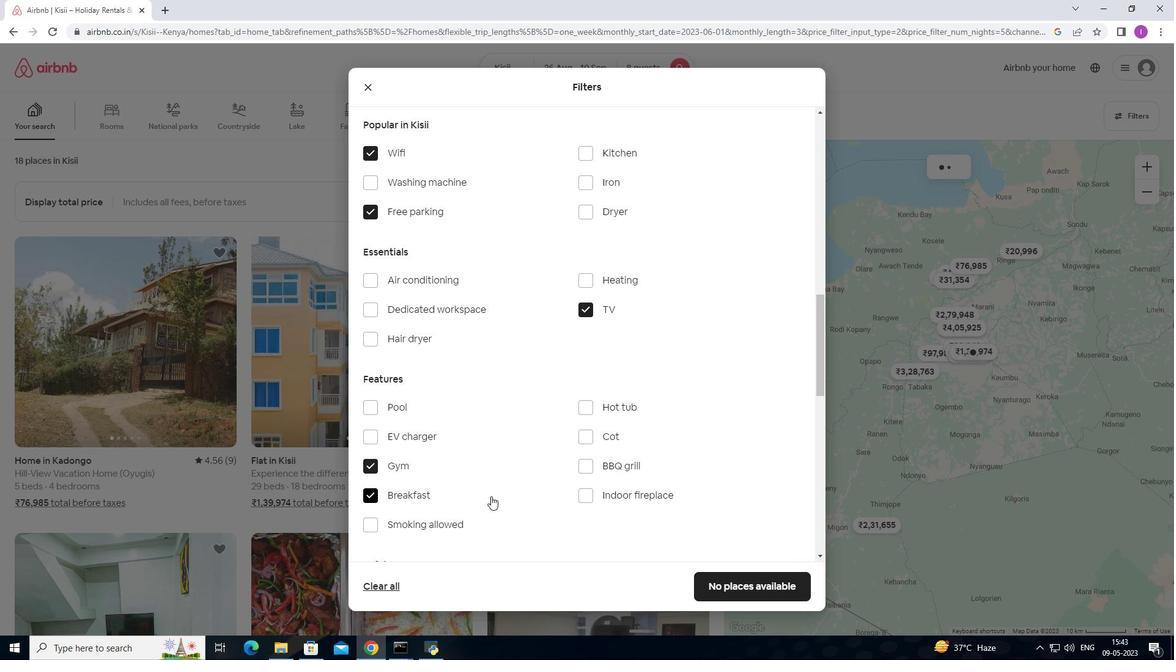 
Action: Mouse scrolled (552, 489) with delta (0, 0)
Screenshot: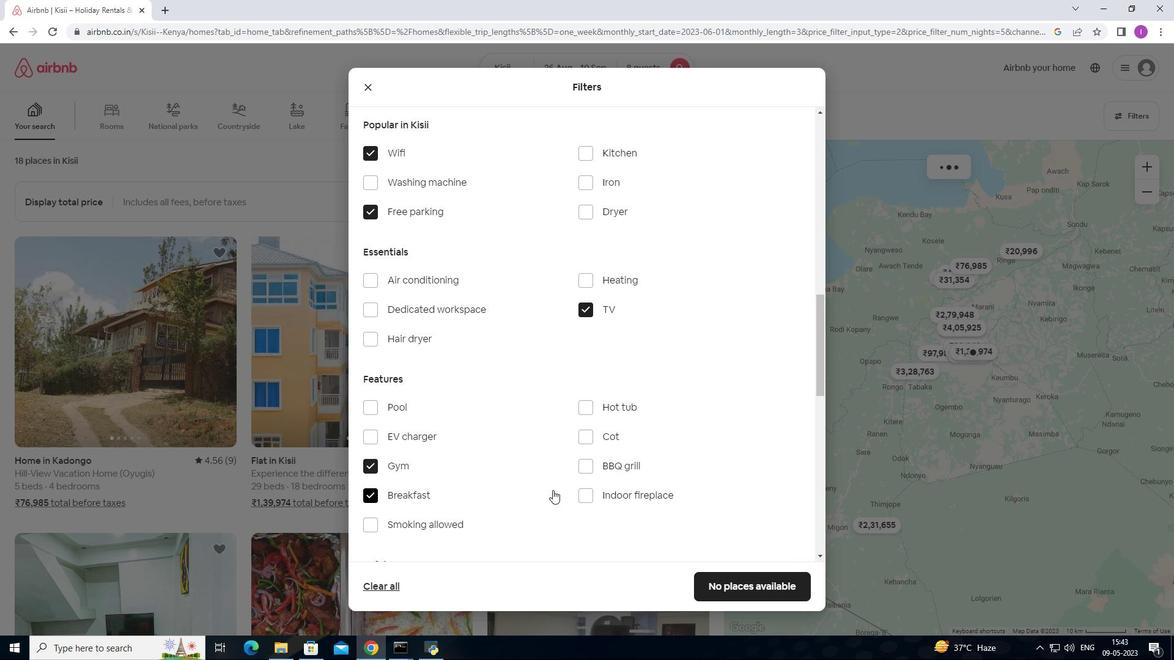 
Action: Mouse scrolled (552, 489) with delta (0, 0)
Screenshot: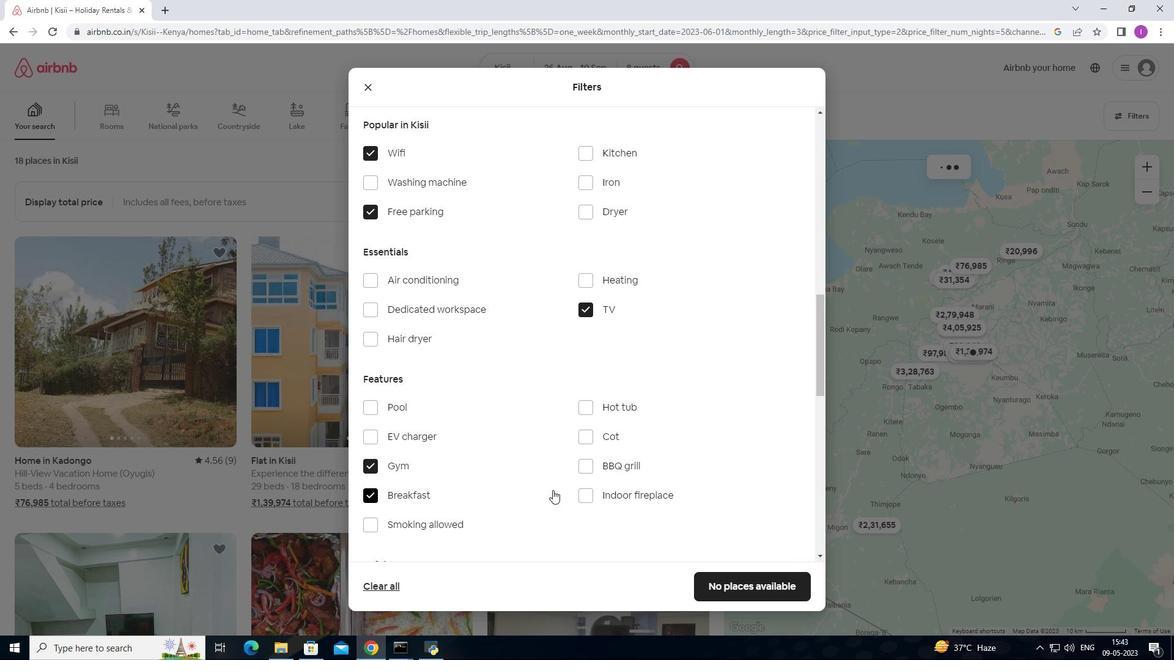 
Action: Mouse scrolled (552, 489) with delta (0, 0)
Screenshot: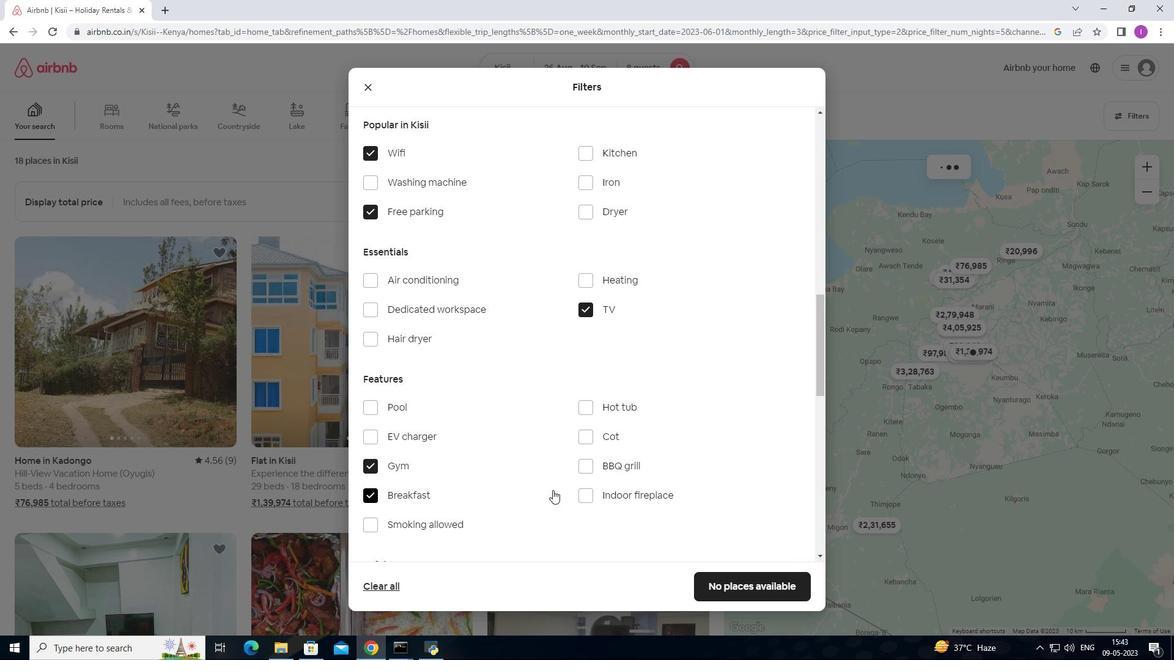 
Action: Mouse scrolled (552, 489) with delta (0, 0)
Screenshot: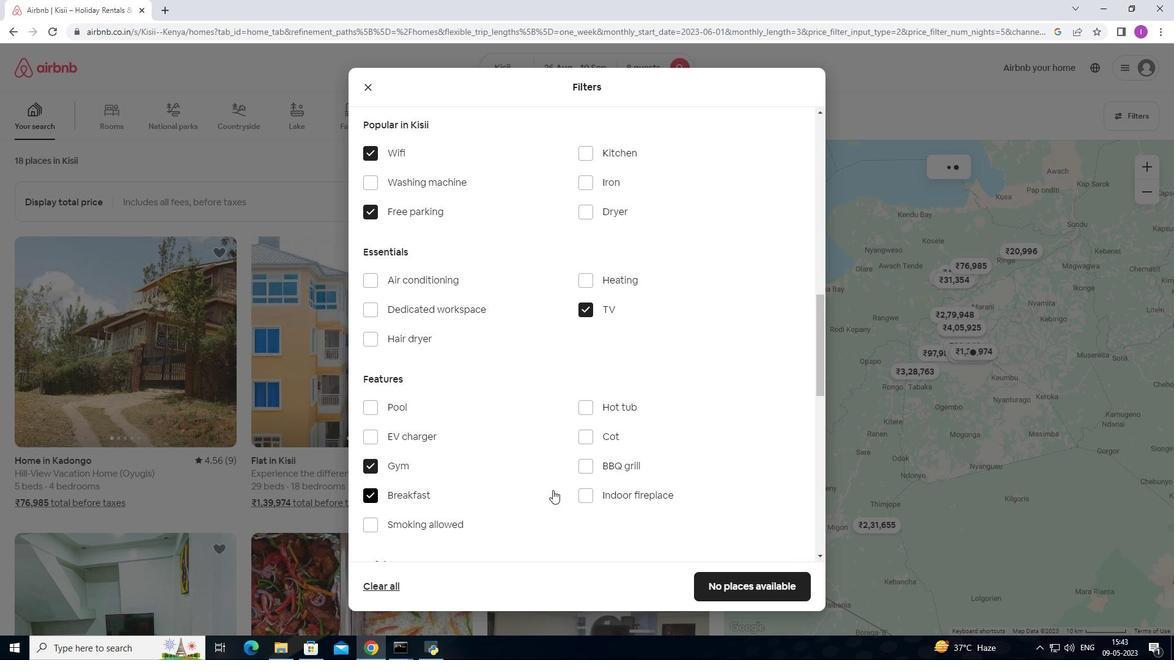 
Action: Mouse scrolled (552, 489) with delta (0, 0)
Screenshot: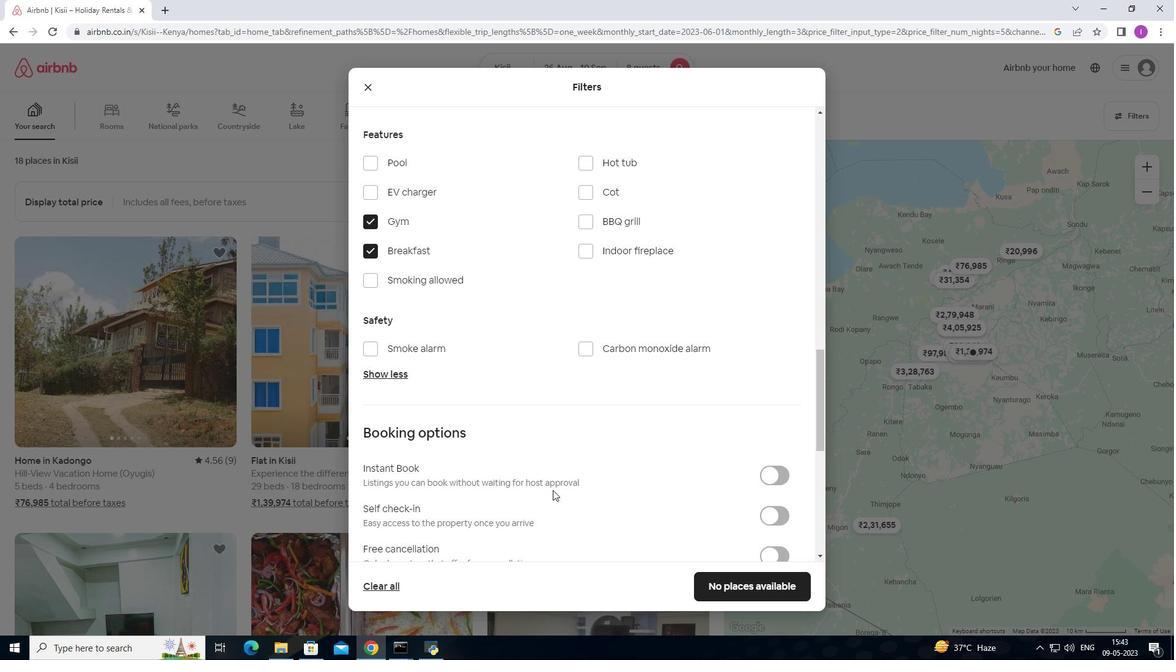 
Action: Mouse moved to (553, 489)
Screenshot: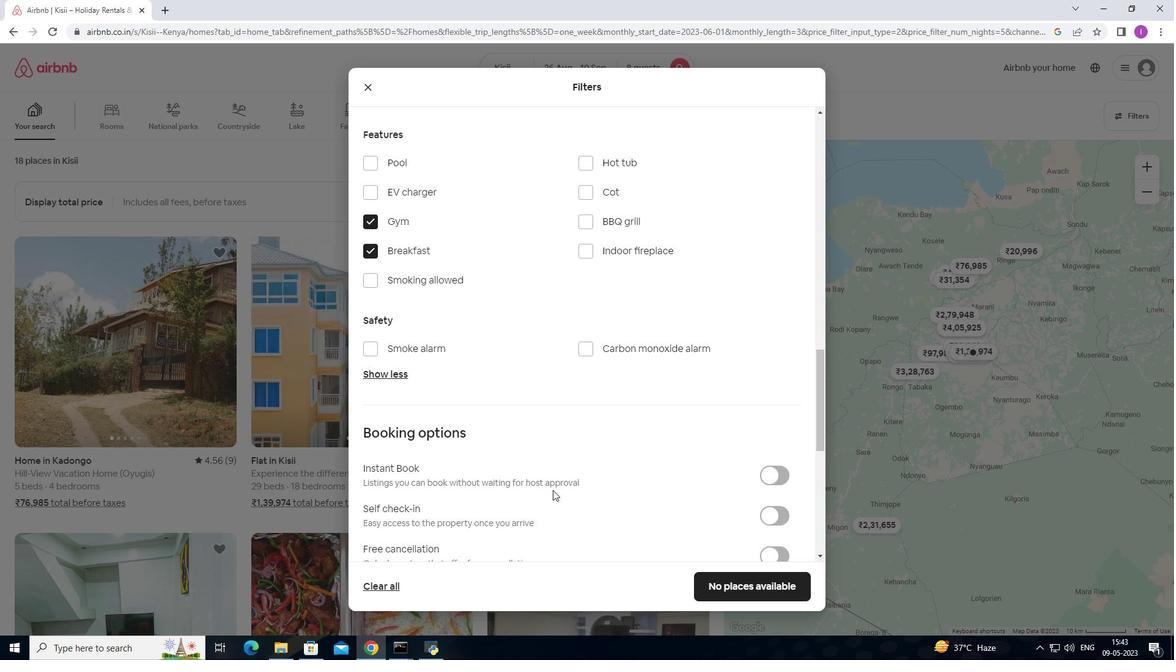 
Action: Mouse scrolled (553, 489) with delta (0, 0)
Screenshot: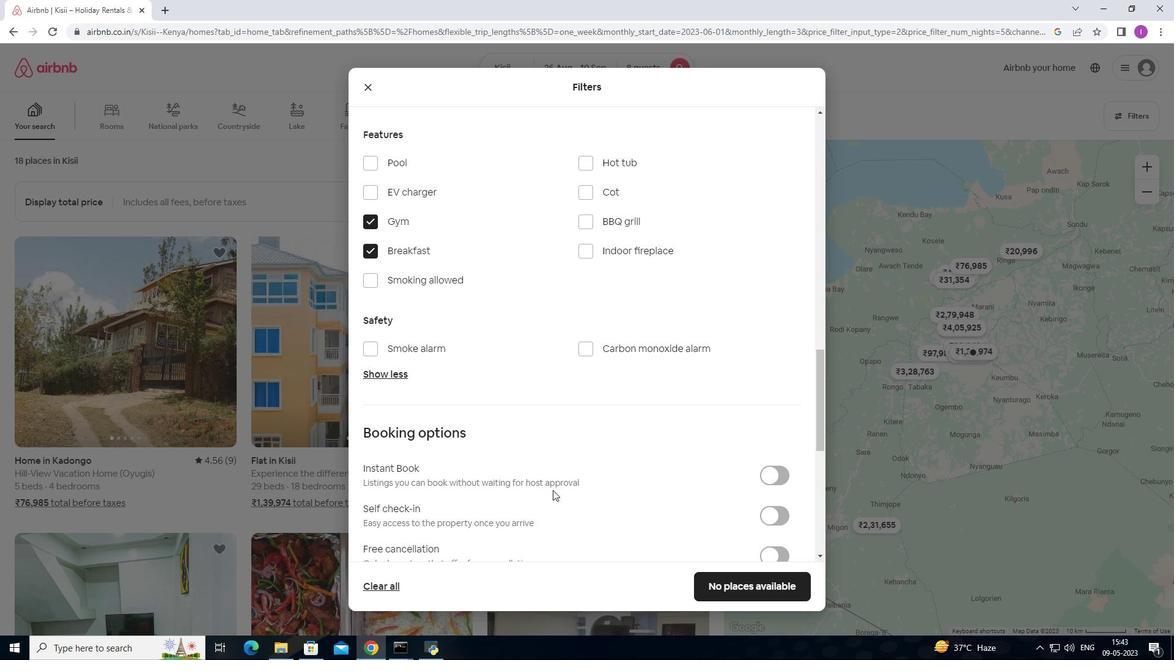 
Action: Mouse moved to (771, 392)
Screenshot: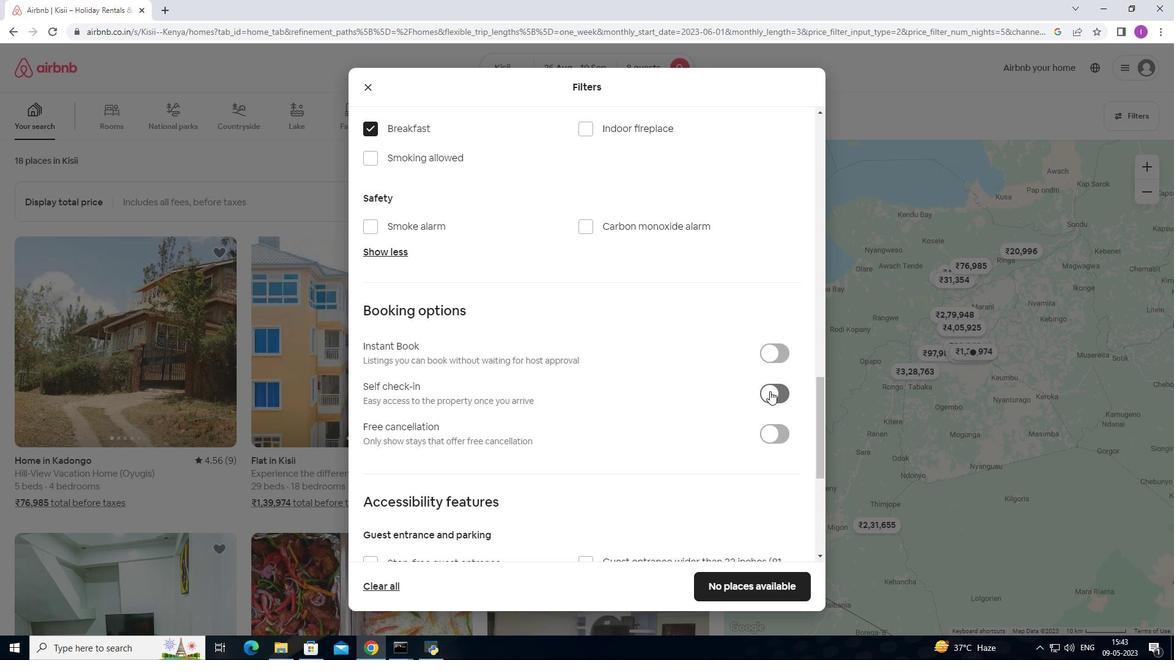 
Action: Mouse pressed left at (771, 392)
Screenshot: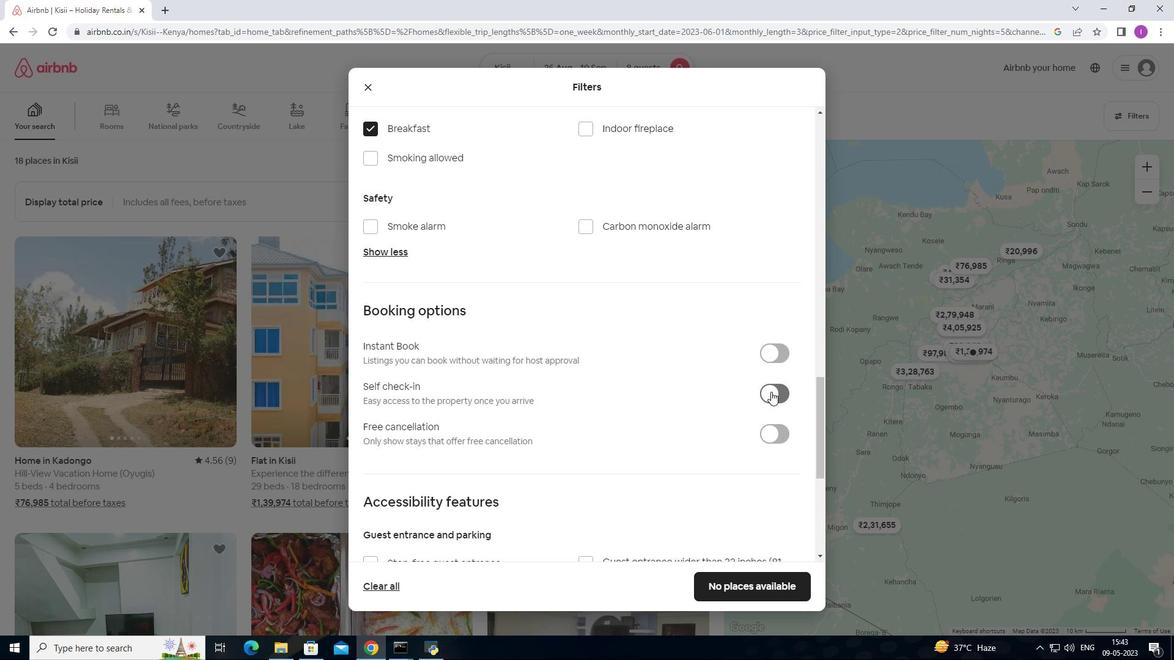 
Action: Mouse moved to (584, 400)
Screenshot: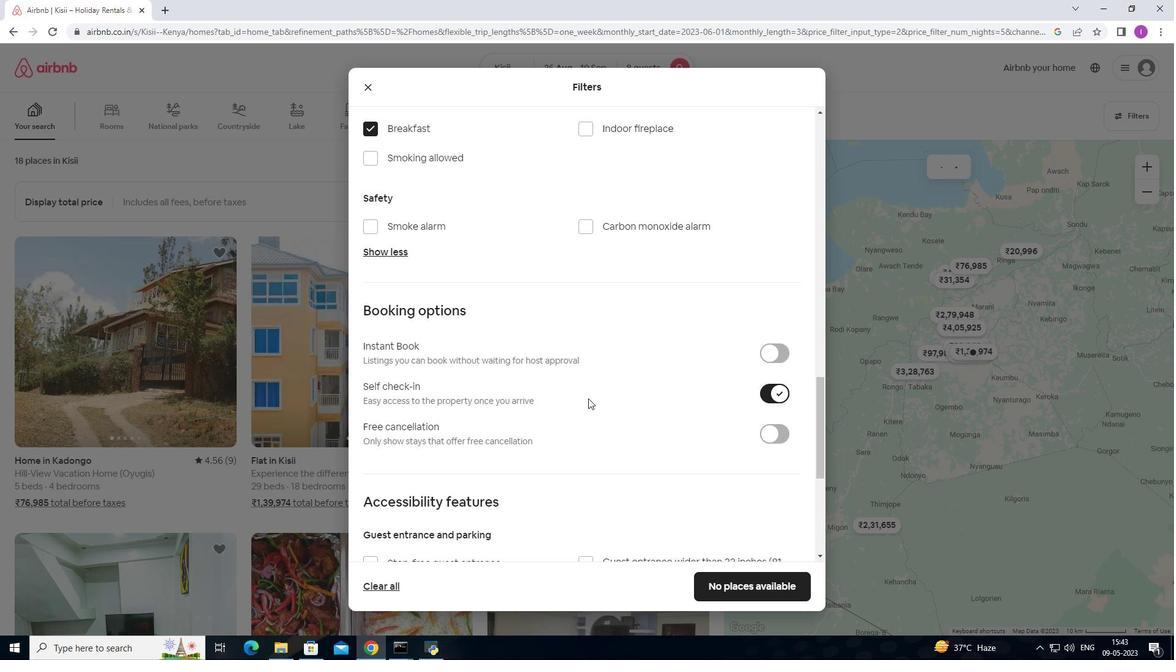 
Action: Mouse scrolled (584, 399) with delta (0, 0)
Screenshot: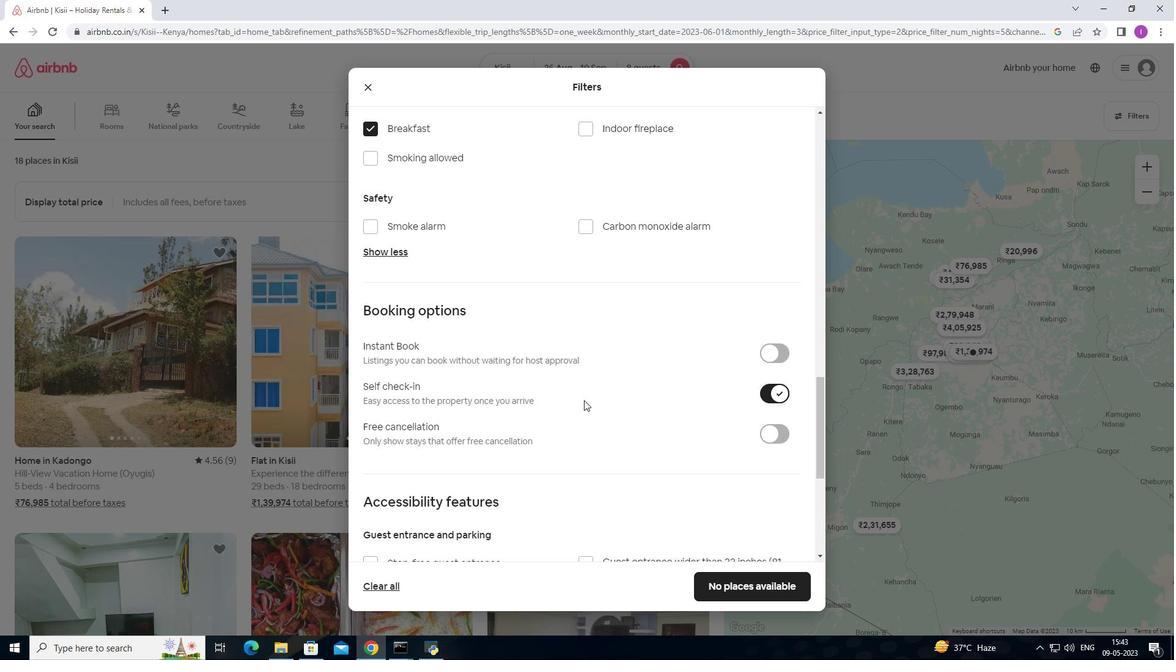 
Action: Mouse scrolled (584, 399) with delta (0, 0)
Screenshot: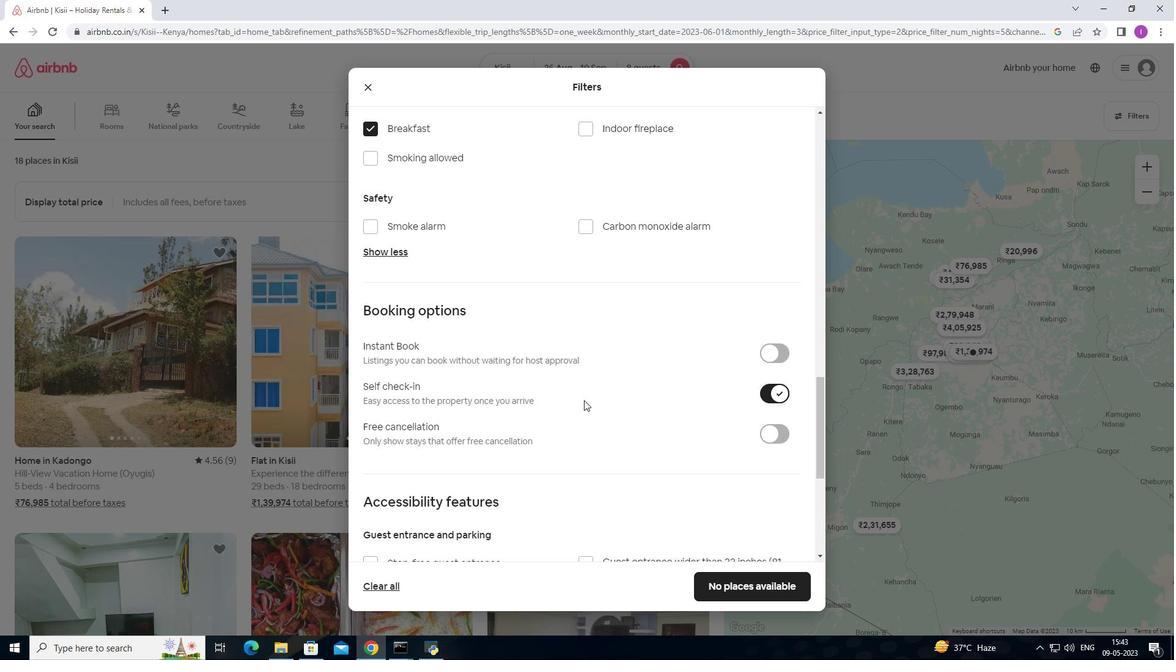 
Action: Mouse scrolled (584, 399) with delta (0, 0)
Screenshot: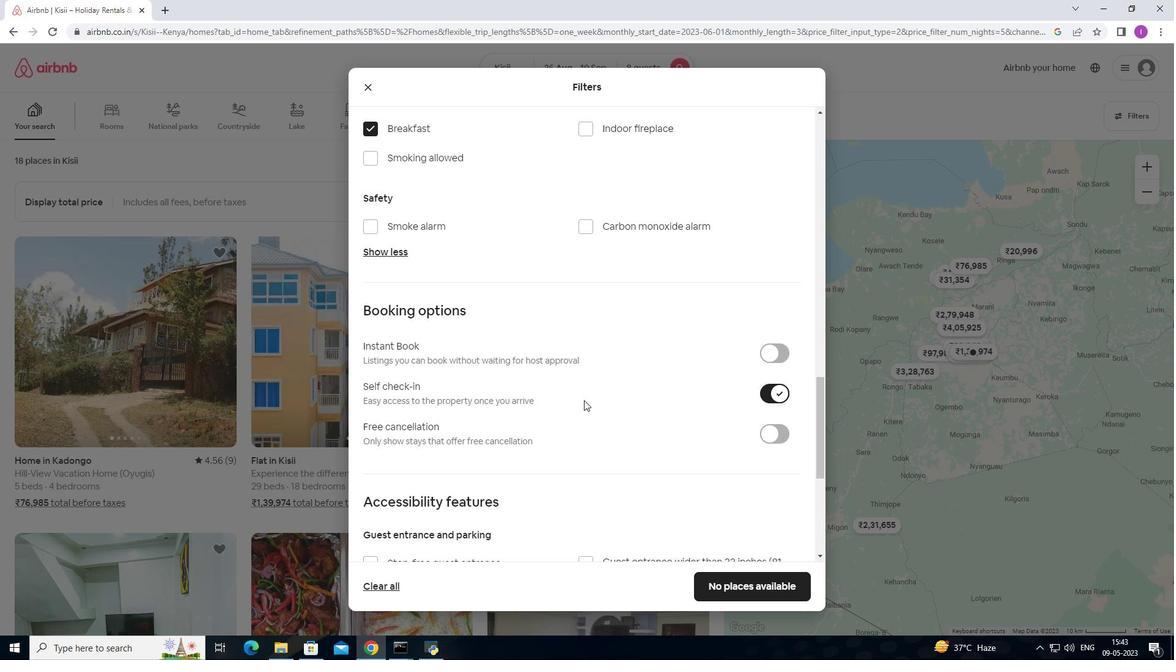 
Action: Mouse scrolled (584, 399) with delta (0, 0)
Screenshot: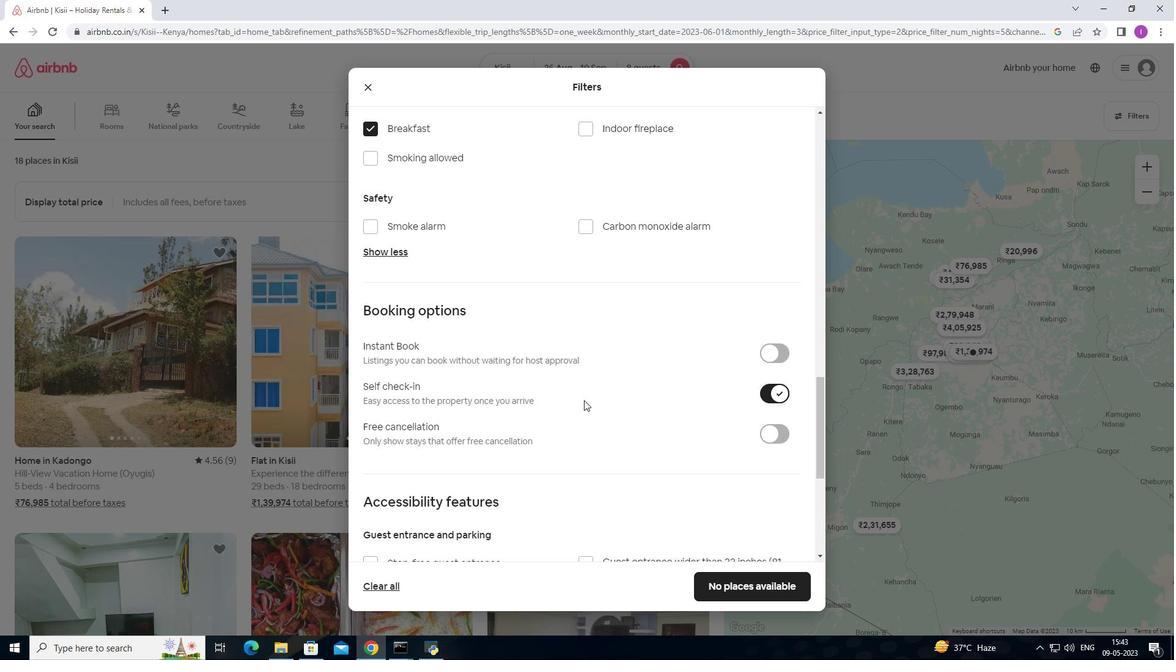 
Action: Mouse scrolled (584, 399) with delta (0, 0)
Screenshot: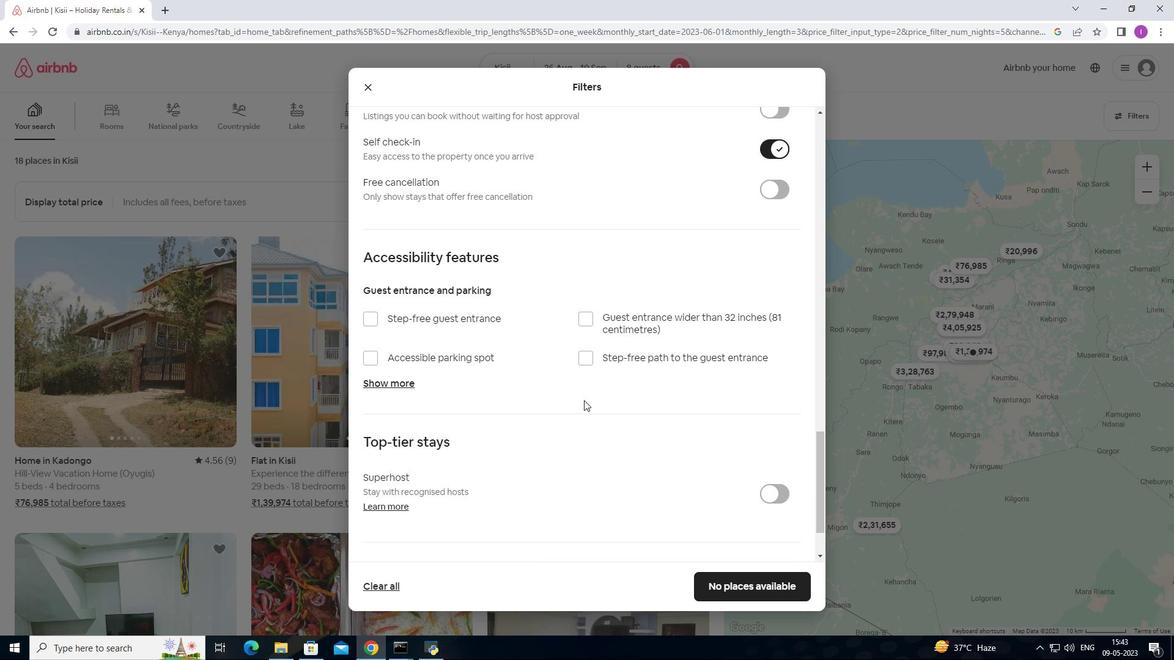 
Action: Mouse scrolled (584, 399) with delta (0, 0)
Screenshot: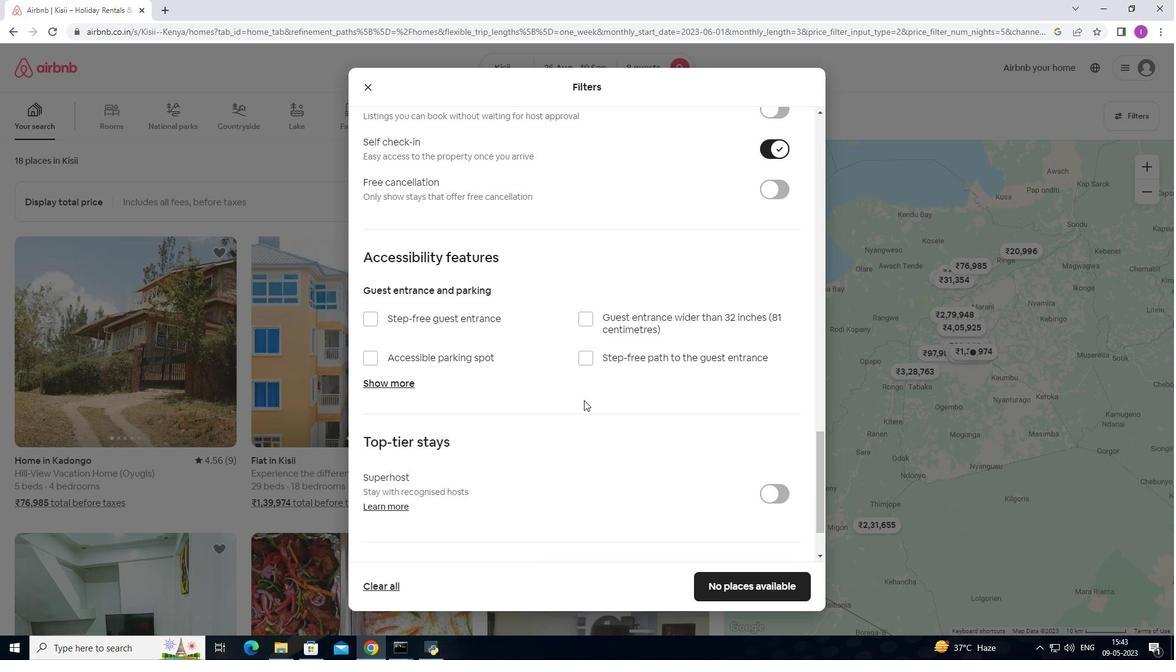 
Action: Mouse scrolled (584, 399) with delta (0, 0)
Screenshot: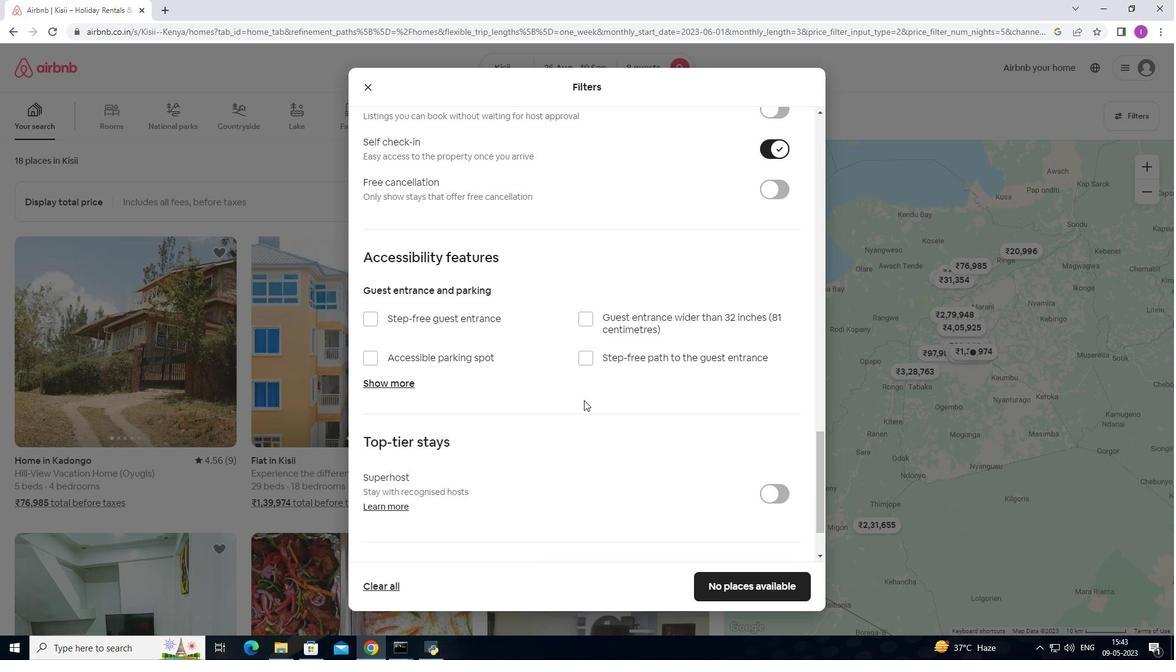 
Action: Mouse scrolled (584, 399) with delta (0, 0)
Screenshot: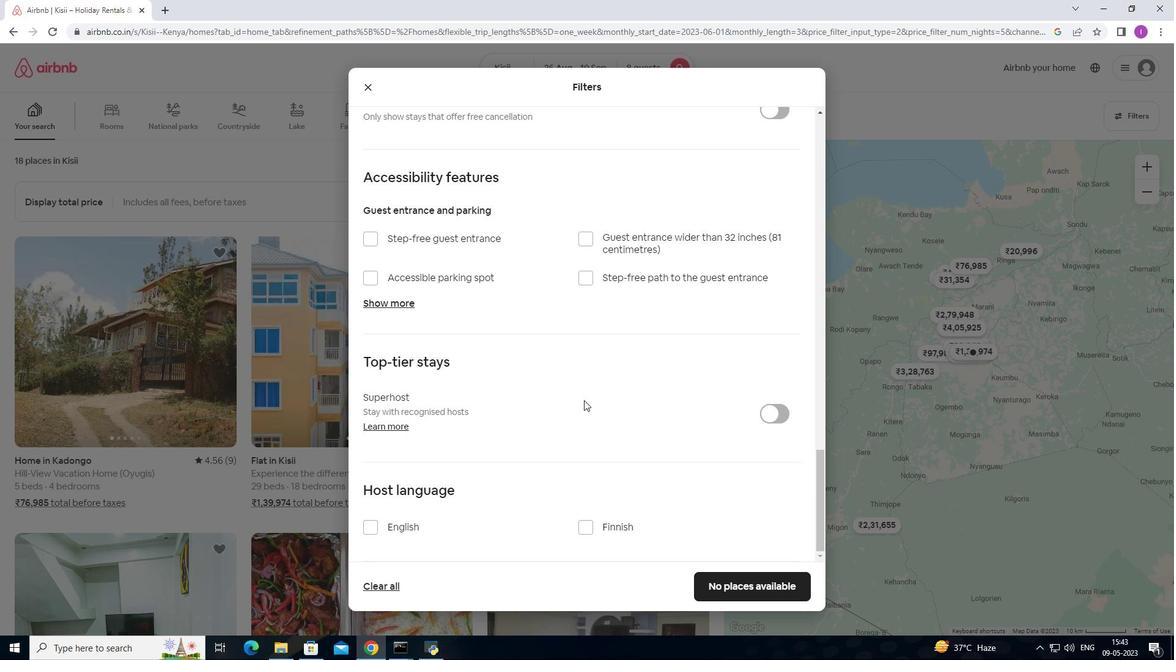 
Action: Mouse scrolled (584, 399) with delta (0, 0)
Screenshot: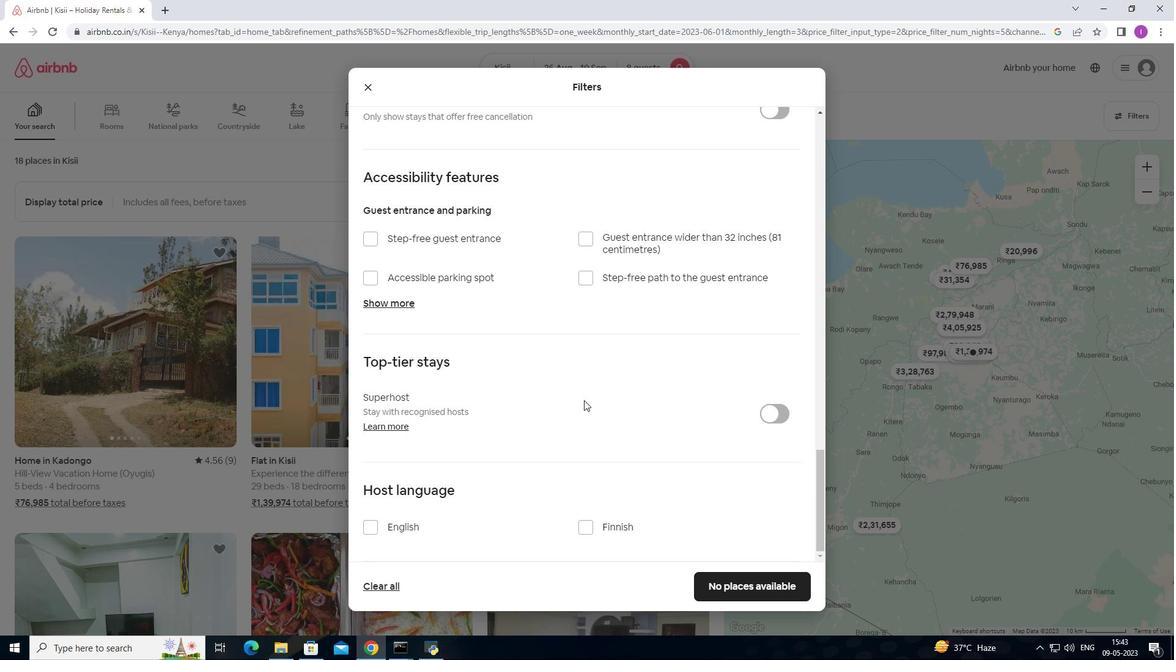 
Action: Mouse scrolled (584, 399) with delta (0, 0)
Screenshot: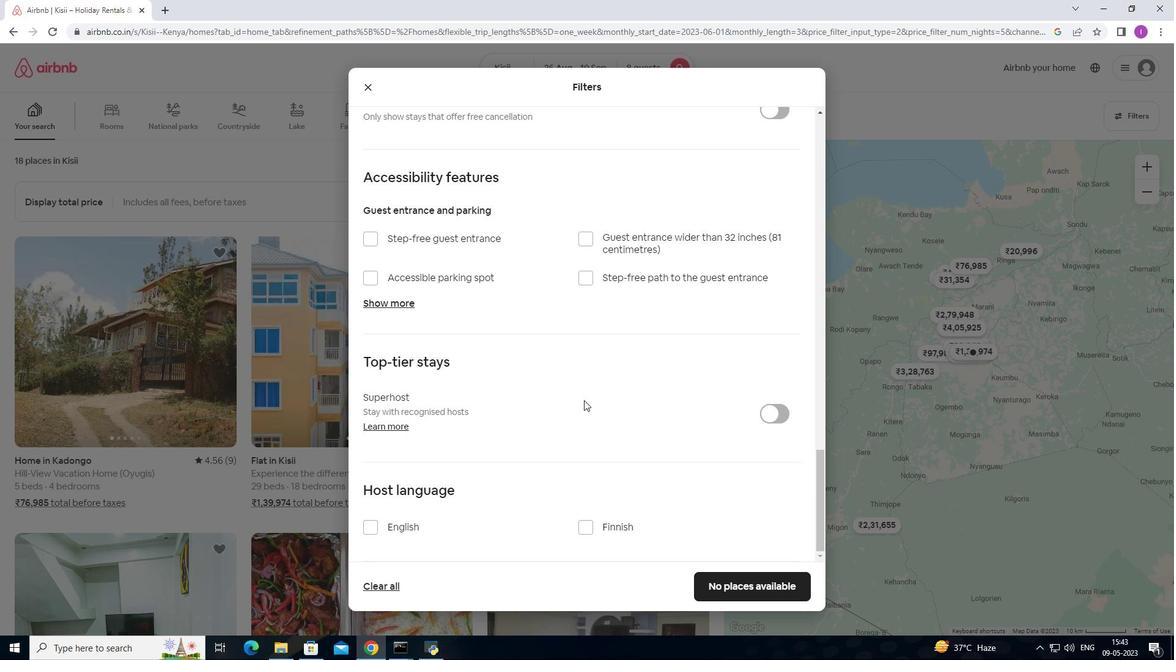 
Action: Mouse scrolled (584, 399) with delta (0, 0)
Screenshot: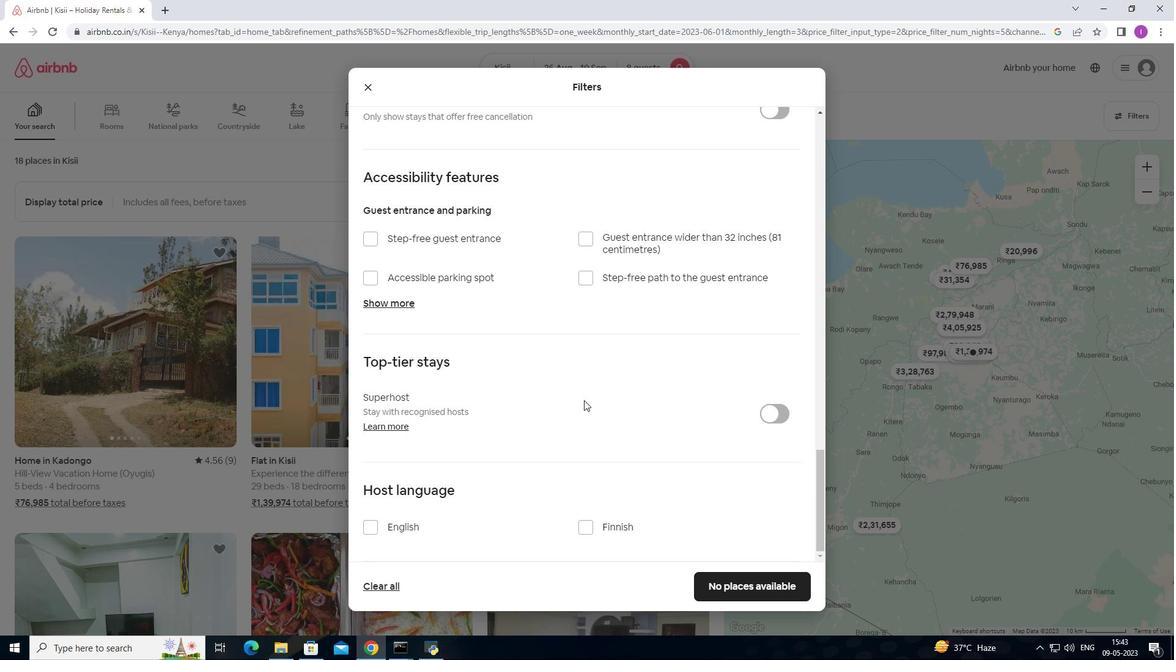 
Action: Mouse moved to (373, 527)
Screenshot: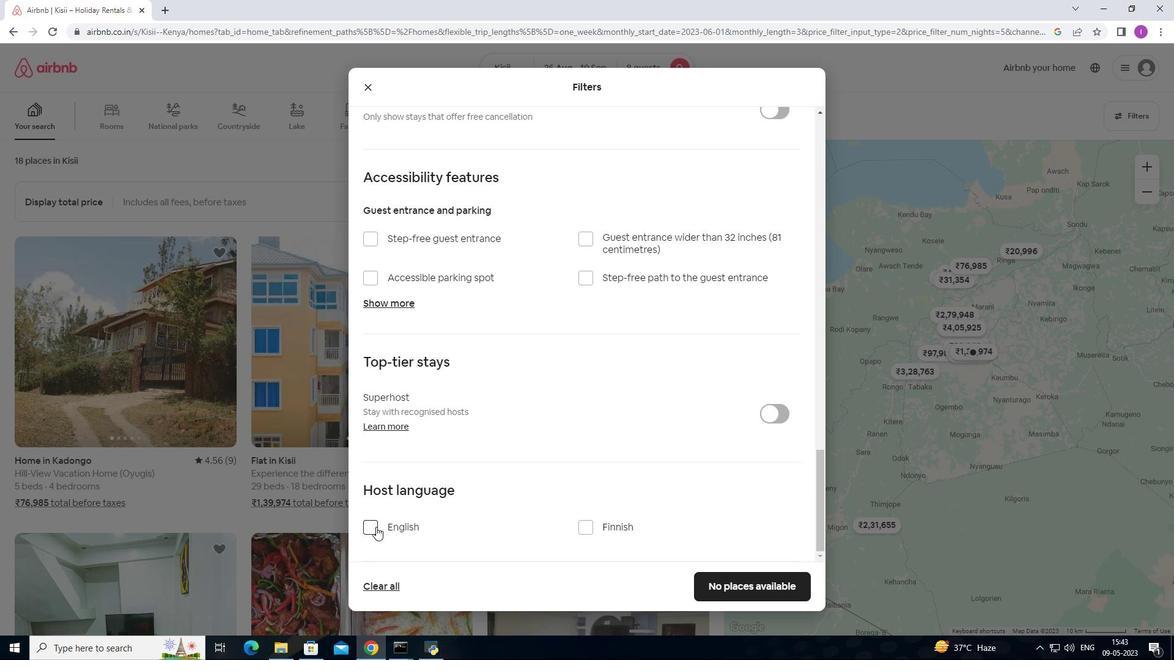 
Action: Mouse pressed left at (373, 527)
Screenshot: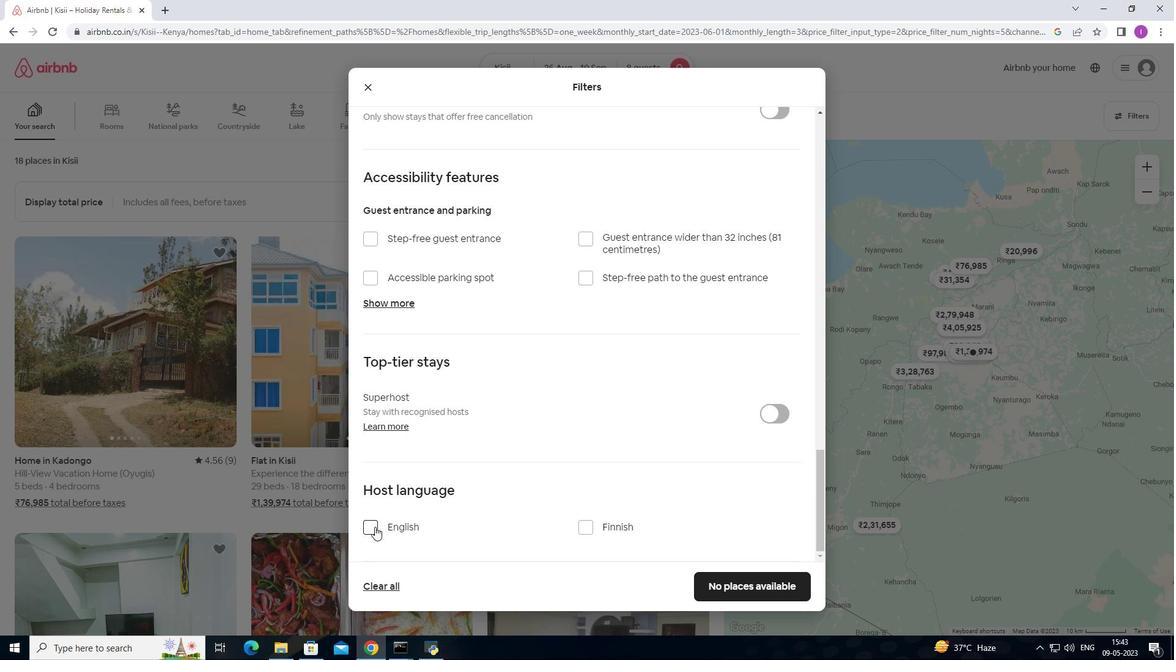 
Action: Mouse moved to (724, 587)
Screenshot: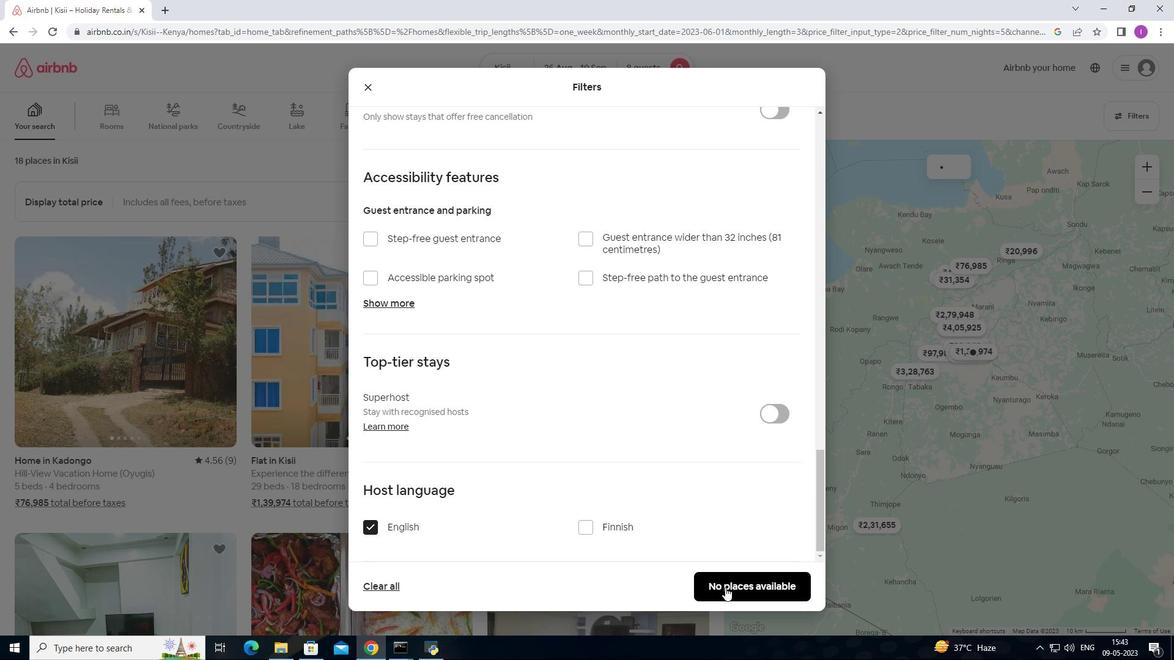 
Action: Mouse pressed left at (724, 587)
Screenshot: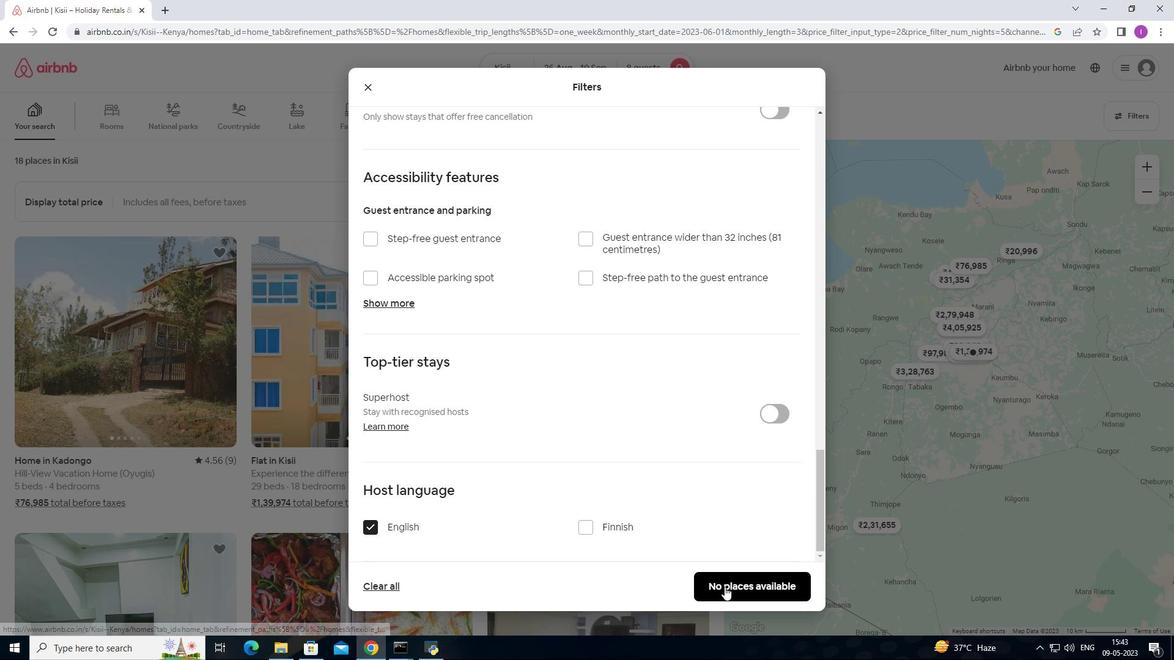 
Action: Mouse moved to (720, 588)
Screenshot: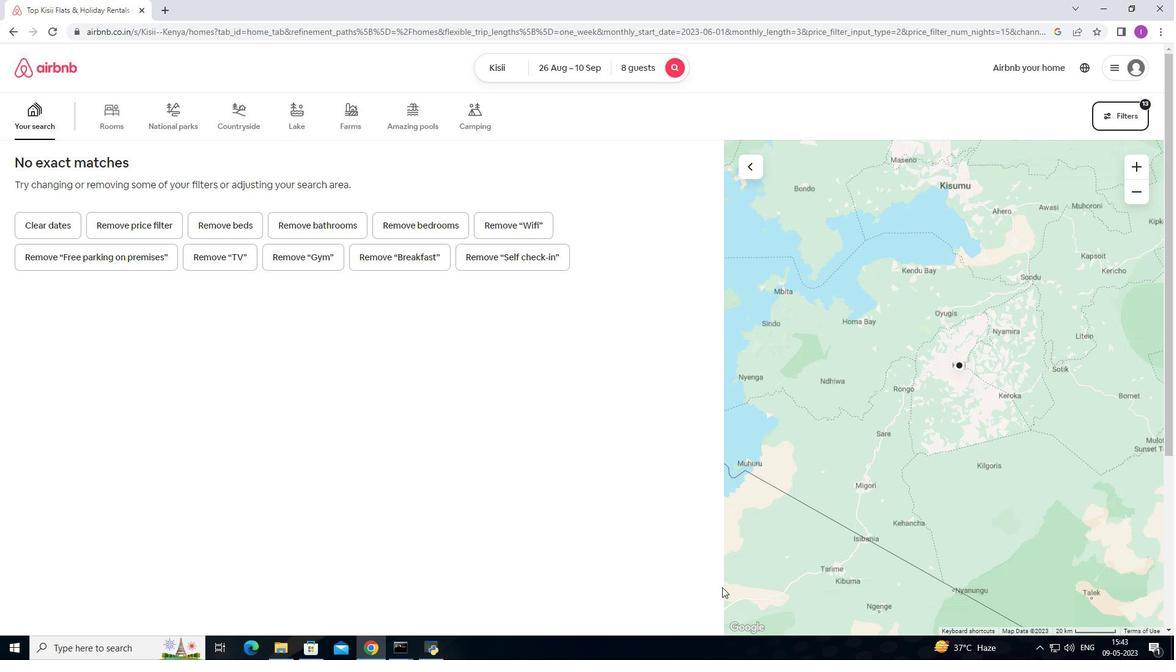 
